 Task: Look for space in Zhoucun, China from 13th August, 2023 to 17th August, 2023 for 2 adults in price range Rs.10000 to Rs.16000. Place can be entire place with 2 bedrooms having 2 beds and 1 bathroom. Property type can be house, flat, guest house. Amenities needed are: wifi, washing machine. Booking option can be shelf check-in. Required host language is Chinese (Simplified).
Action: Mouse moved to (409, 186)
Screenshot: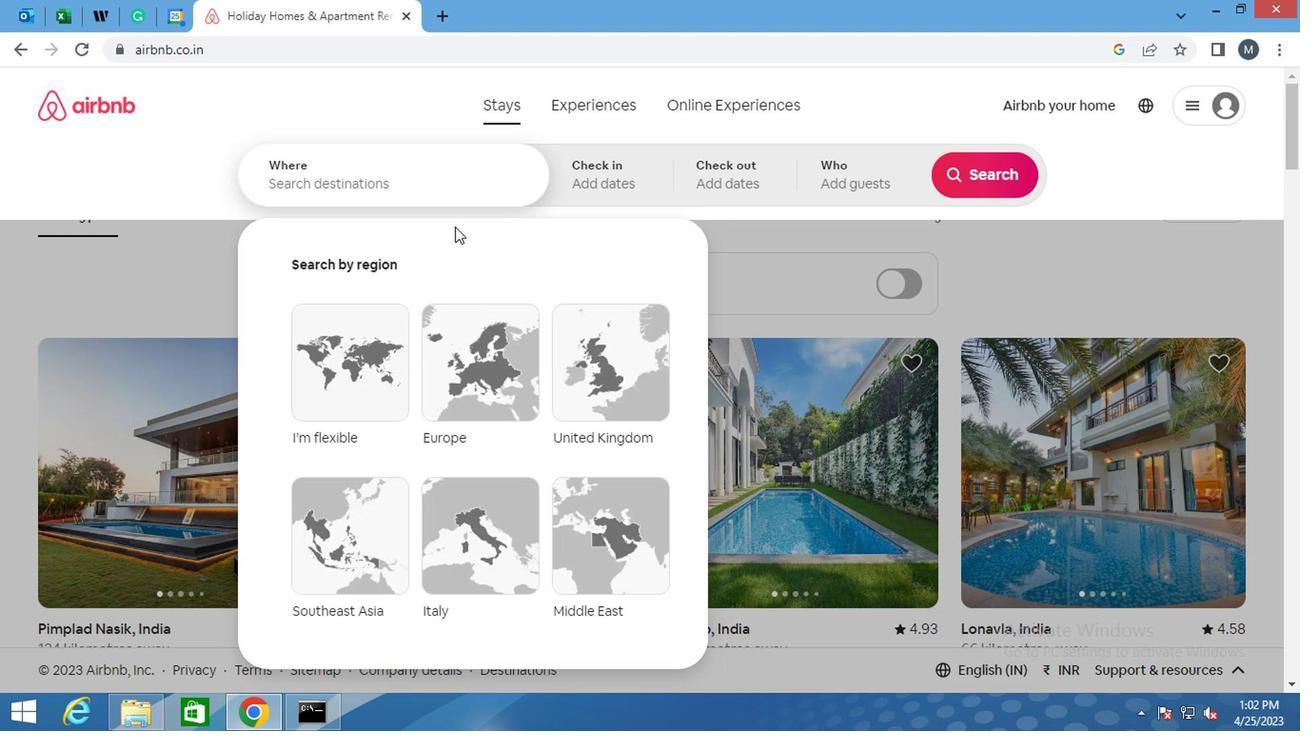 
Action: Mouse pressed left at (409, 186)
Screenshot: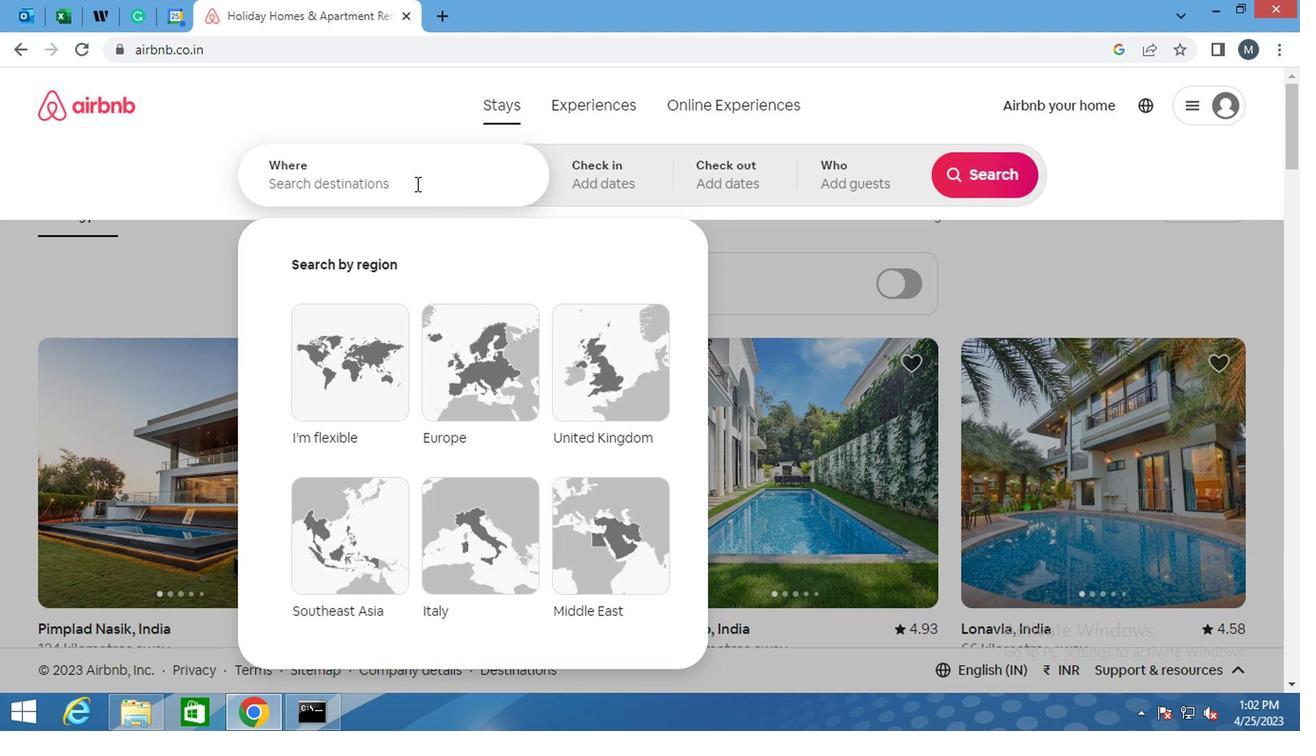 
Action: Mouse moved to (409, 190)
Screenshot: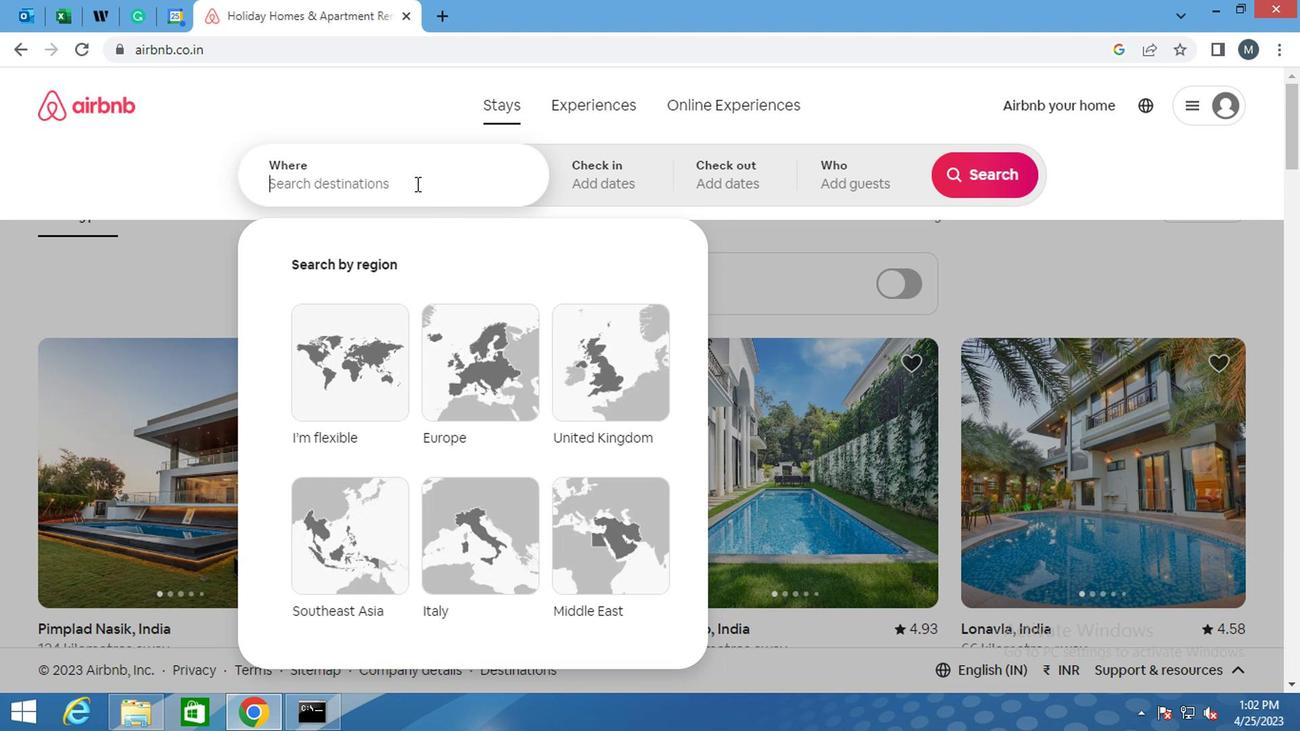 
Action: Key pressed <Key.shift>ZHOUCUN,<Key.shift>CJINA<Key.backspace><Key.backspace><Key.backspace><Key.backspace>HINA
Screenshot: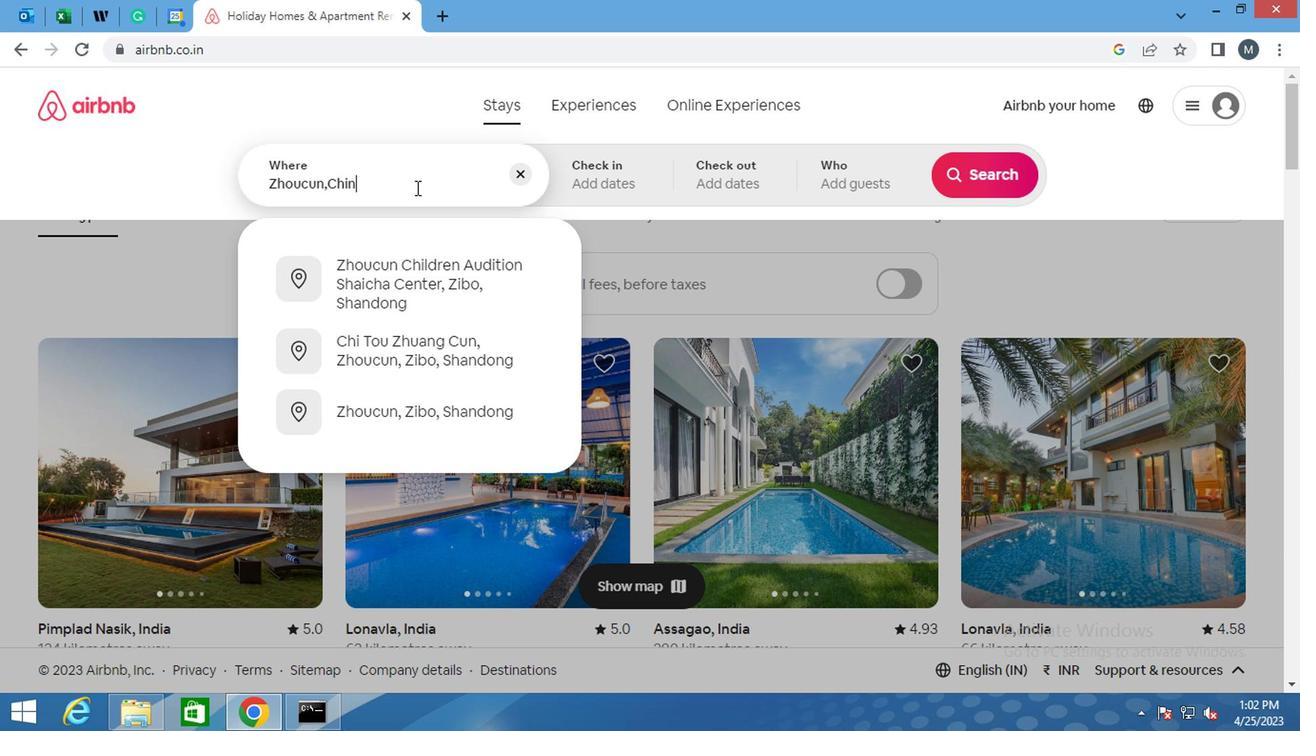 
Action: Mouse moved to (454, 252)
Screenshot: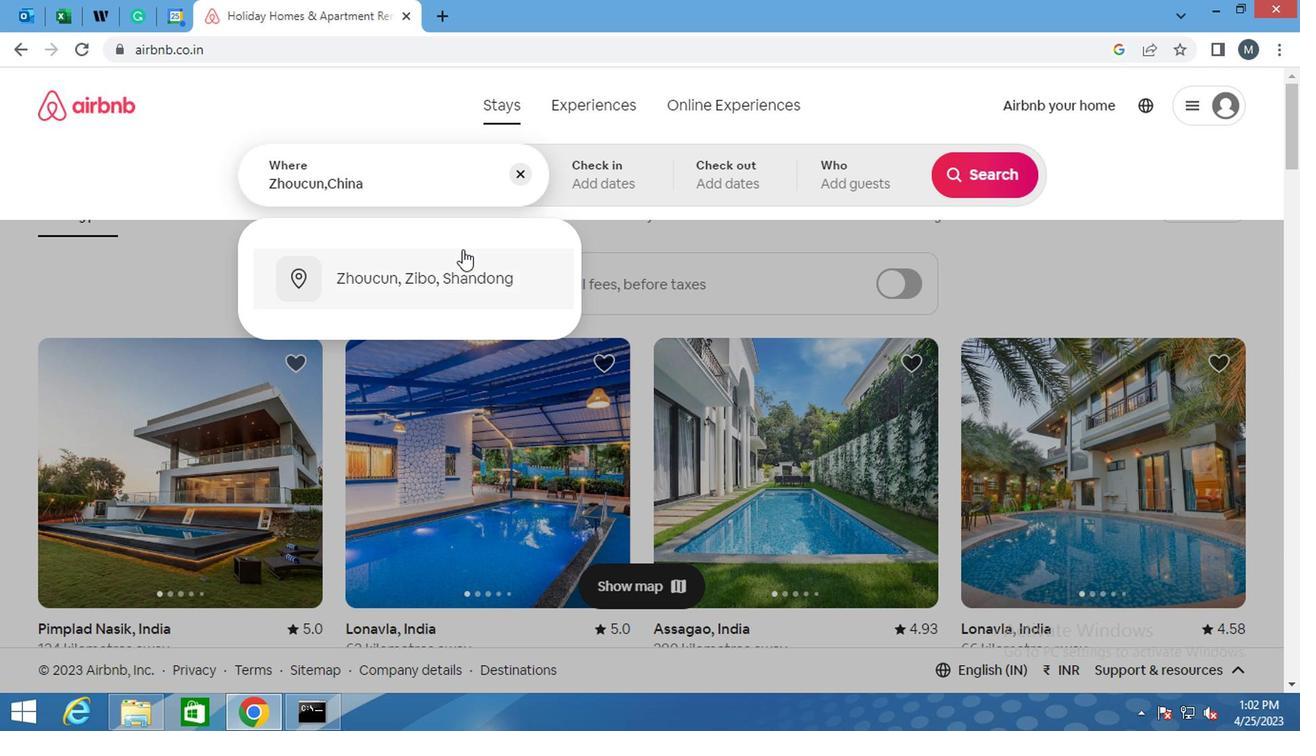 
Action: Key pressed <Key.enter>
Screenshot: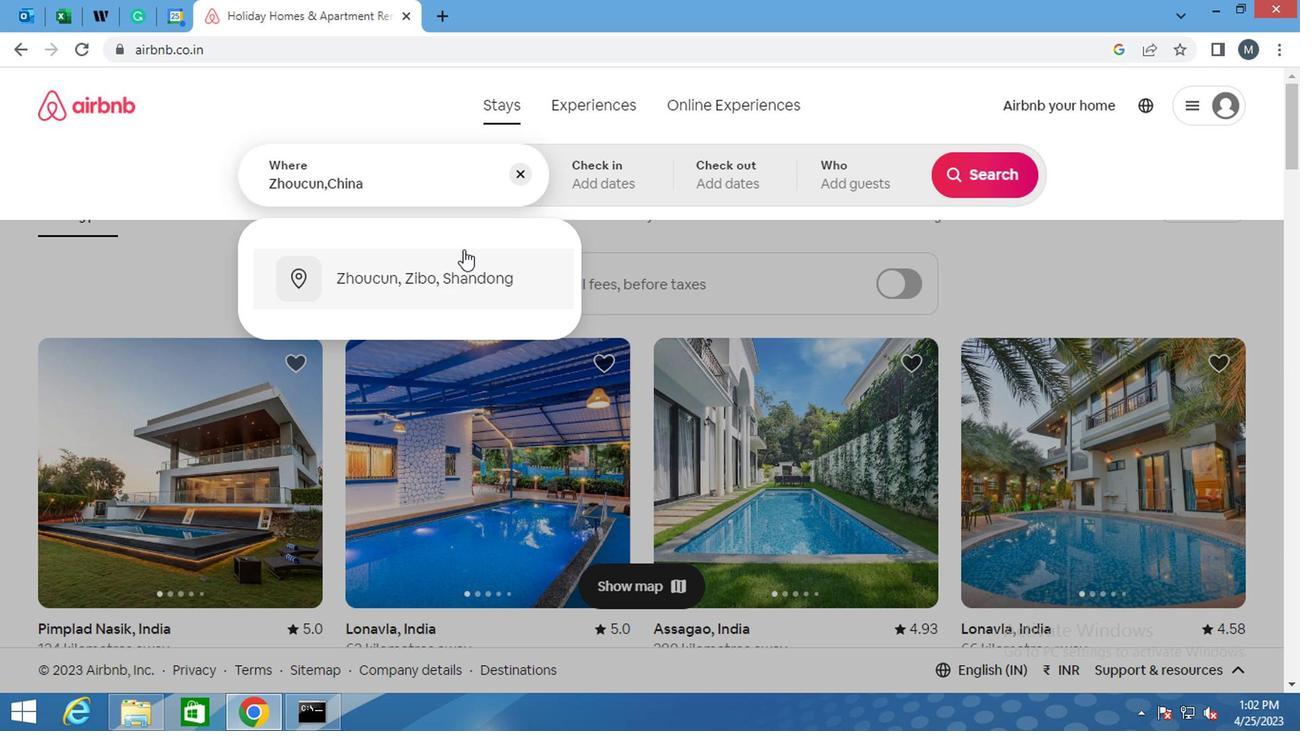 
Action: Mouse moved to (922, 333)
Screenshot: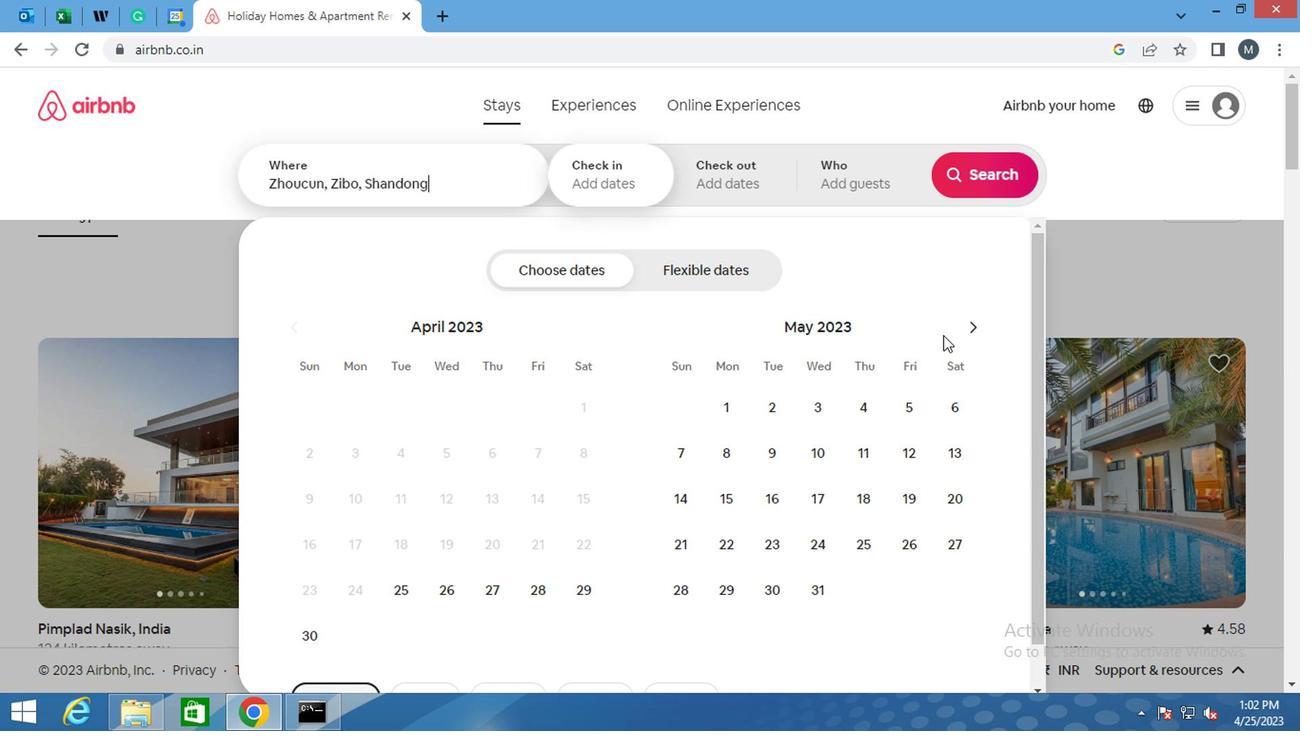 
Action: Mouse pressed left at (922, 333)
Screenshot: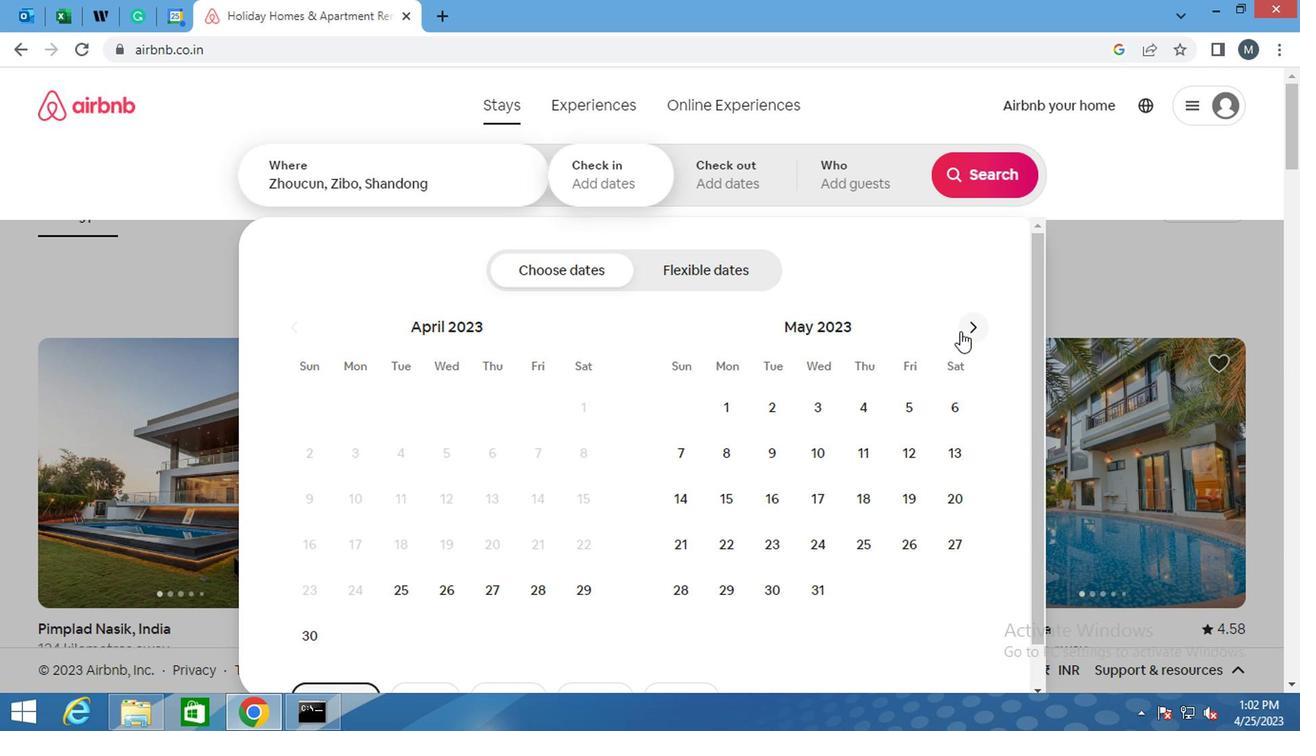 
Action: Mouse moved to (929, 321)
Screenshot: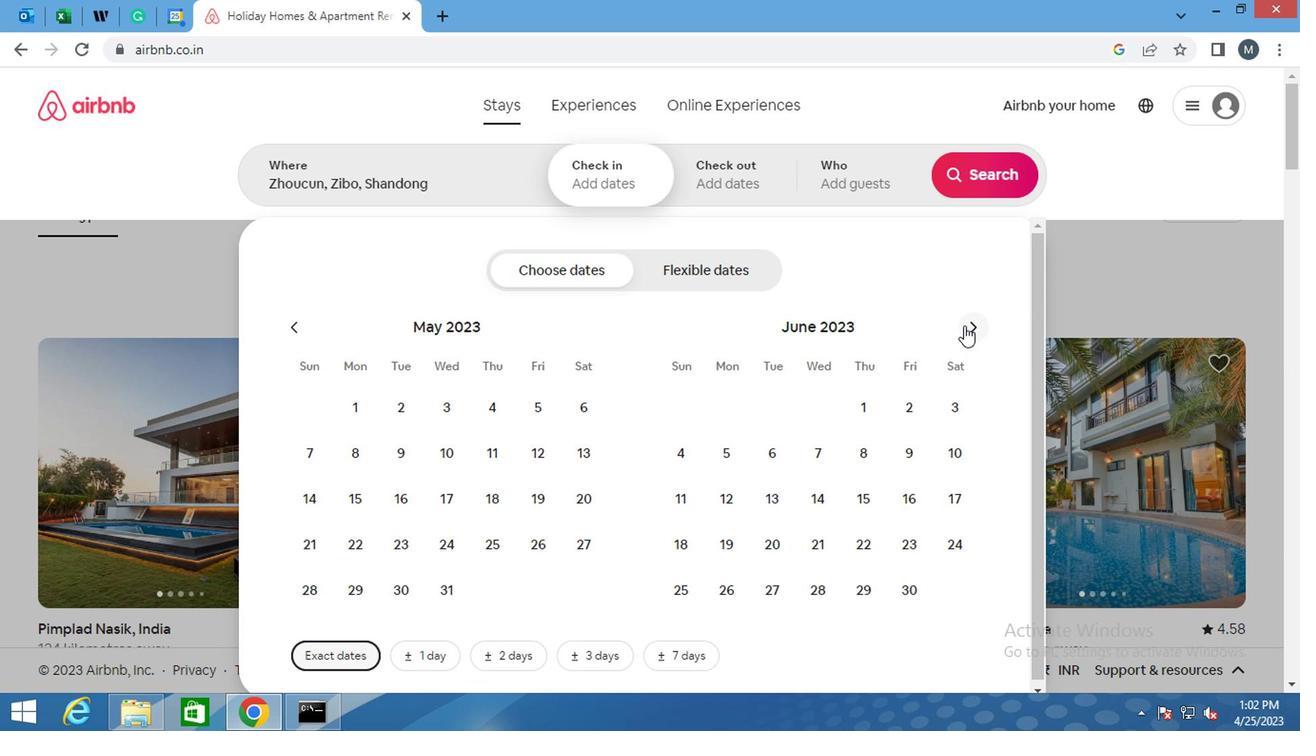 
Action: Mouse pressed left at (929, 321)
Screenshot: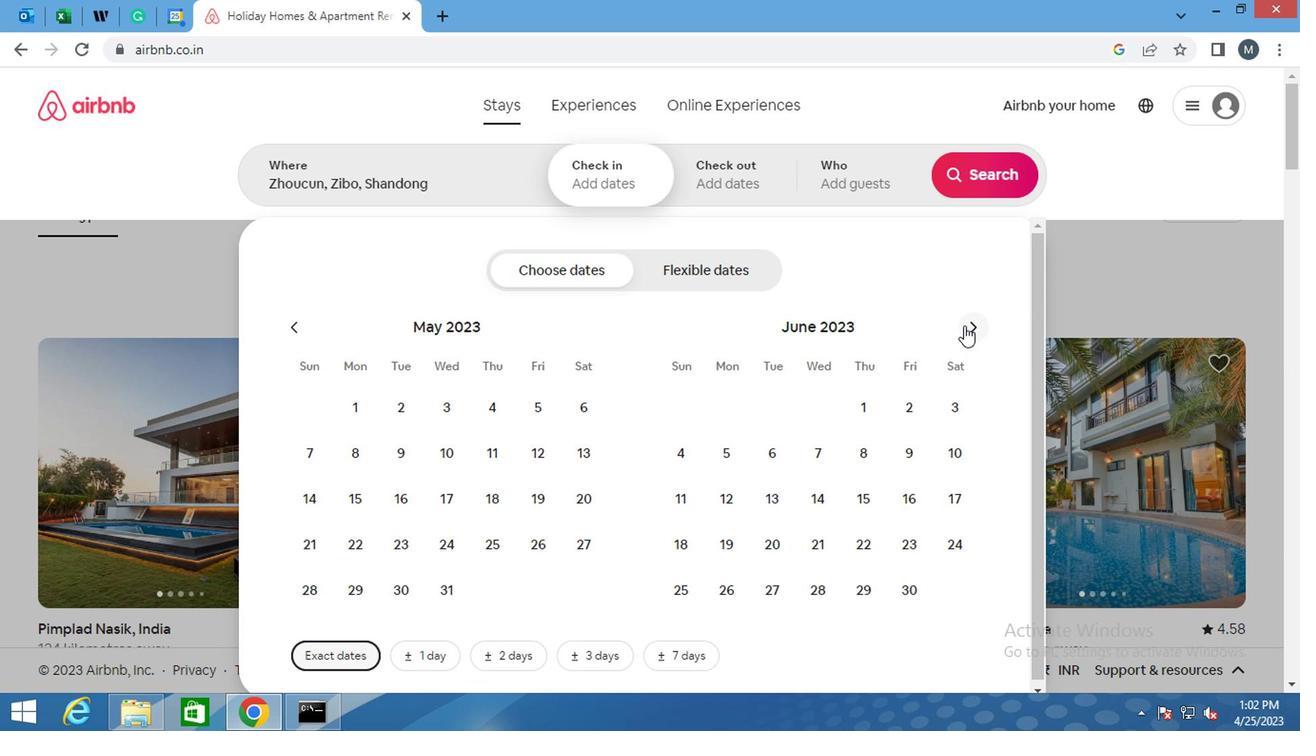 
Action: Mouse moved to (930, 325)
Screenshot: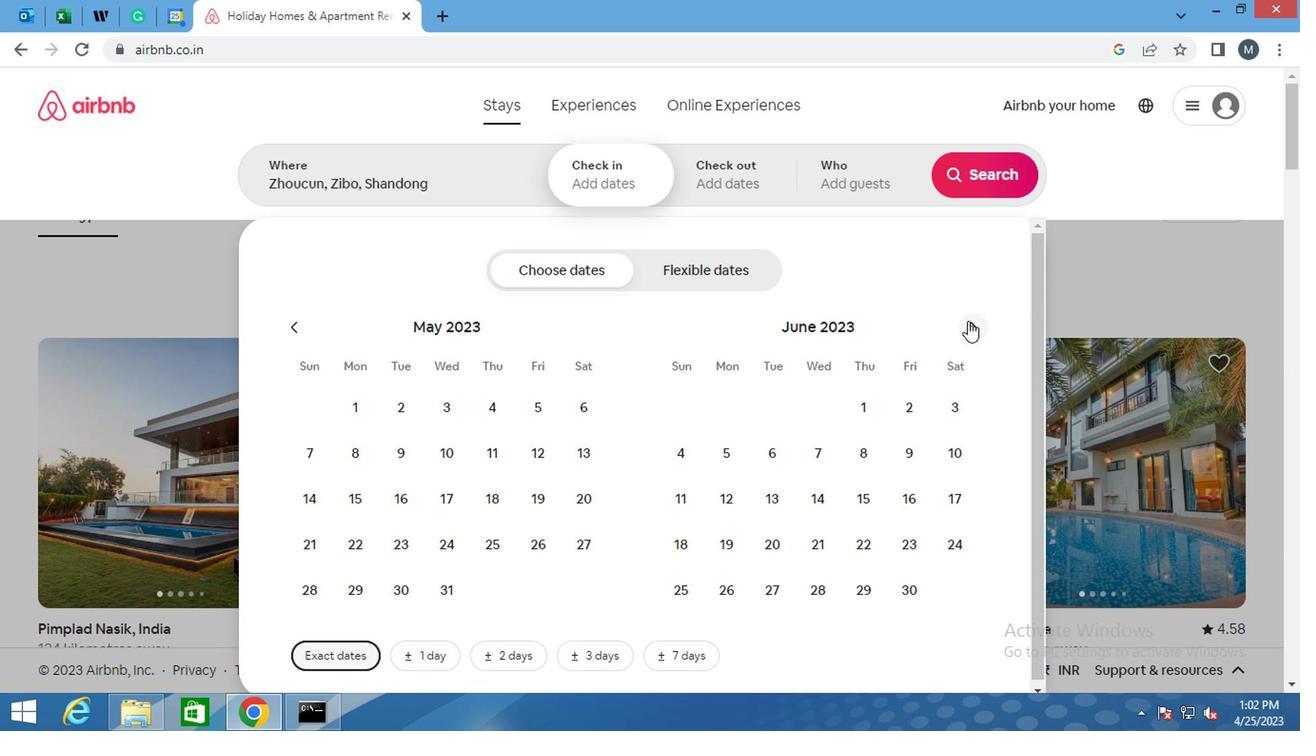 
Action: Mouse pressed left at (930, 325)
Screenshot: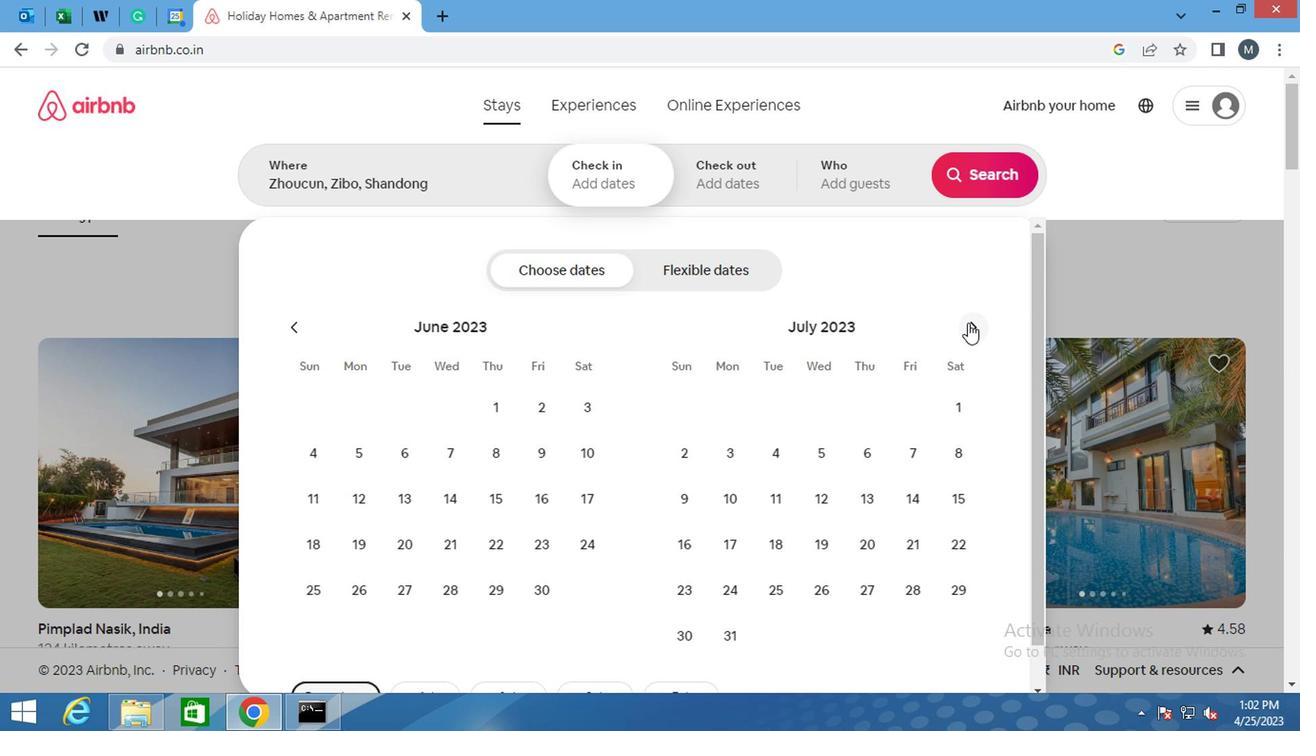 
Action: Mouse pressed left at (930, 325)
Screenshot: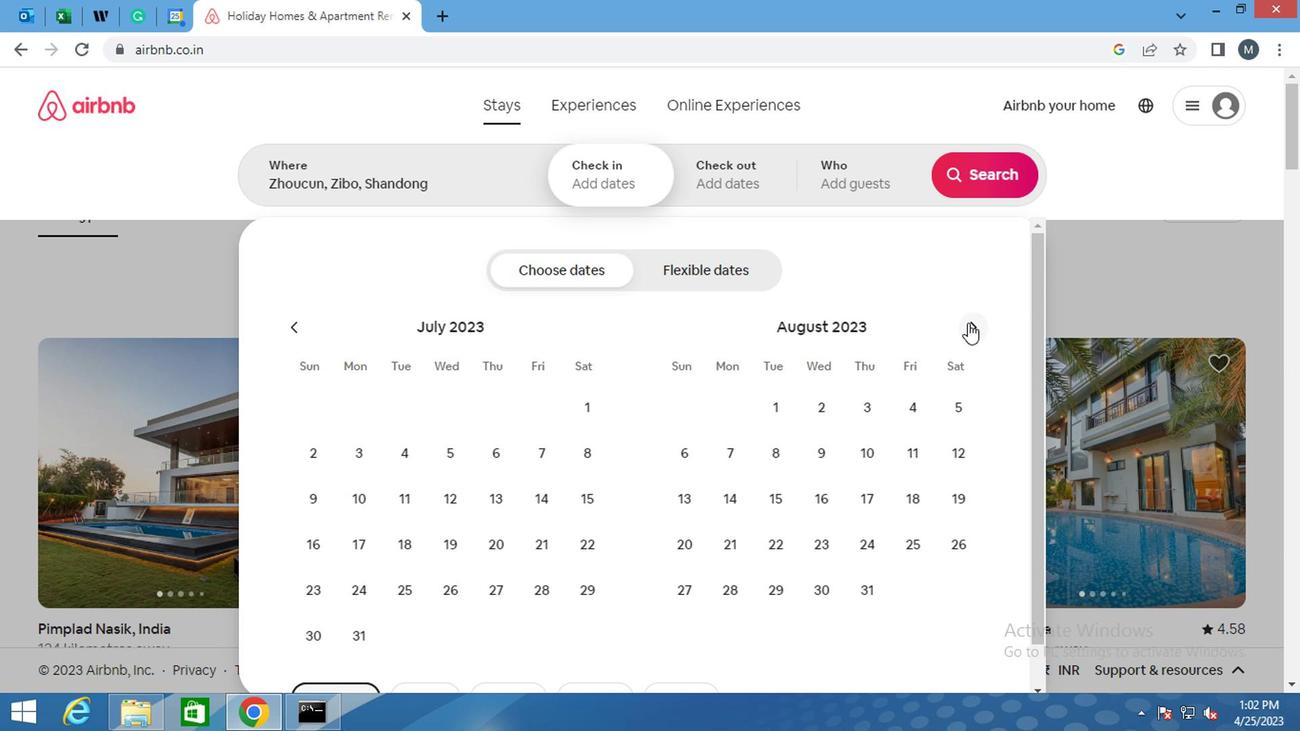 
Action: Mouse moved to (321, 493)
Screenshot: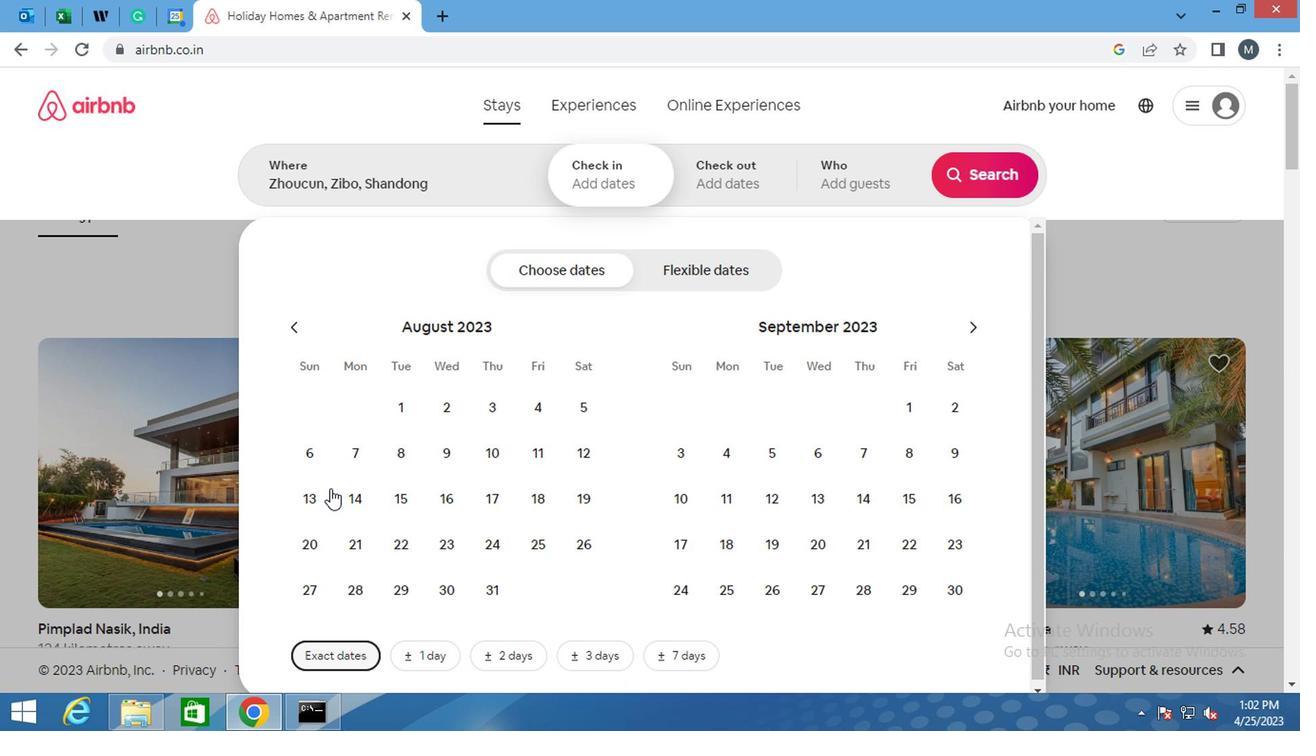 
Action: Mouse pressed left at (321, 493)
Screenshot: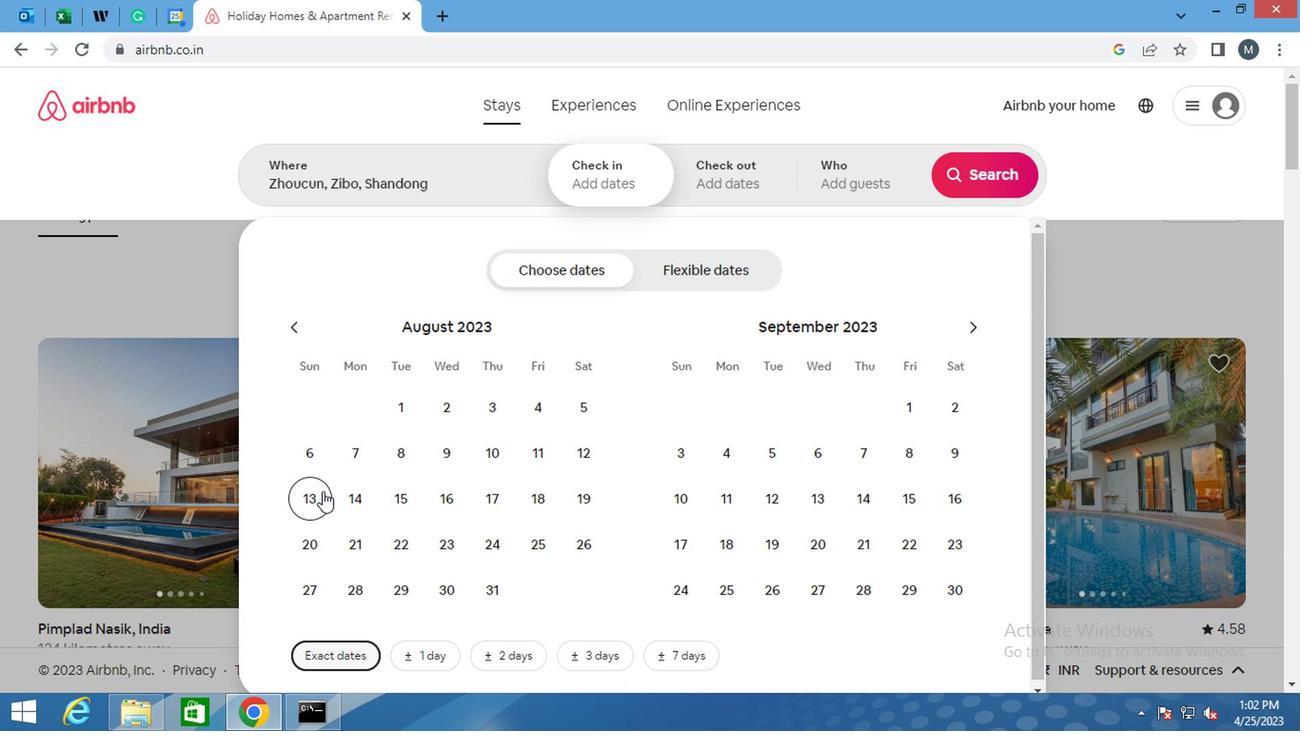 
Action: Mouse moved to (489, 499)
Screenshot: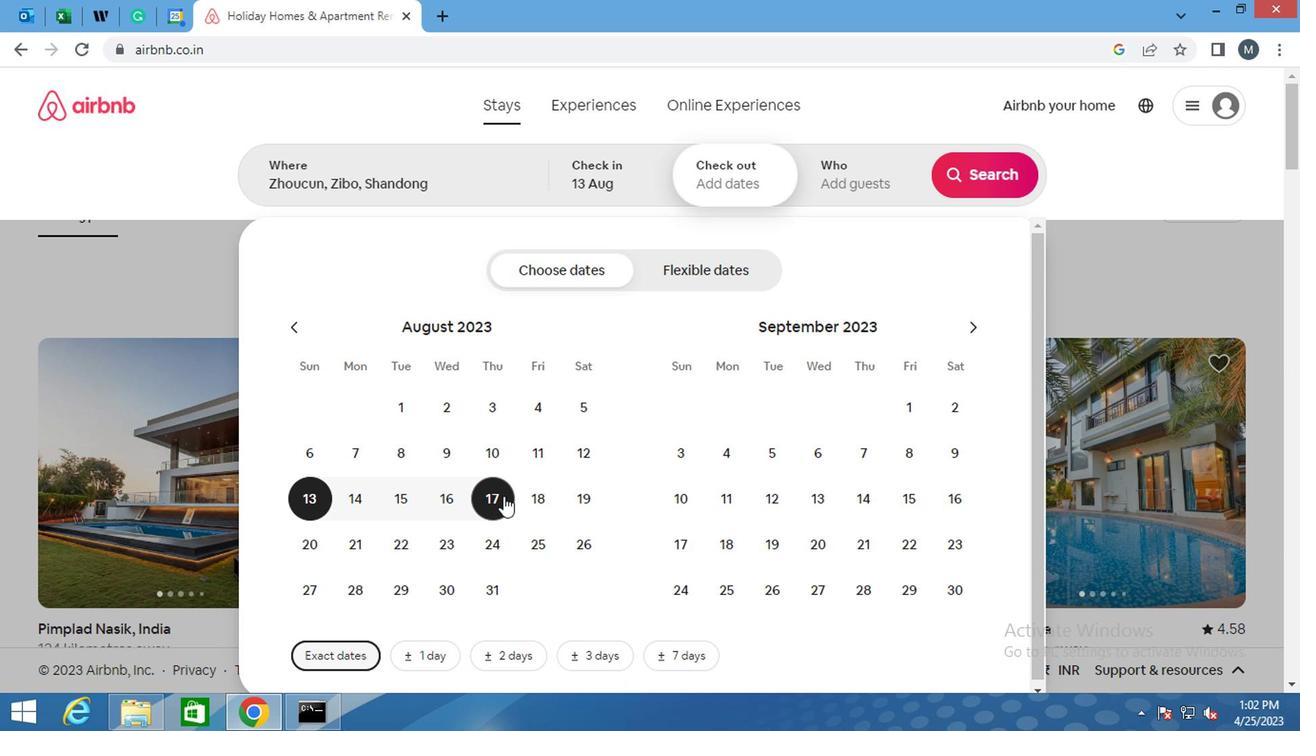 
Action: Mouse pressed left at (489, 499)
Screenshot: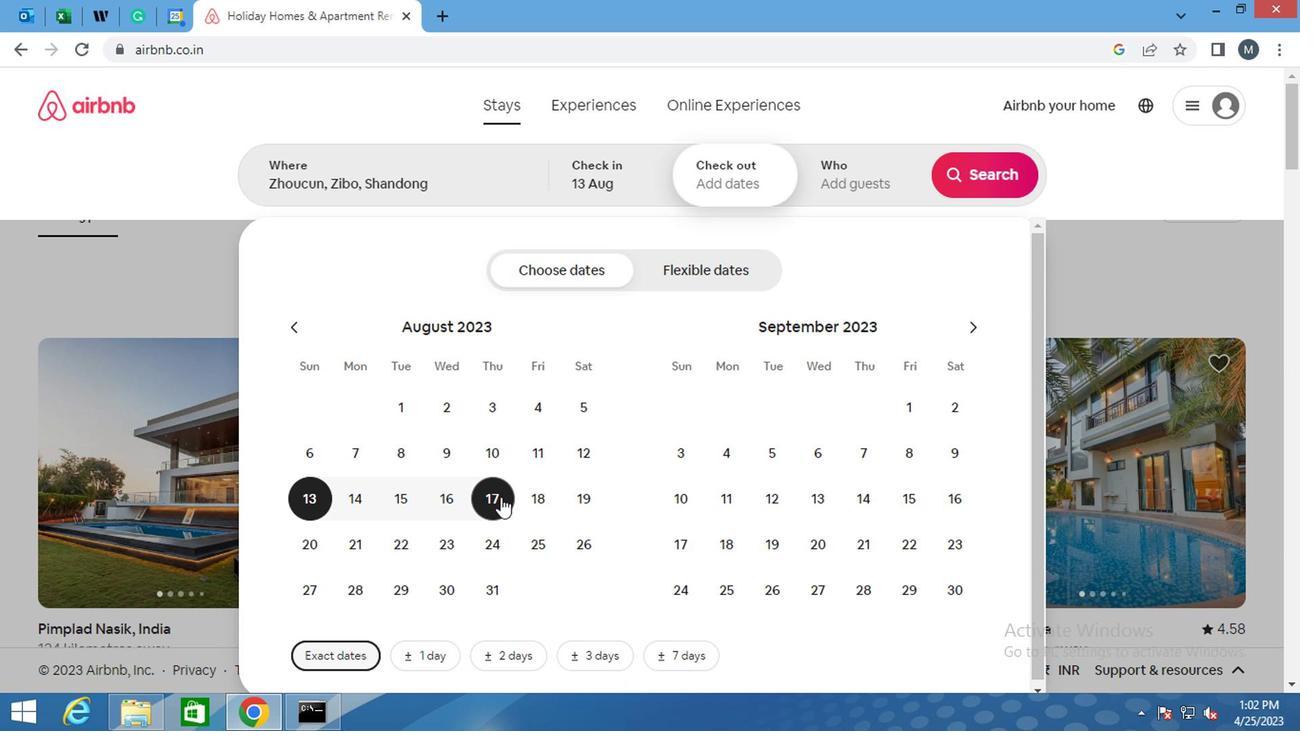 
Action: Mouse moved to (835, 188)
Screenshot: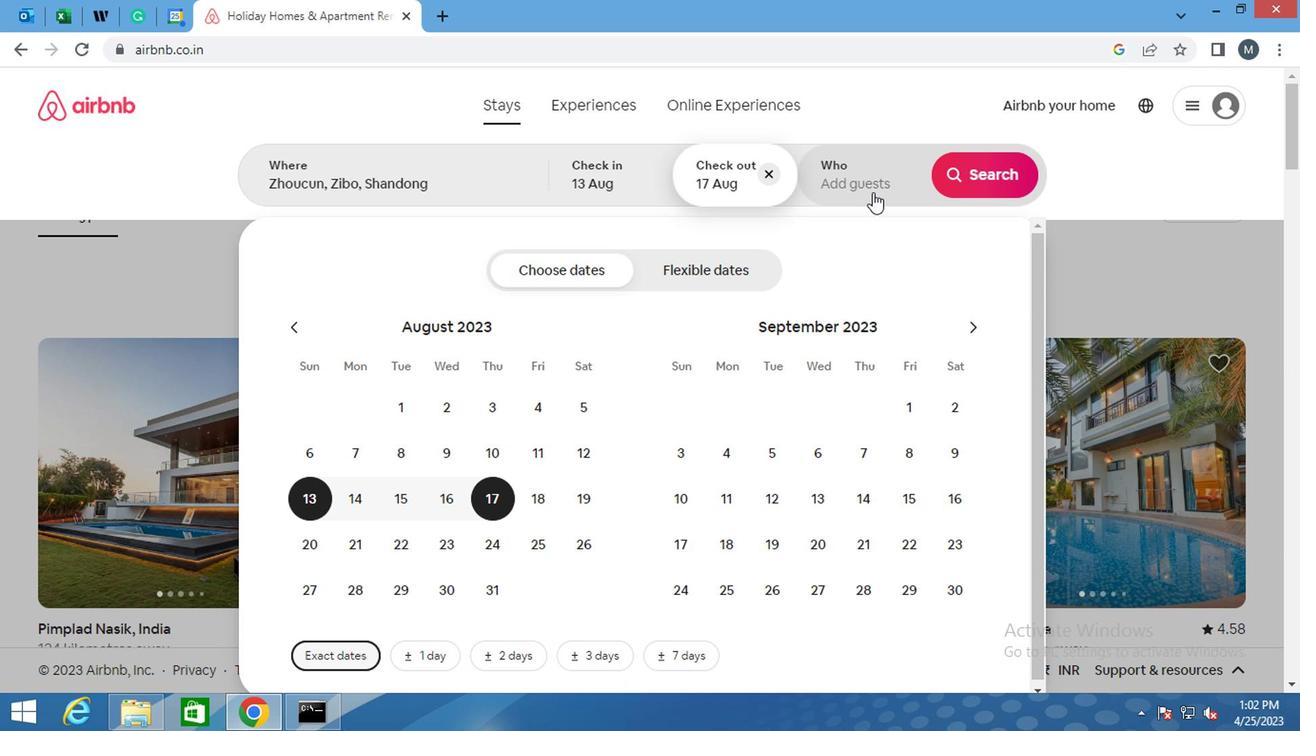 
Action: Mouse pressed left at (835, 188)
Screenshot: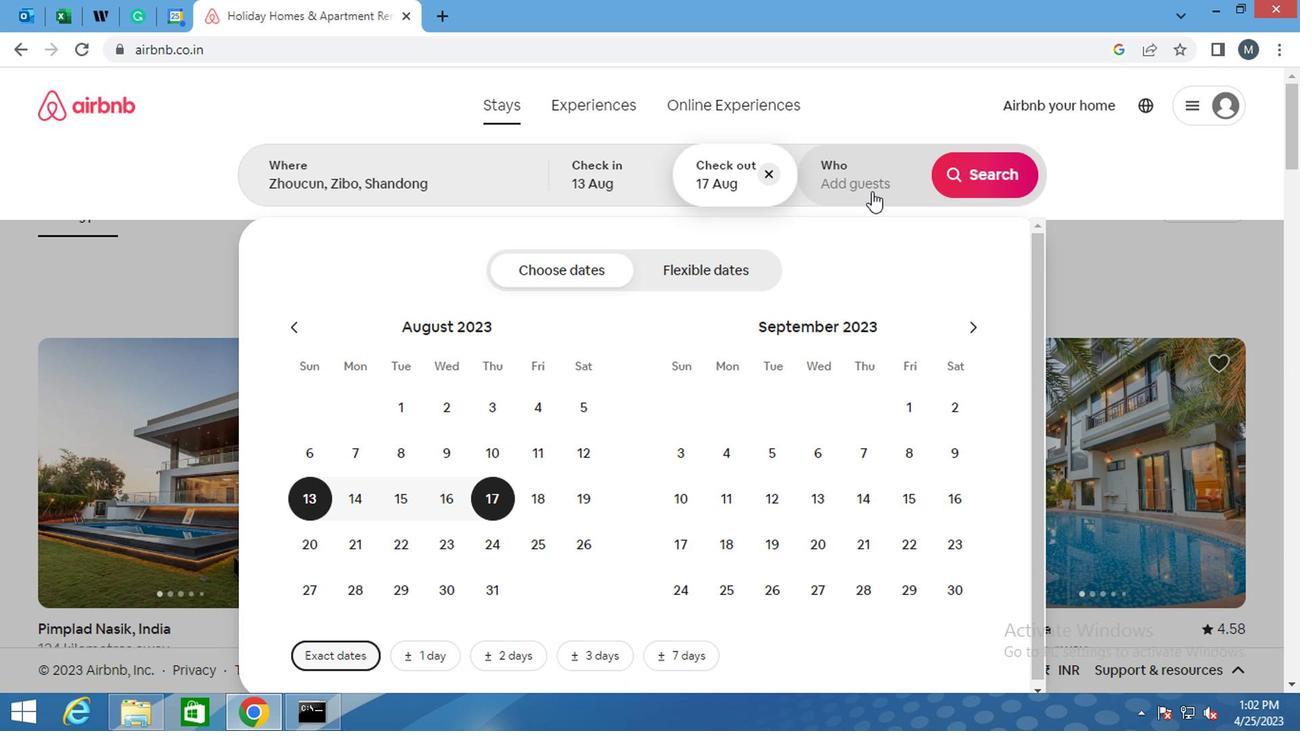 
Action: Mouse moved to (951, 277)
Screenshot: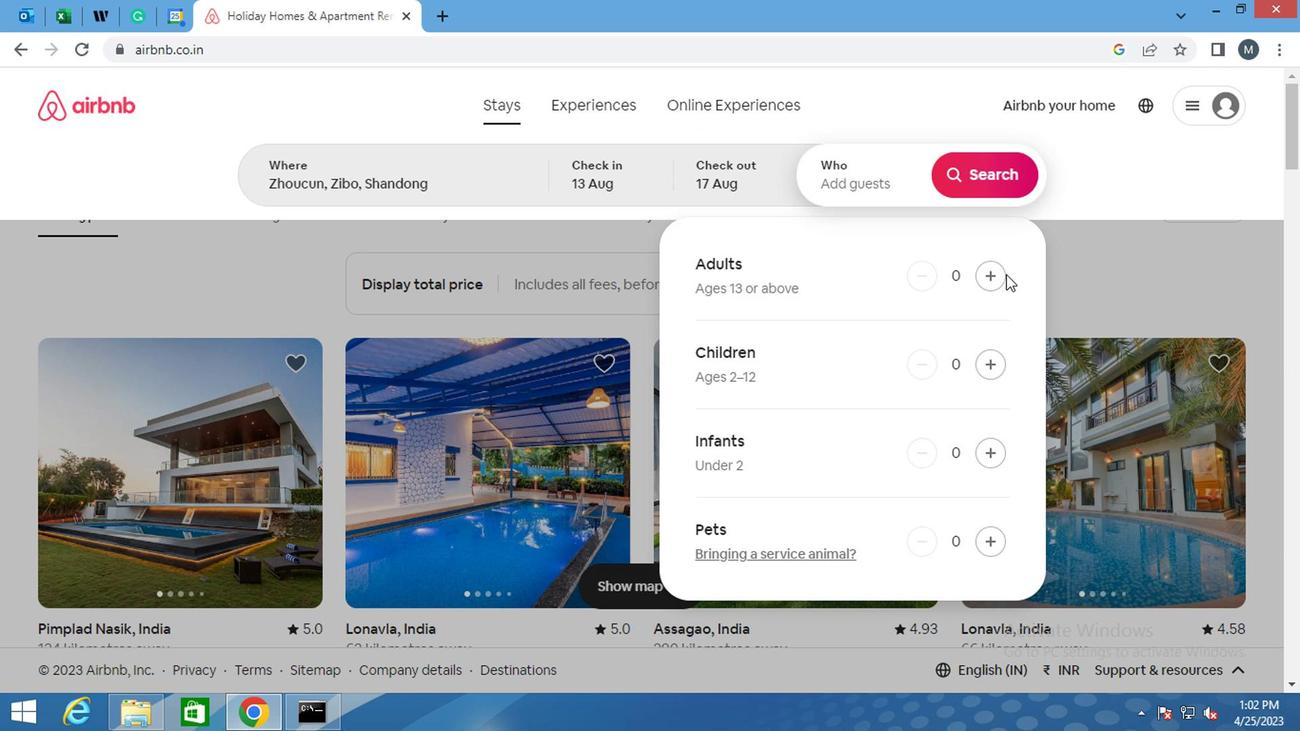 
Action: Mouse pressed left at (951, 277)
Screenshot: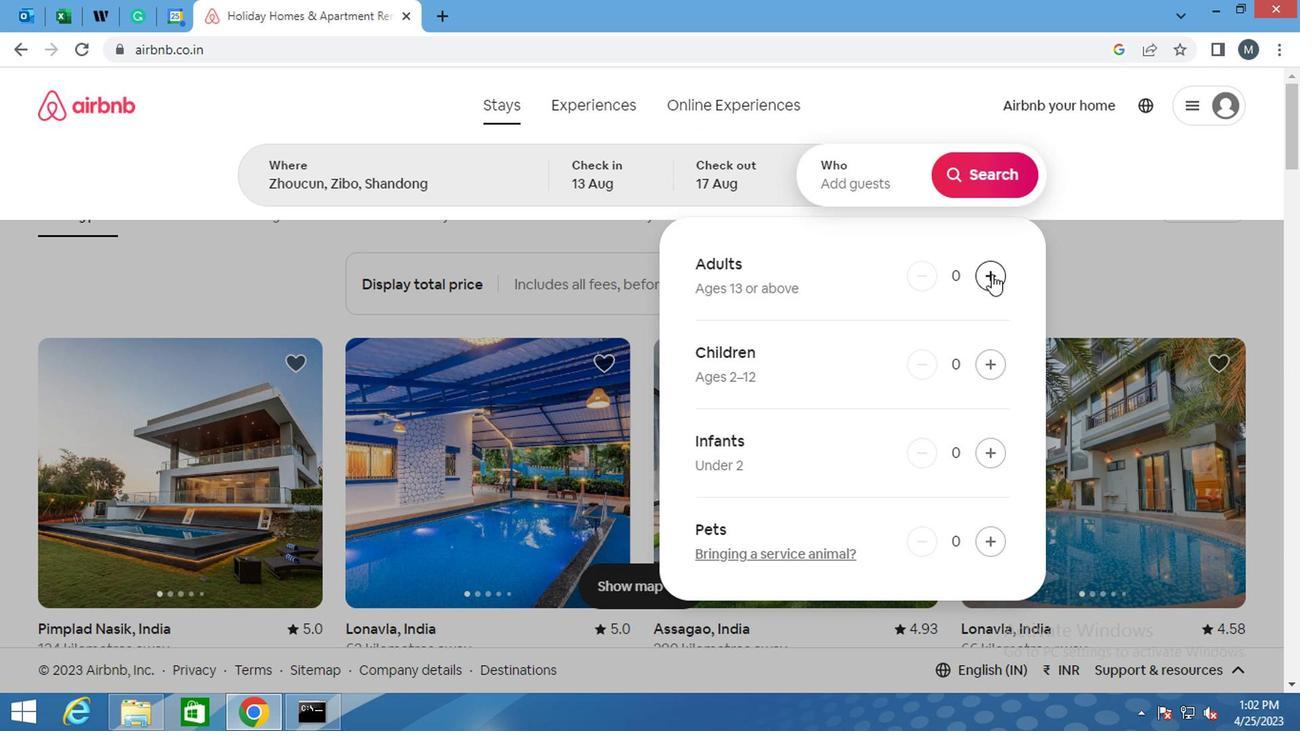 
Action: Mouse pressed left at (951, 277)
Screenshot: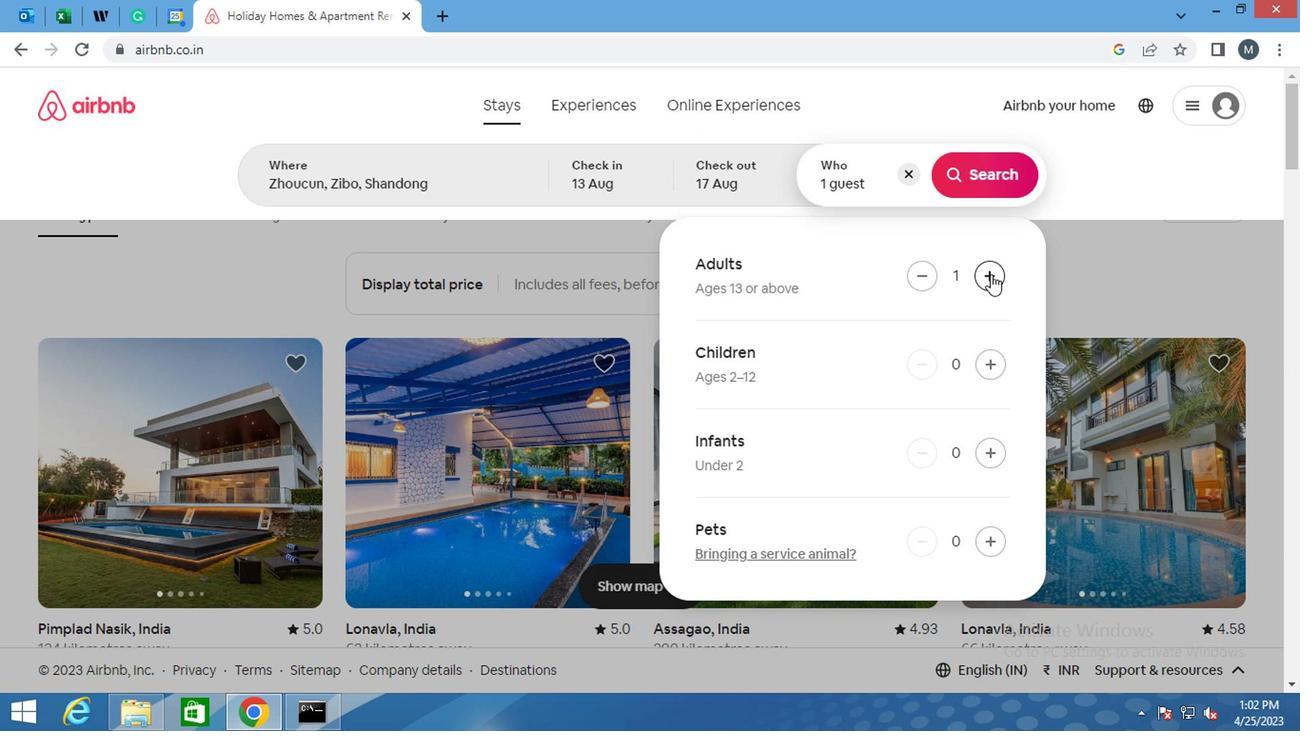 
Action: Mouse moved to (954, 180)
Screenshot: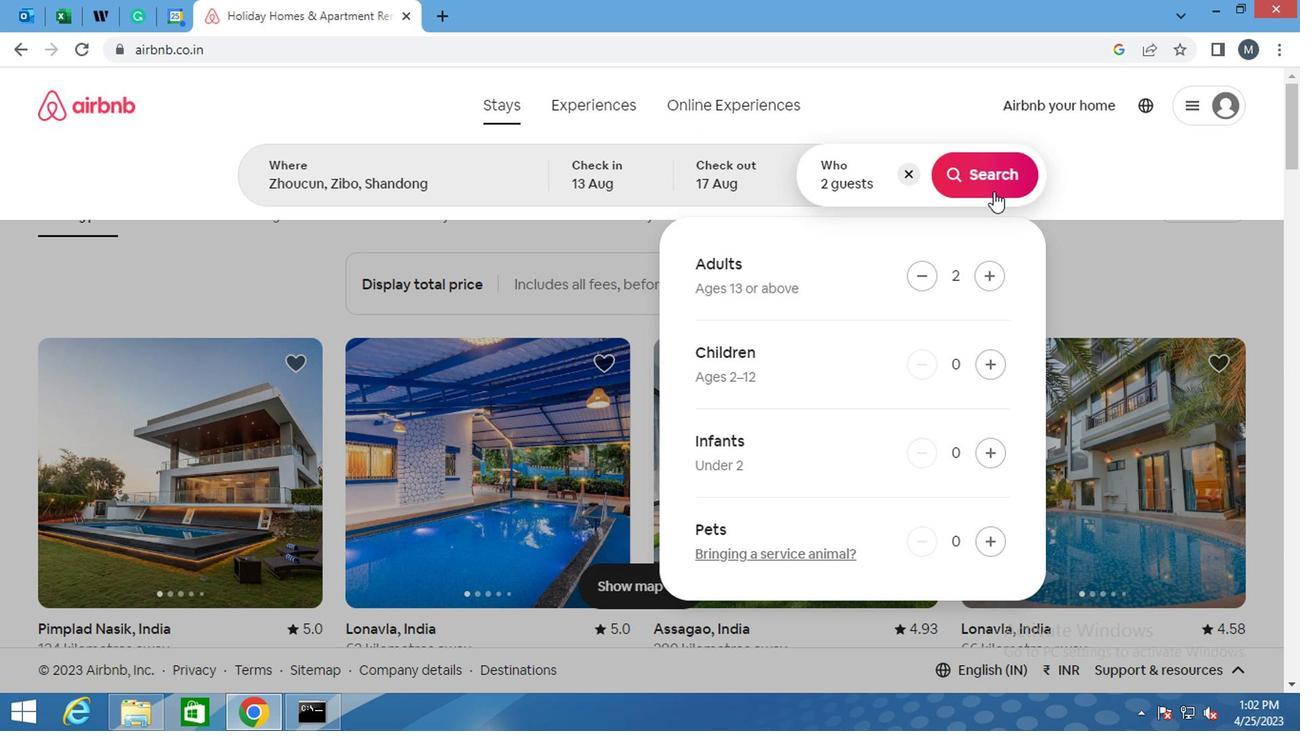 
Action: Mouse pressed left at (954, 180)
Screenshot: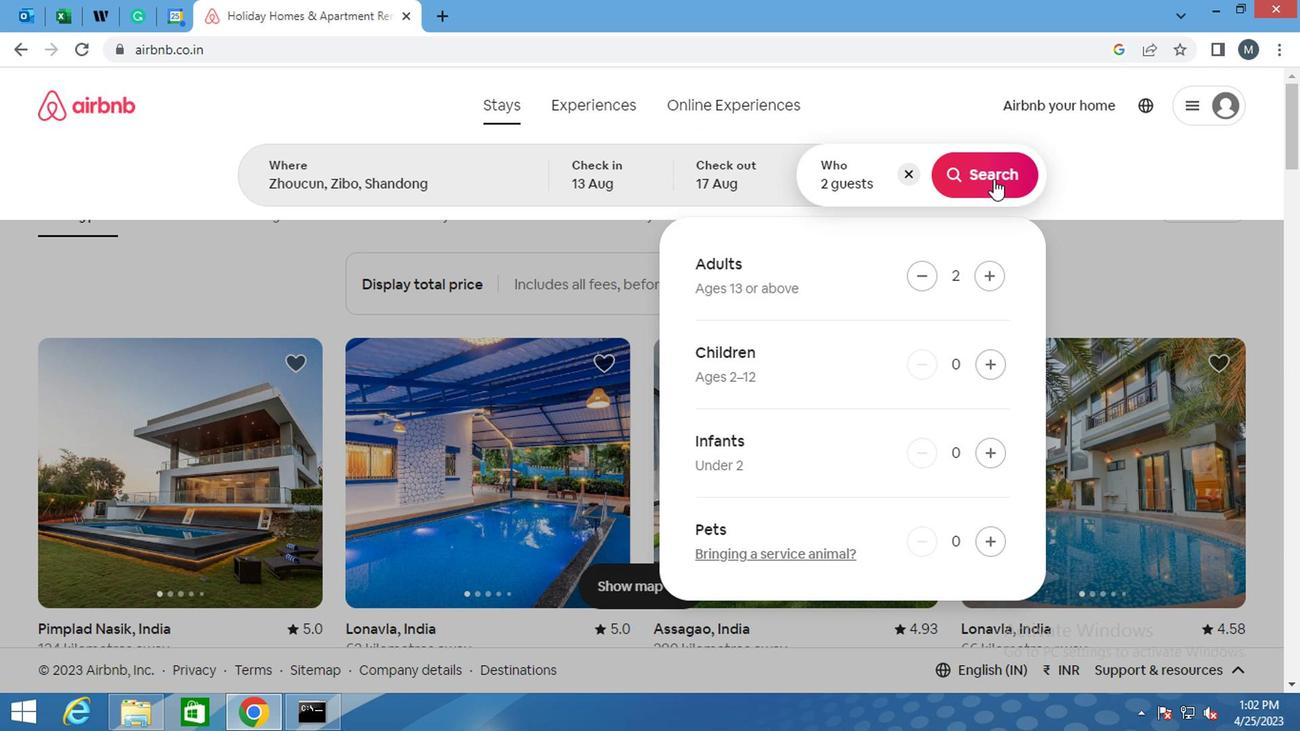 
Action: Mouse moved to (1183, 185)
Screenshot: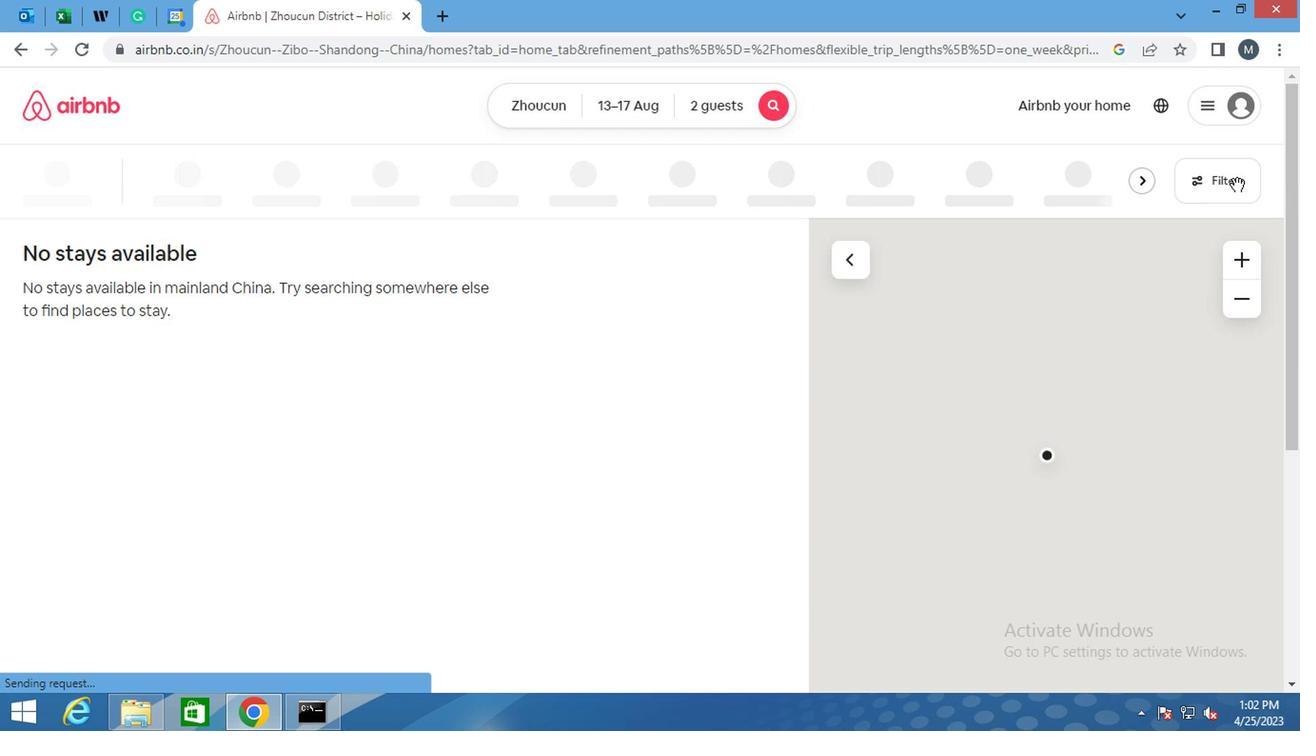 
Action: Mouse pressed left at (1183, 185)
Screenshot: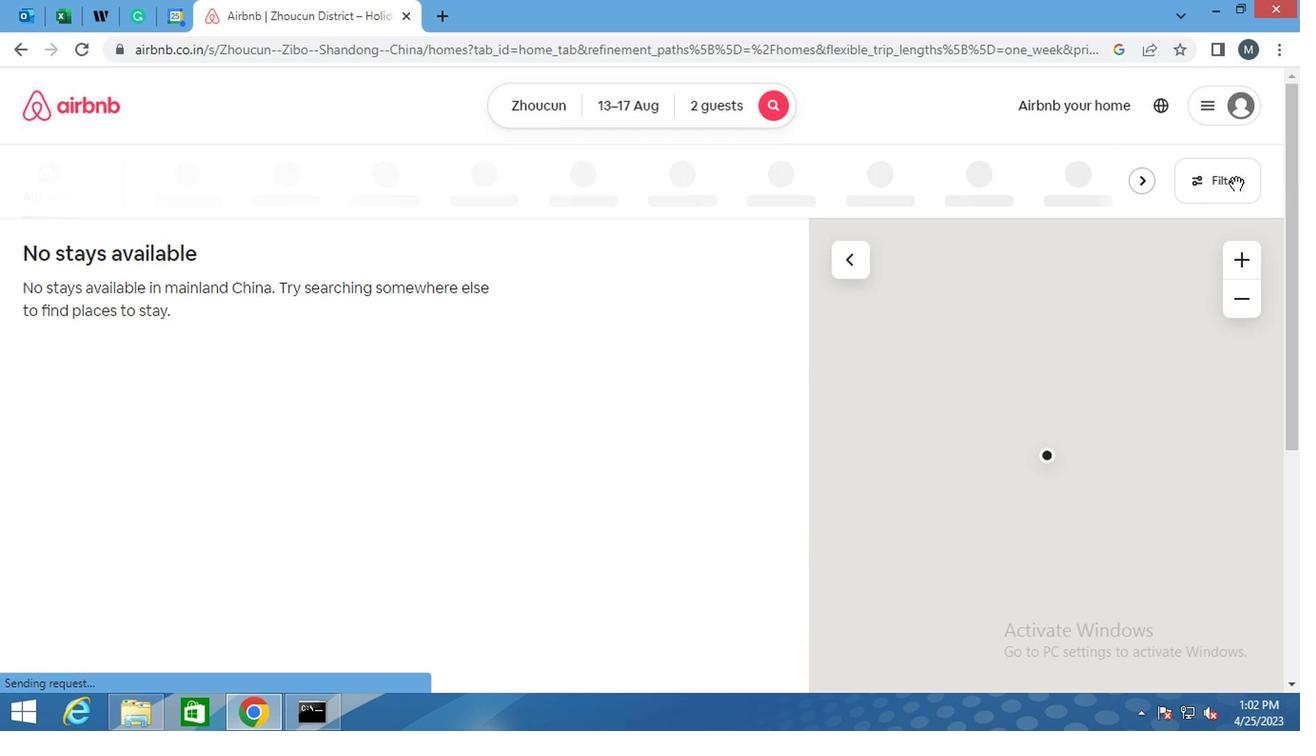 
Action: Mouse moved to (419, 303)
Screenshot: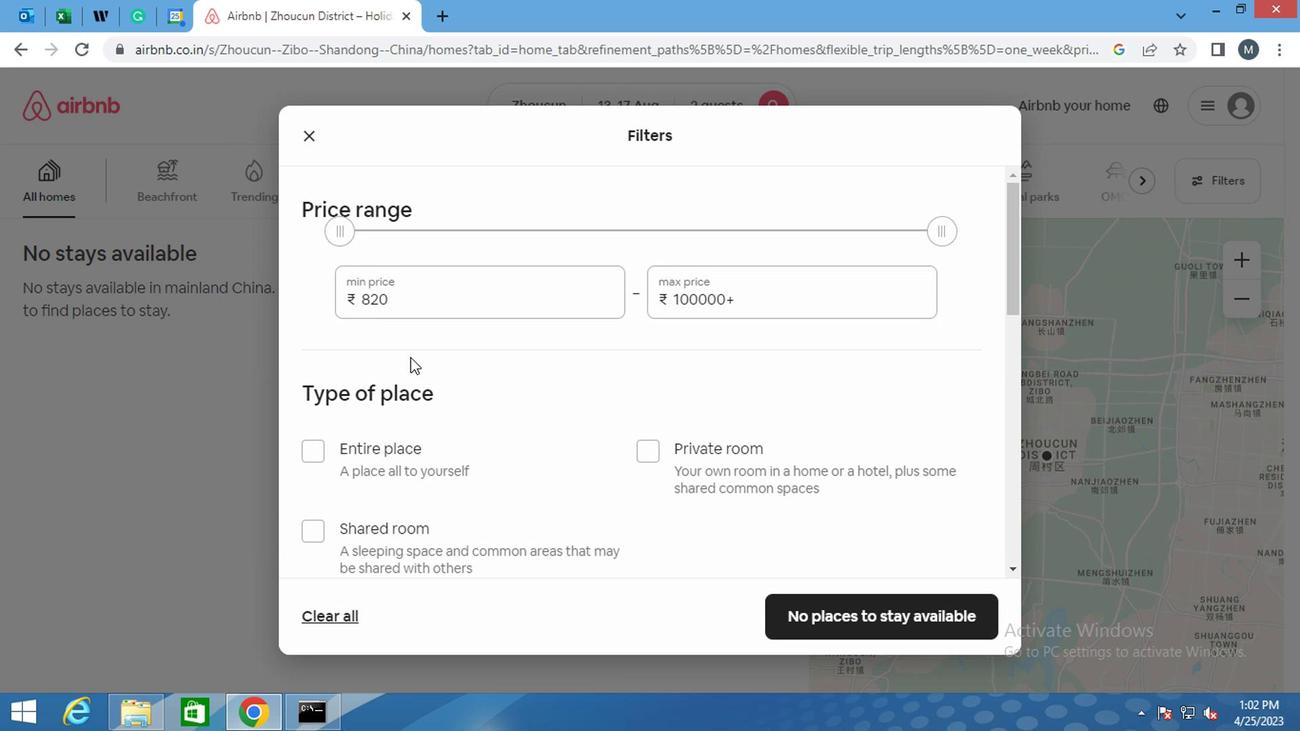 
Action: Mouse pressed left at (419, 303)
Screenshot: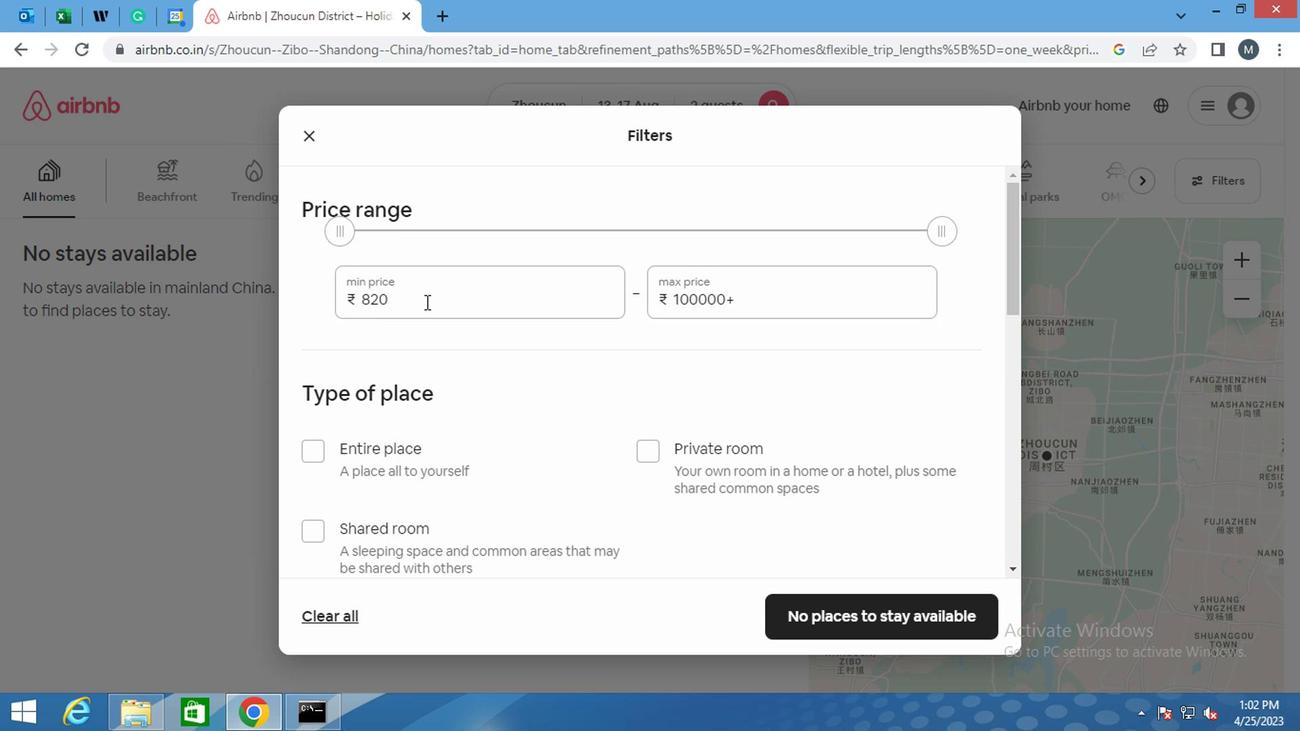
Action: Mouse moved to (417, 315)
Screenshot: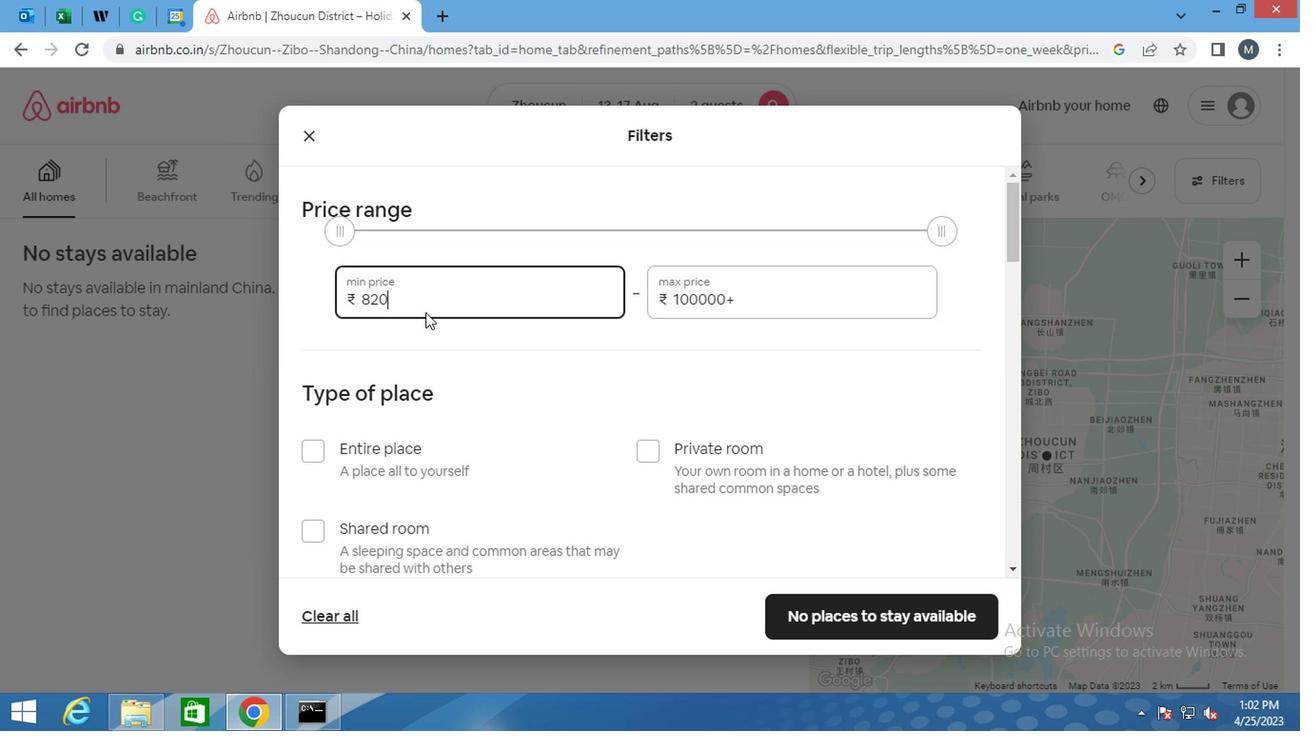 
Action: Key pressed <Key.backspace>
Screenshot: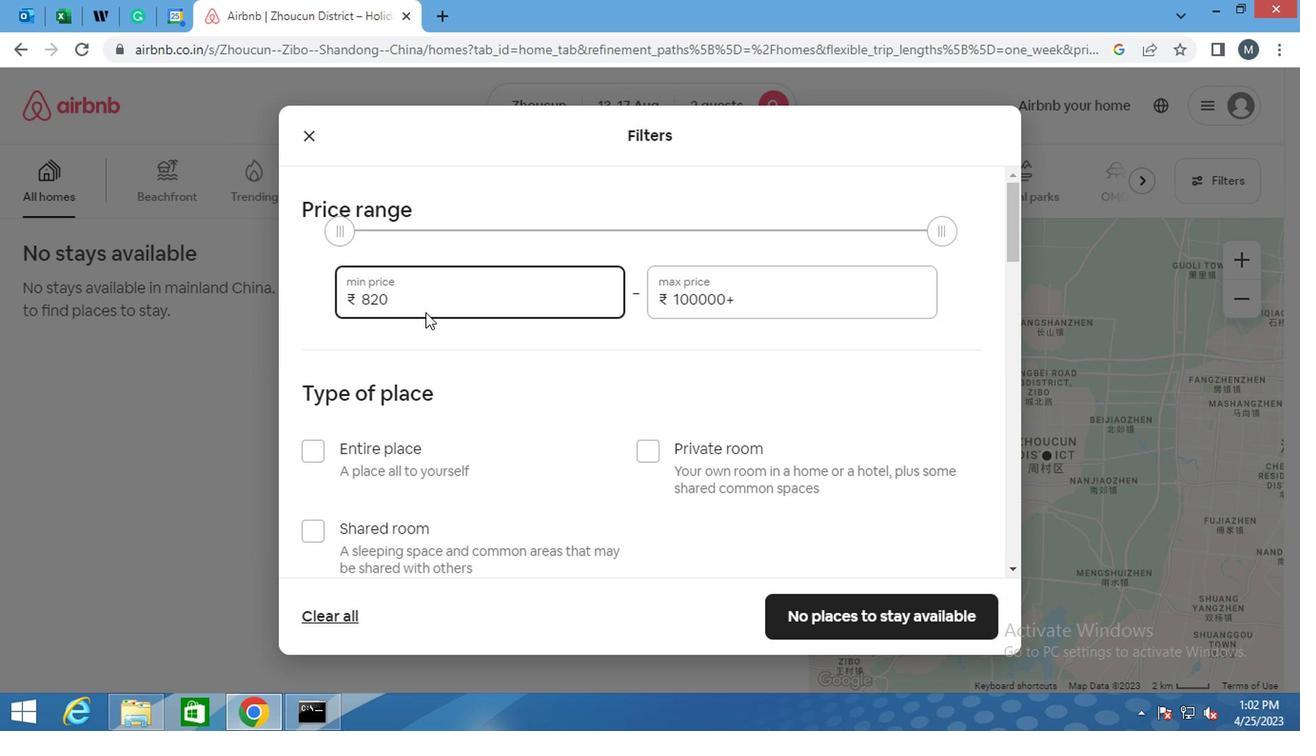 
Action: Mouse moved to (416, 317)
Screenshot: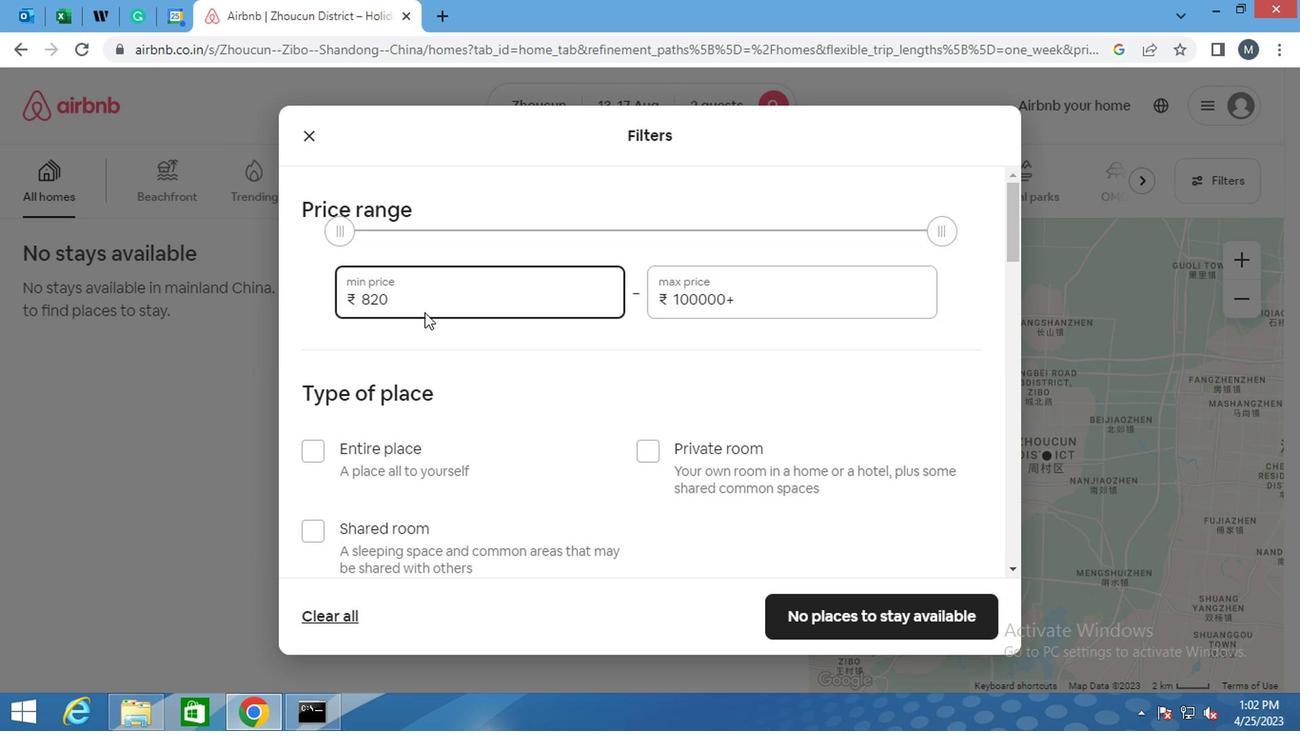 
Action: Key pressed <Key.backspace>
Screenshot: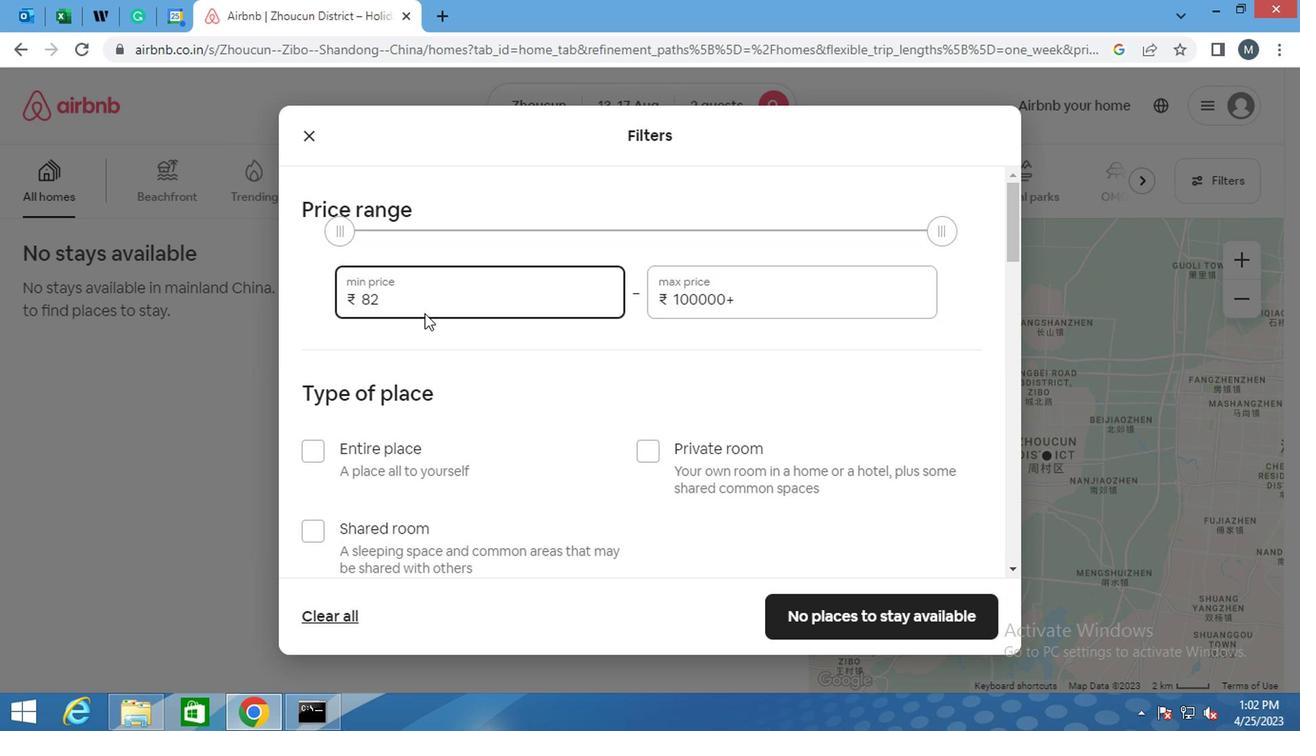 
Action: Mouse moved to (416, 318)
Screenshot: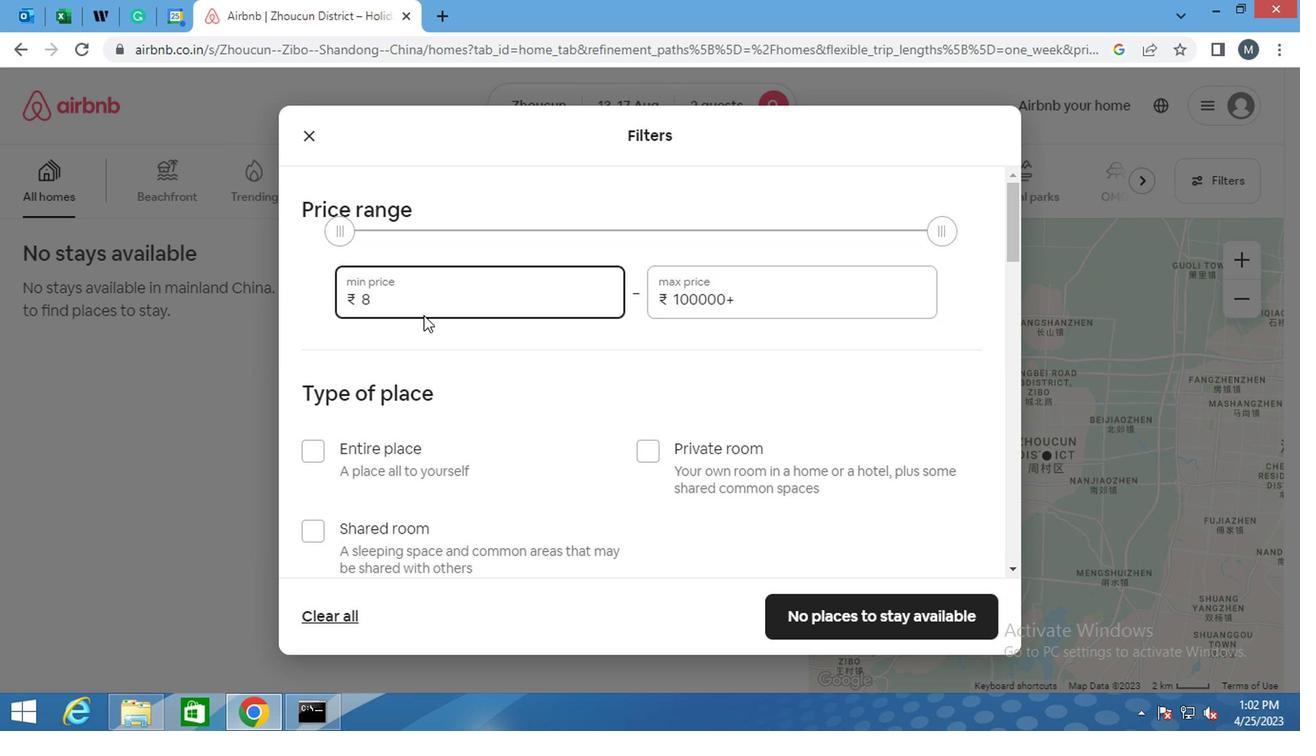 
Action: Key pressed <Key.backspace>
Screenshot: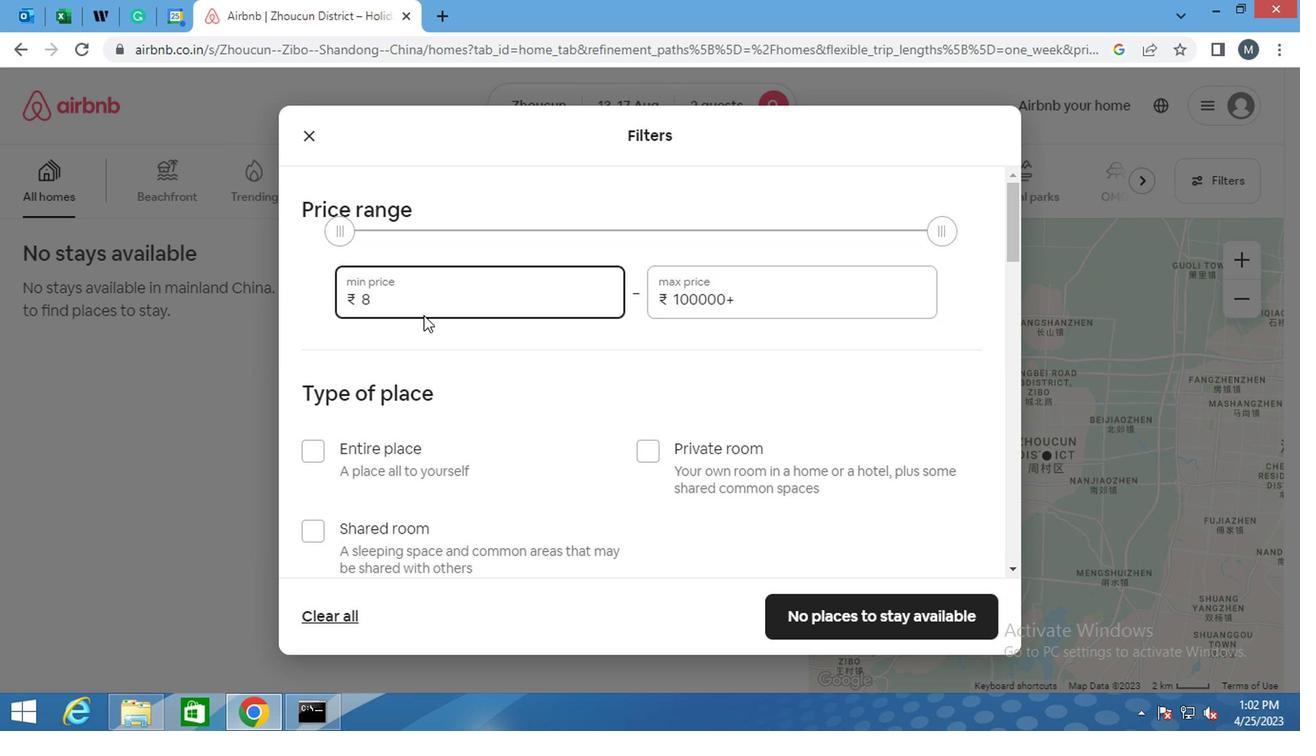 
Action: Mouse moved to (409, 324)
Screenshot: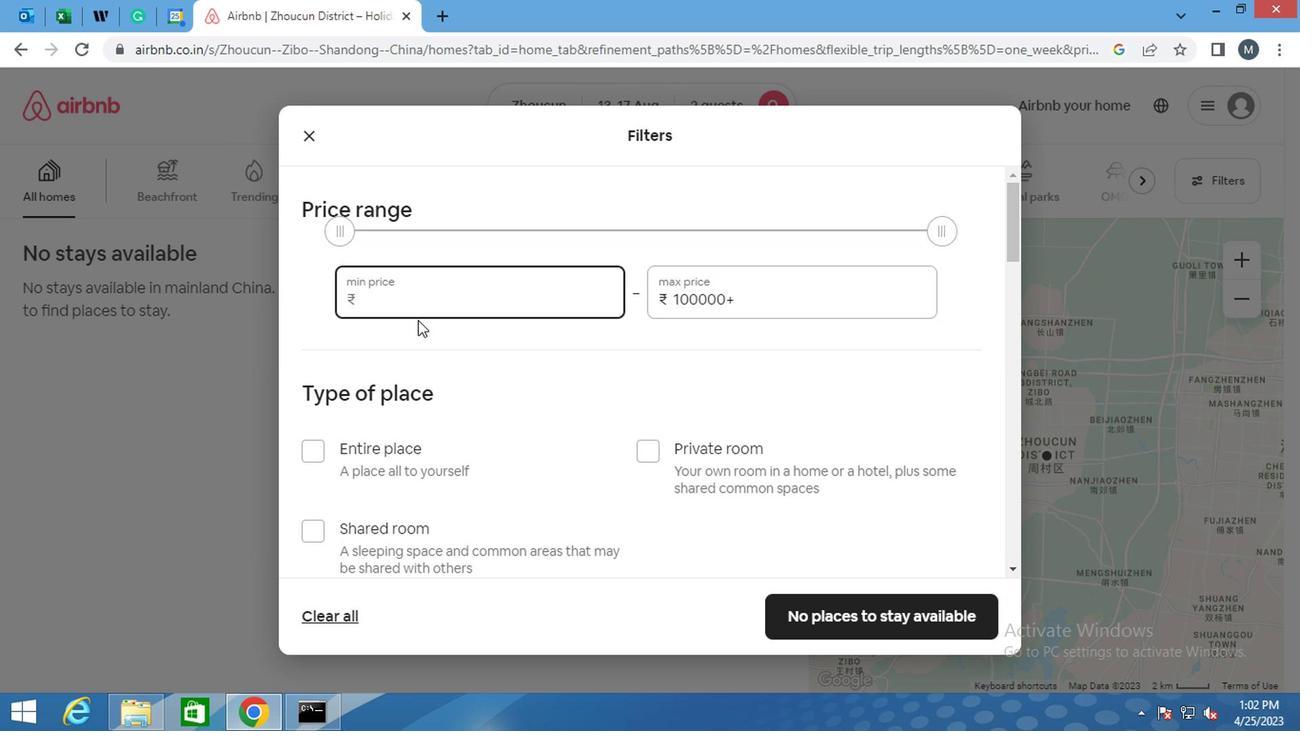
Action: Key pressed 1
Screenshot: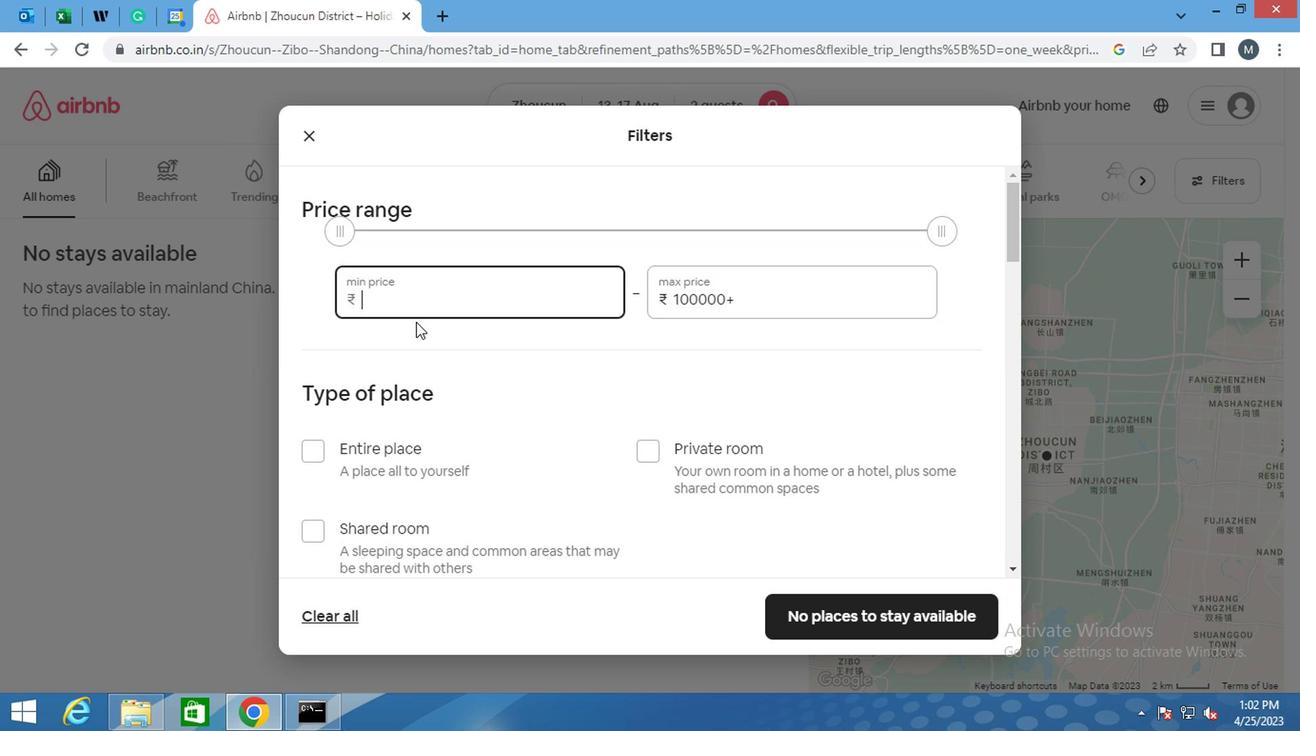 
Action: Mouse moved to (402, 327)
Screenshot: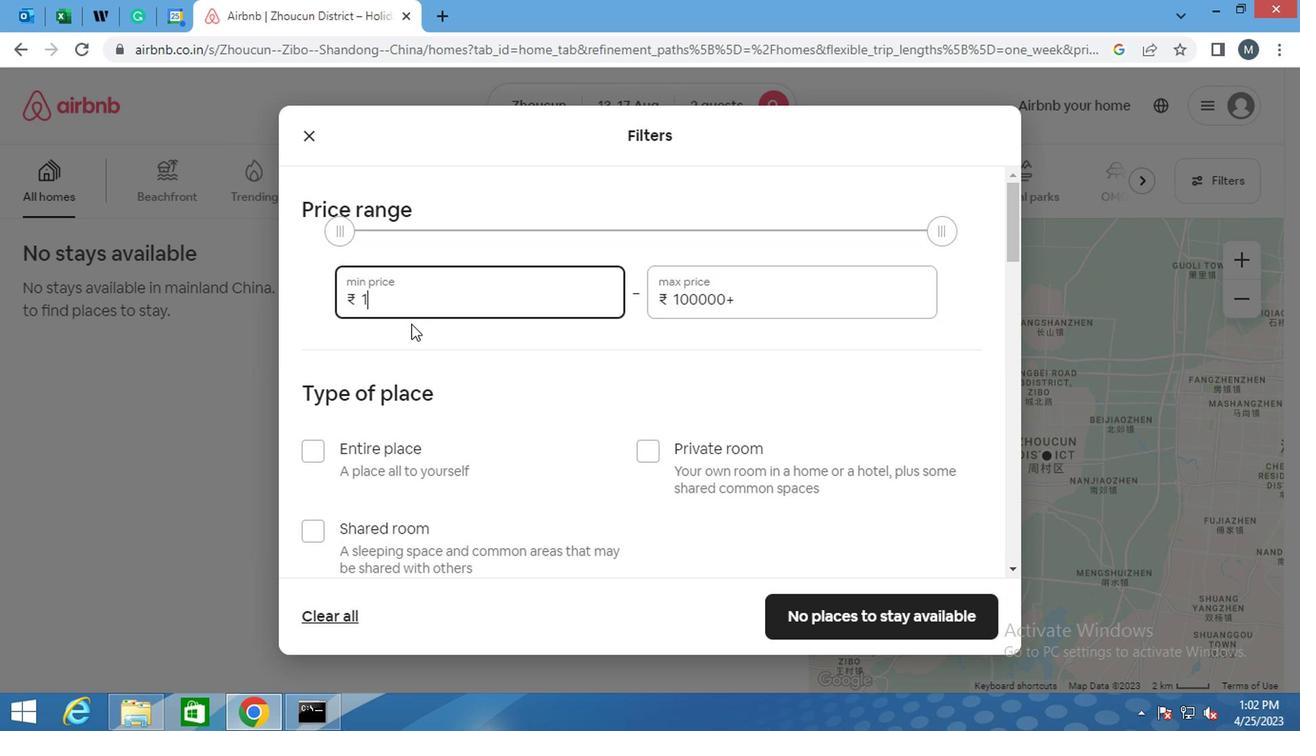 
Action: Key pressed 000
Screenshot: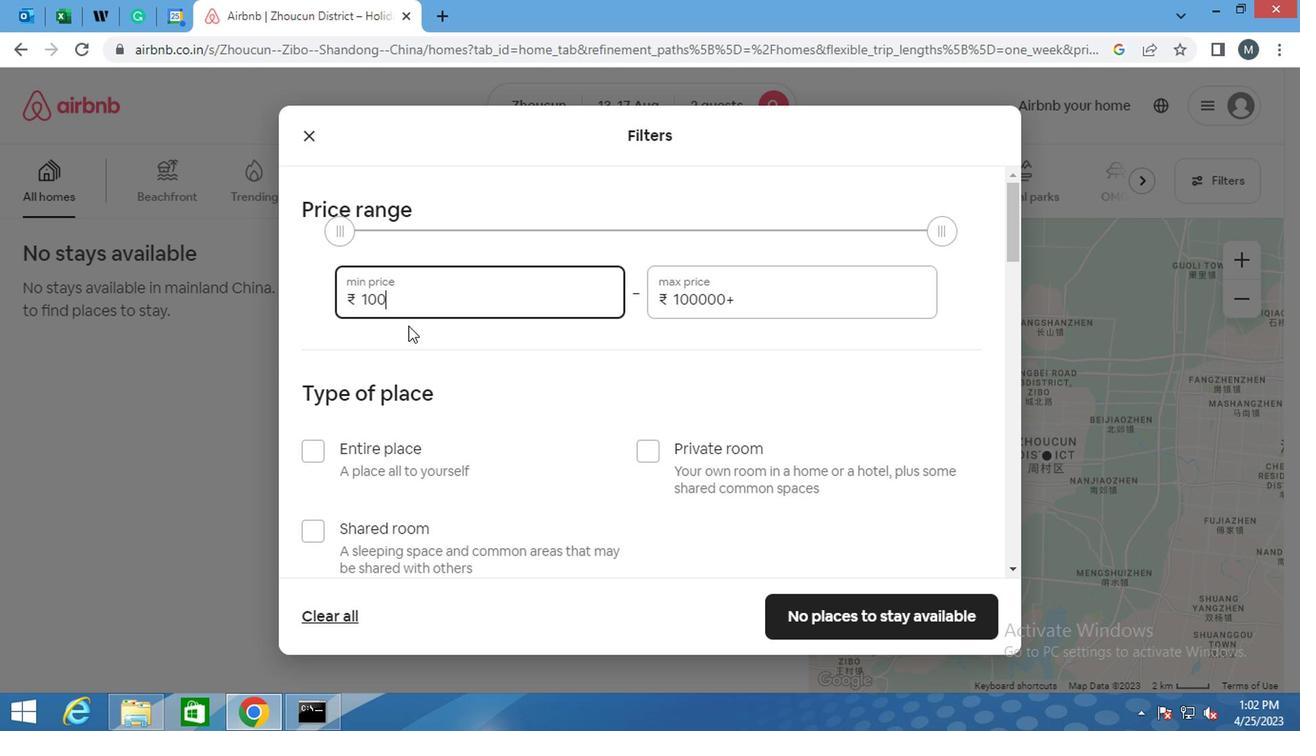 
Action: Mouse moved to (402, 329)
Screenshot: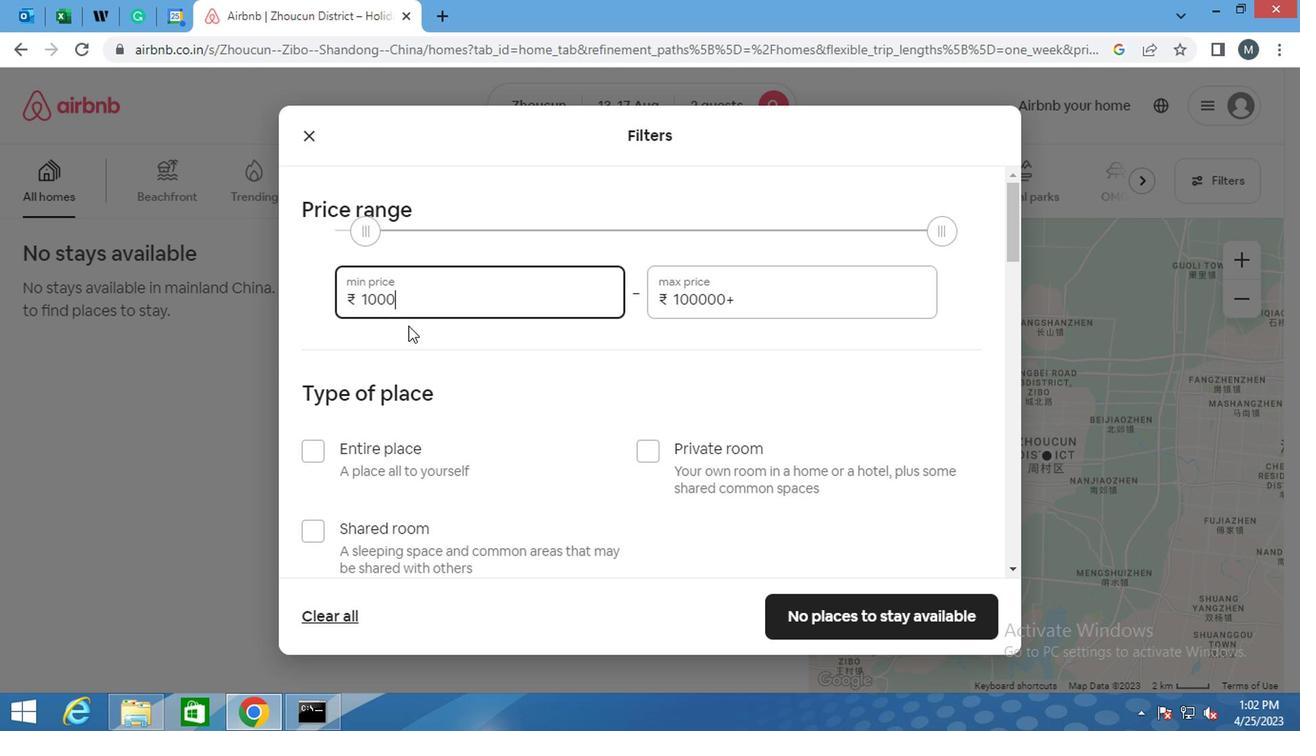 
Action: Key pressed 0
Screenshot: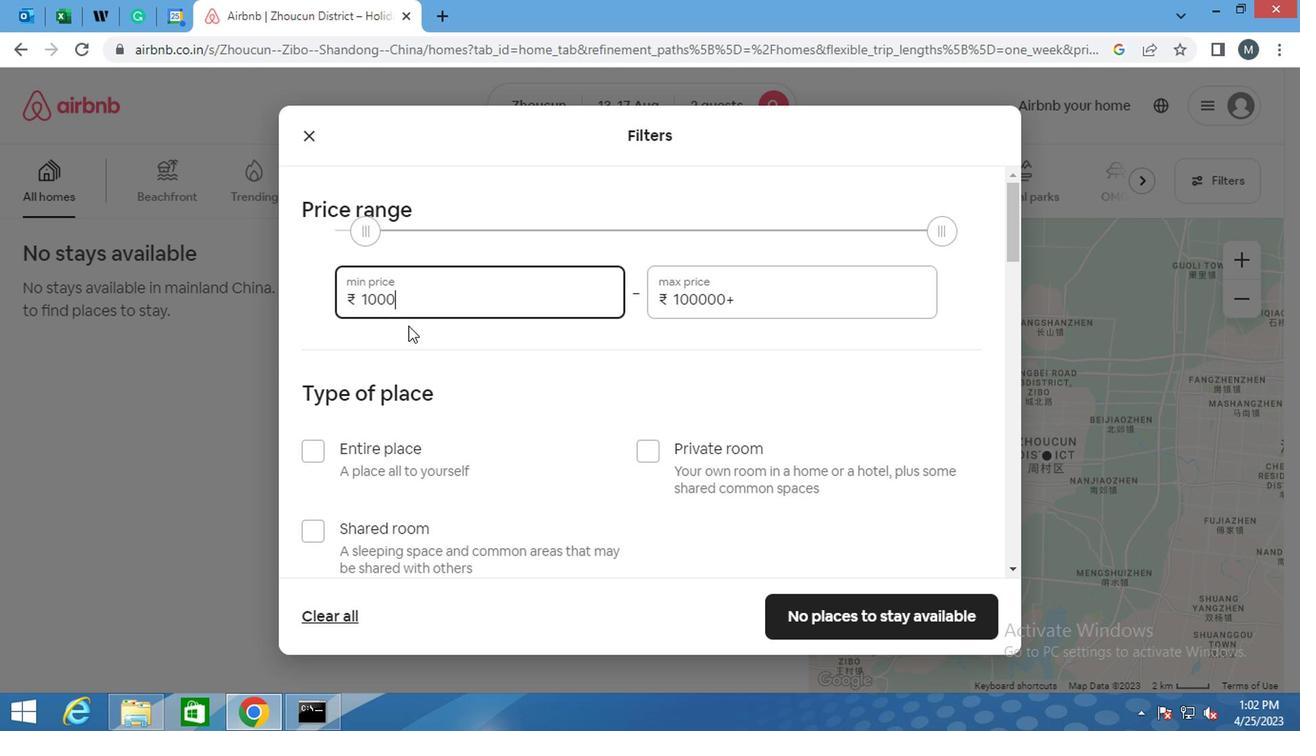 
Action: Mouse moved to (737, 306)
Screenshot: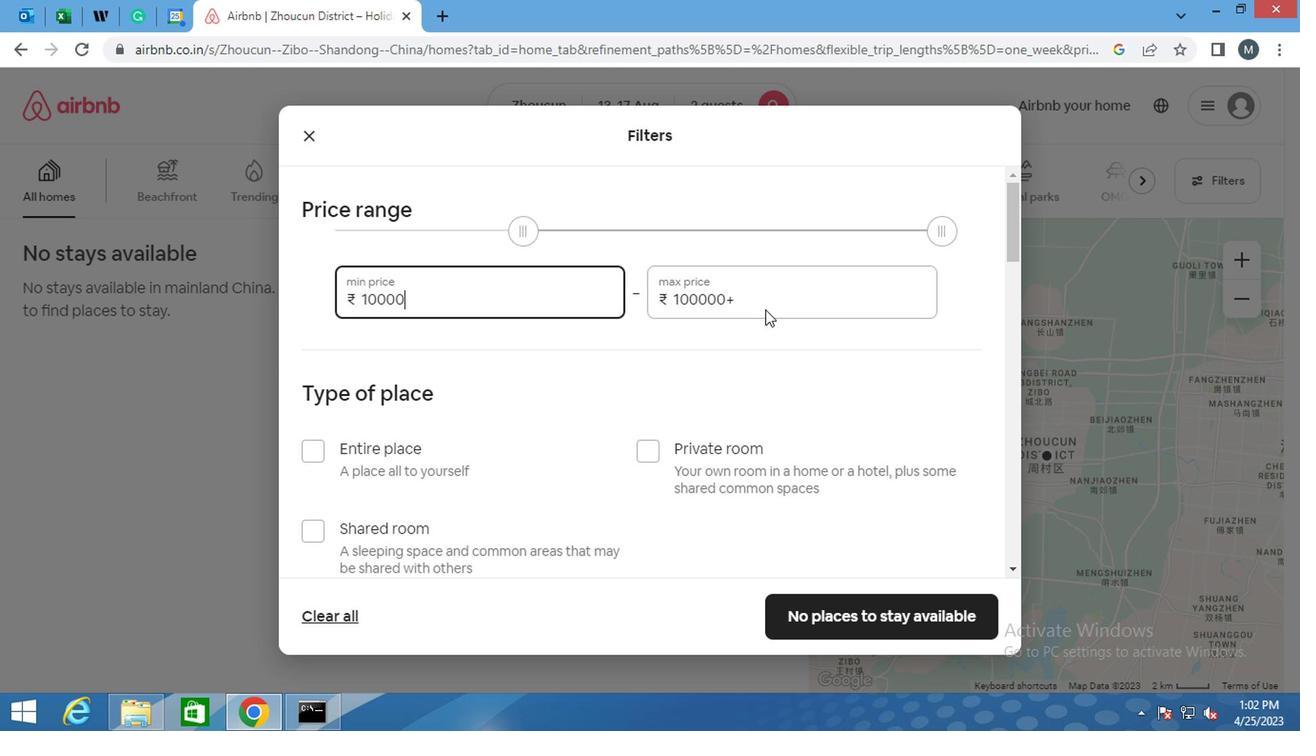
Action: Mouse pressed left at (737, 306)
Screenshot: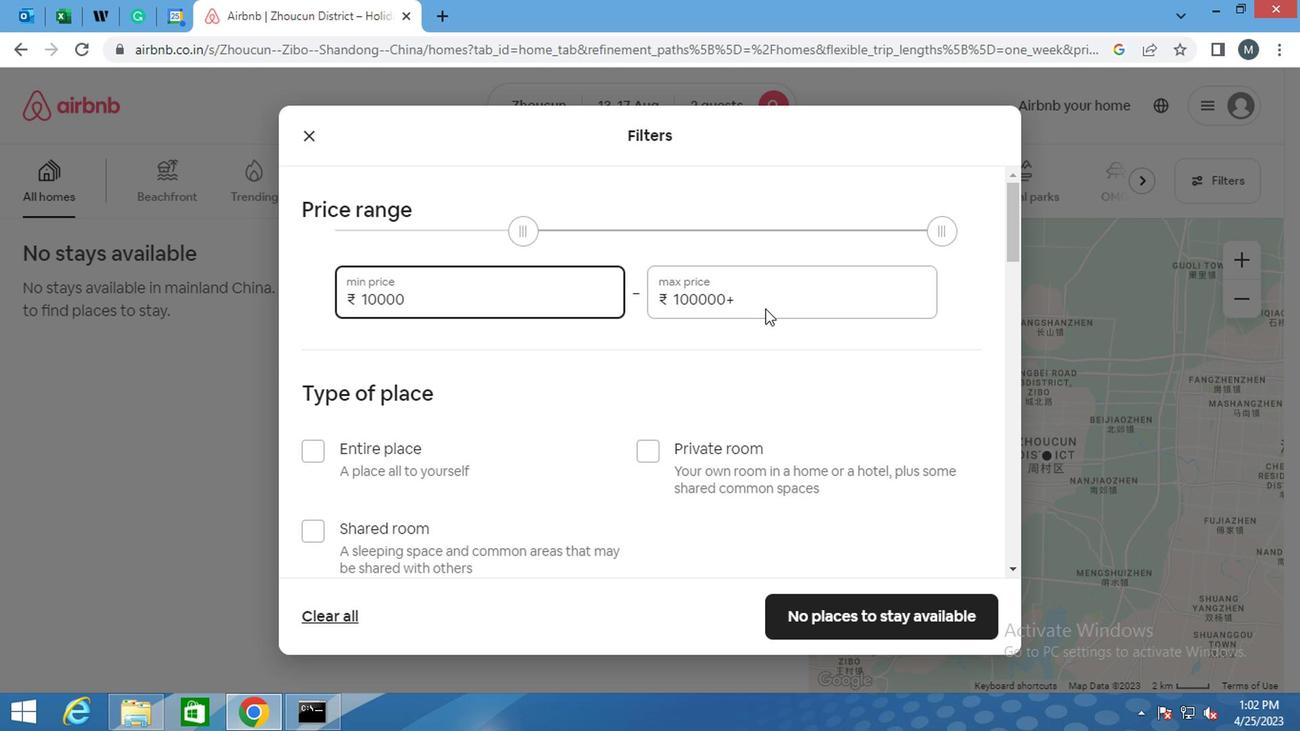 
Action: Mouse moved to (733, 306)
Screenshot: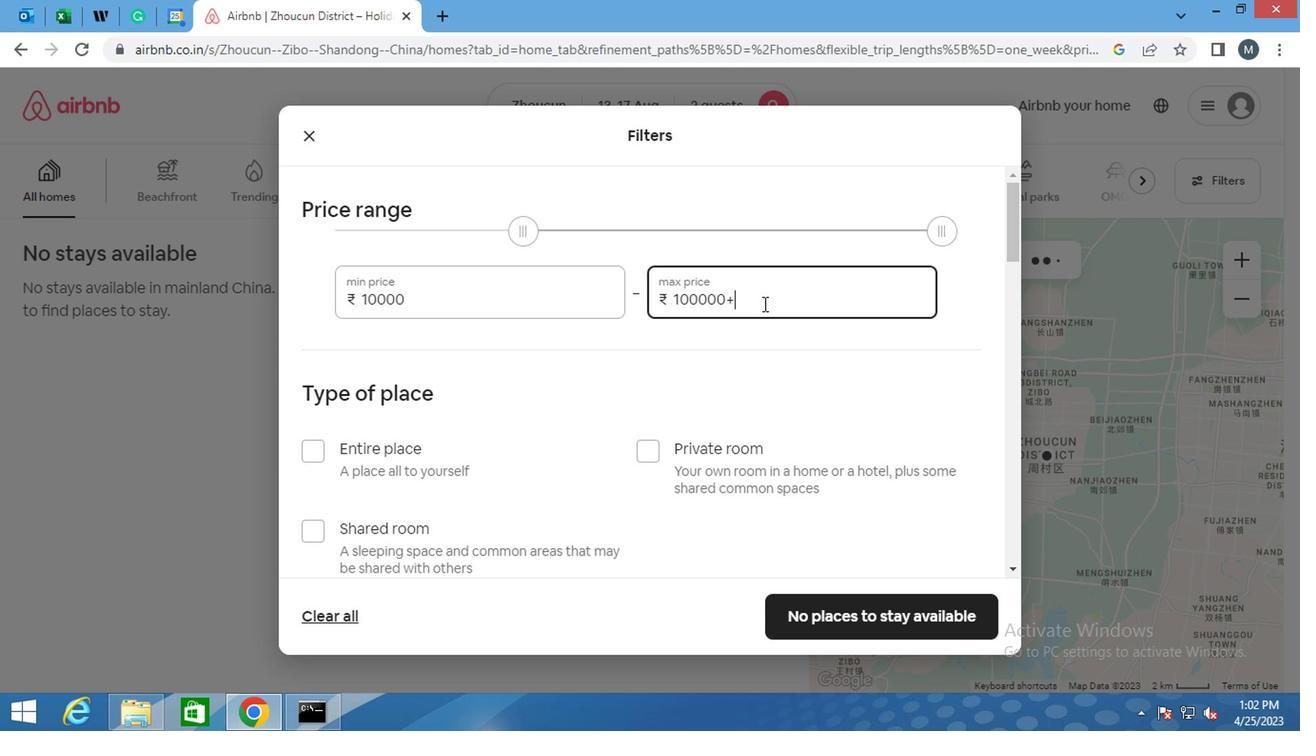 
Action: Key pressed <Key.backspace>
Screenshot: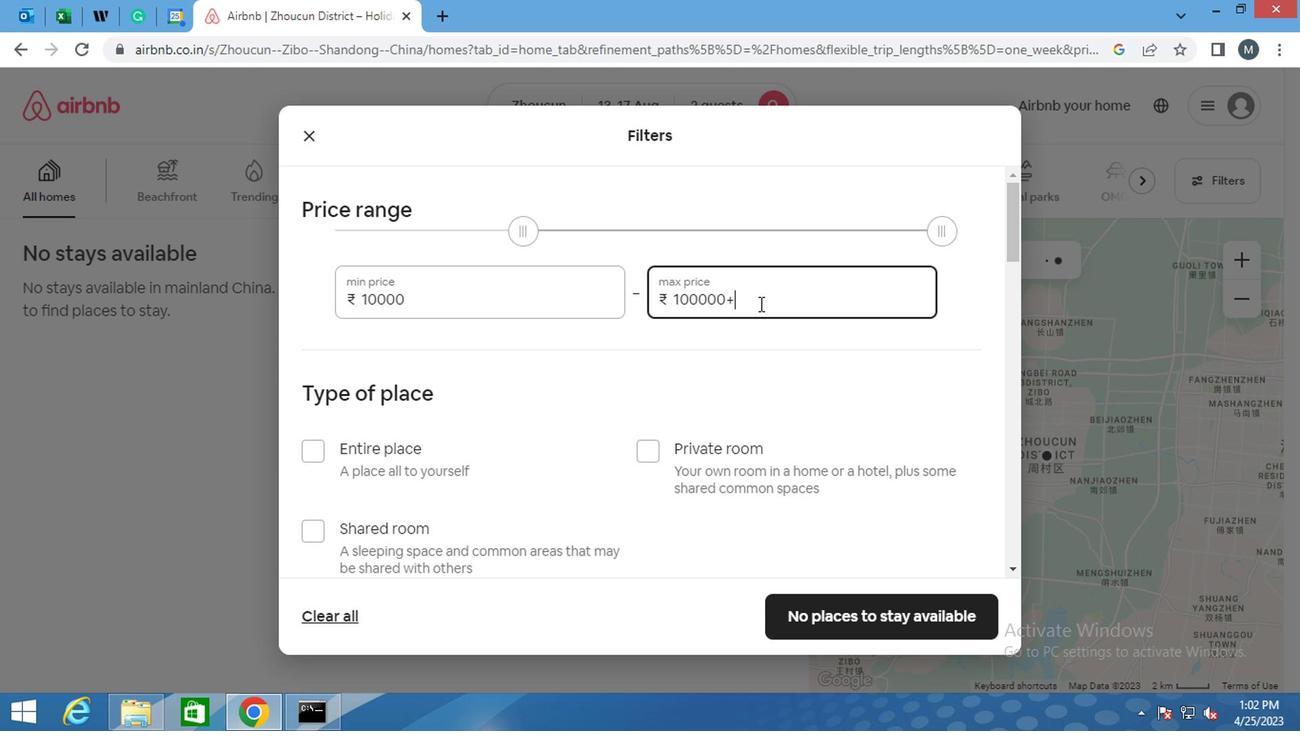 
Action: Mouse moved to (731, 306)
Screenshot: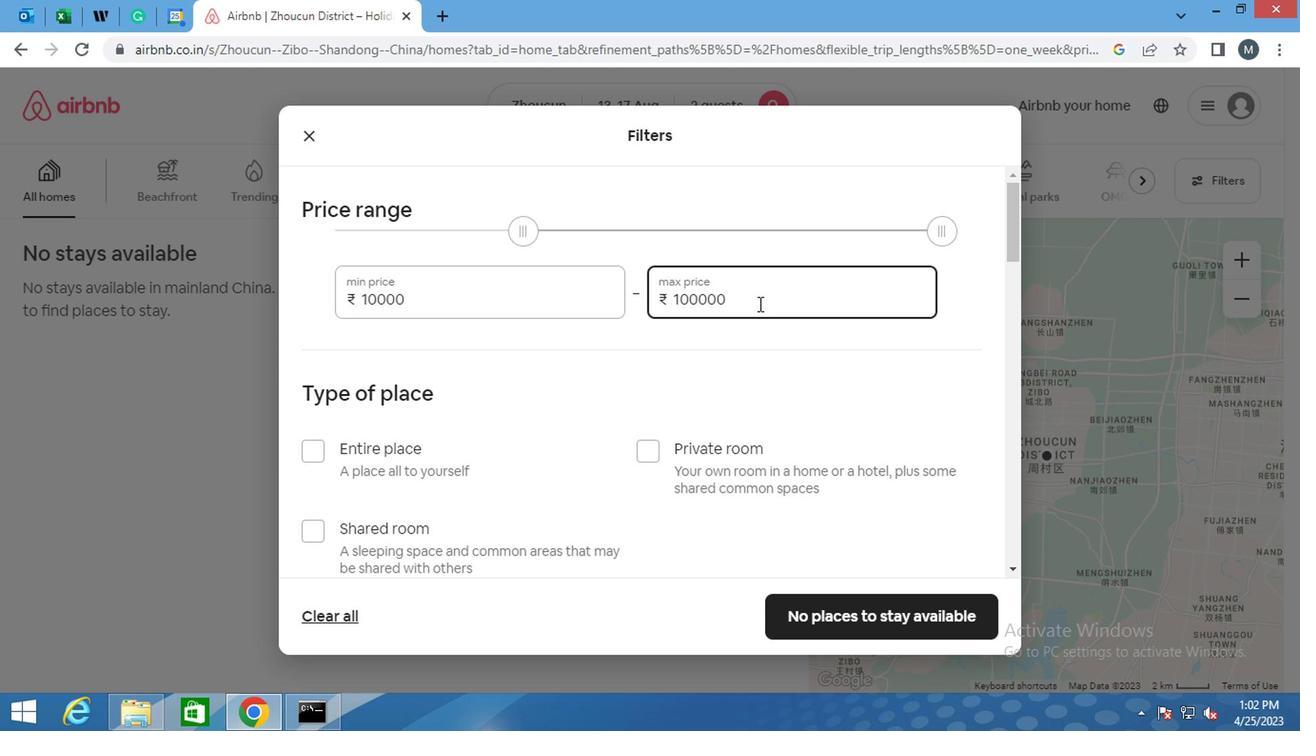
Action: Key pressed <Key.backspace><Key.backspace><Key.backspace><Key.backspace><Key.backspace>
Screenshot: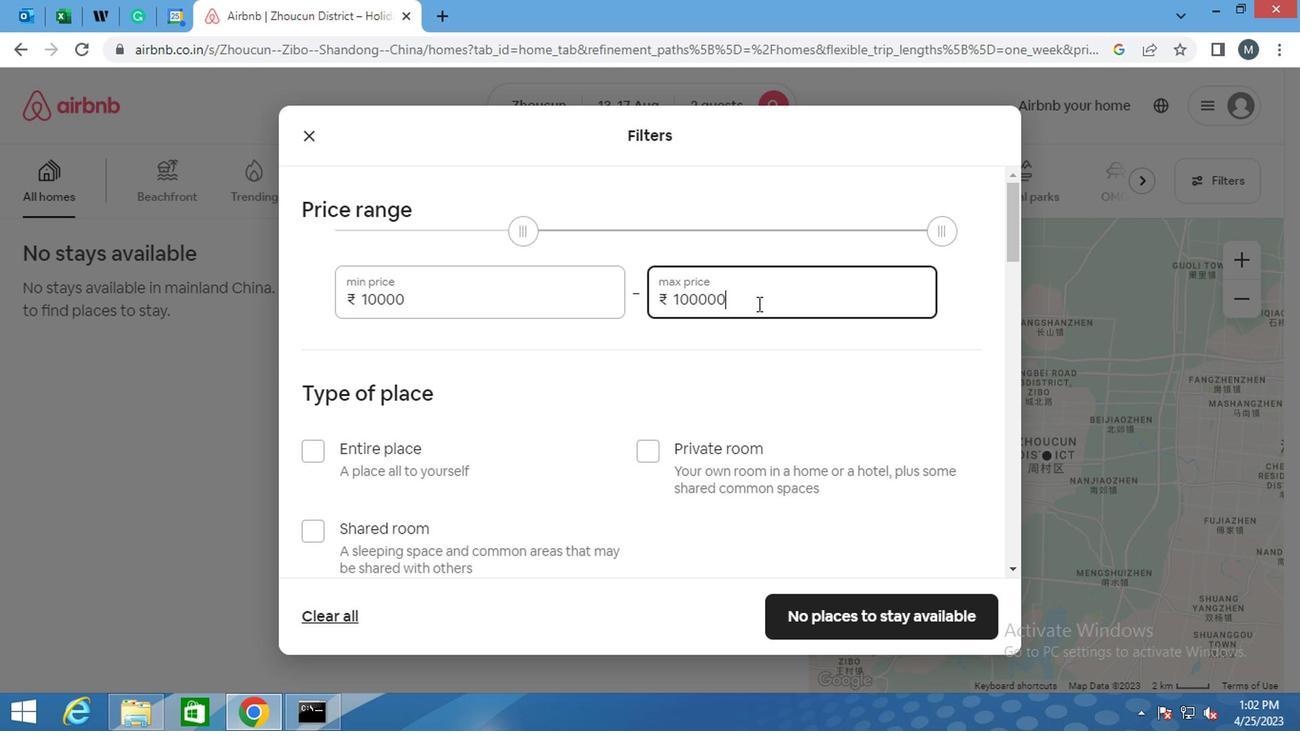 
Action: Mouse moved to (712, 317)
Screenshot: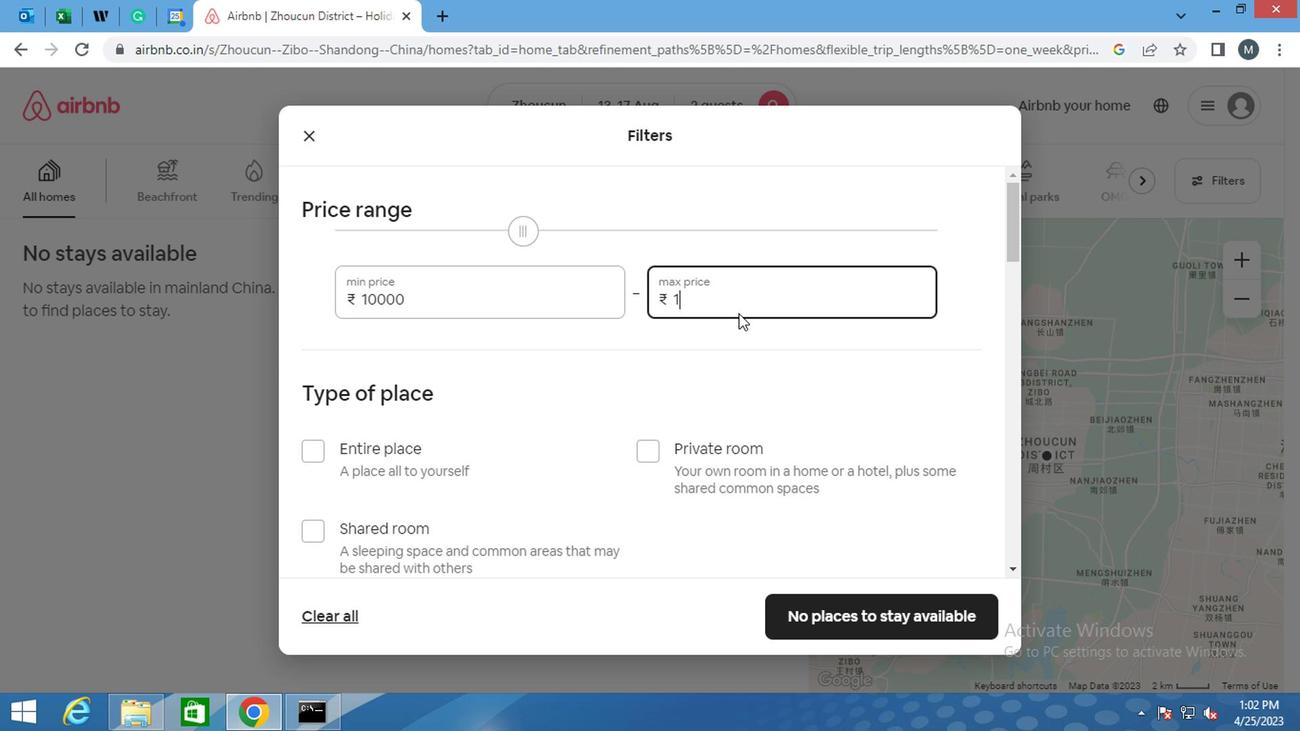 
Action: Key pressed 6000
Screenshot: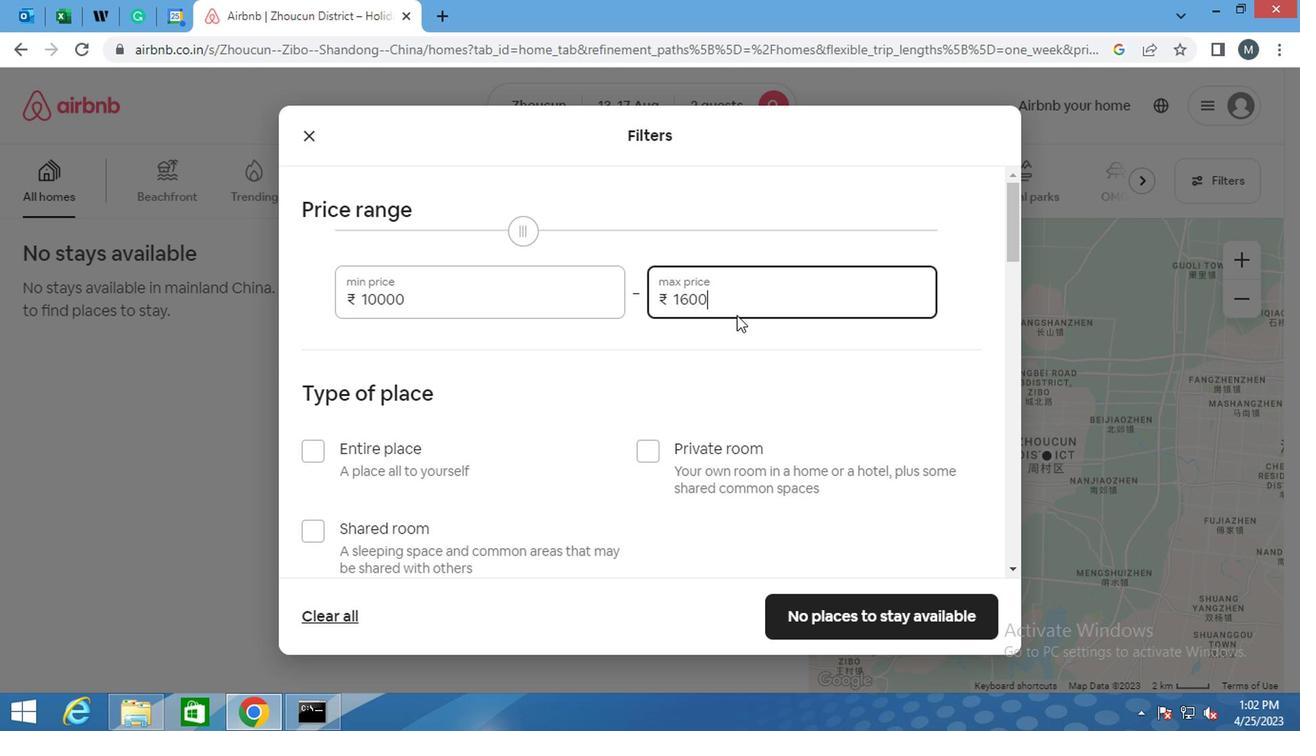 
Action: Mouse moved to (550, 313)
Screenshot: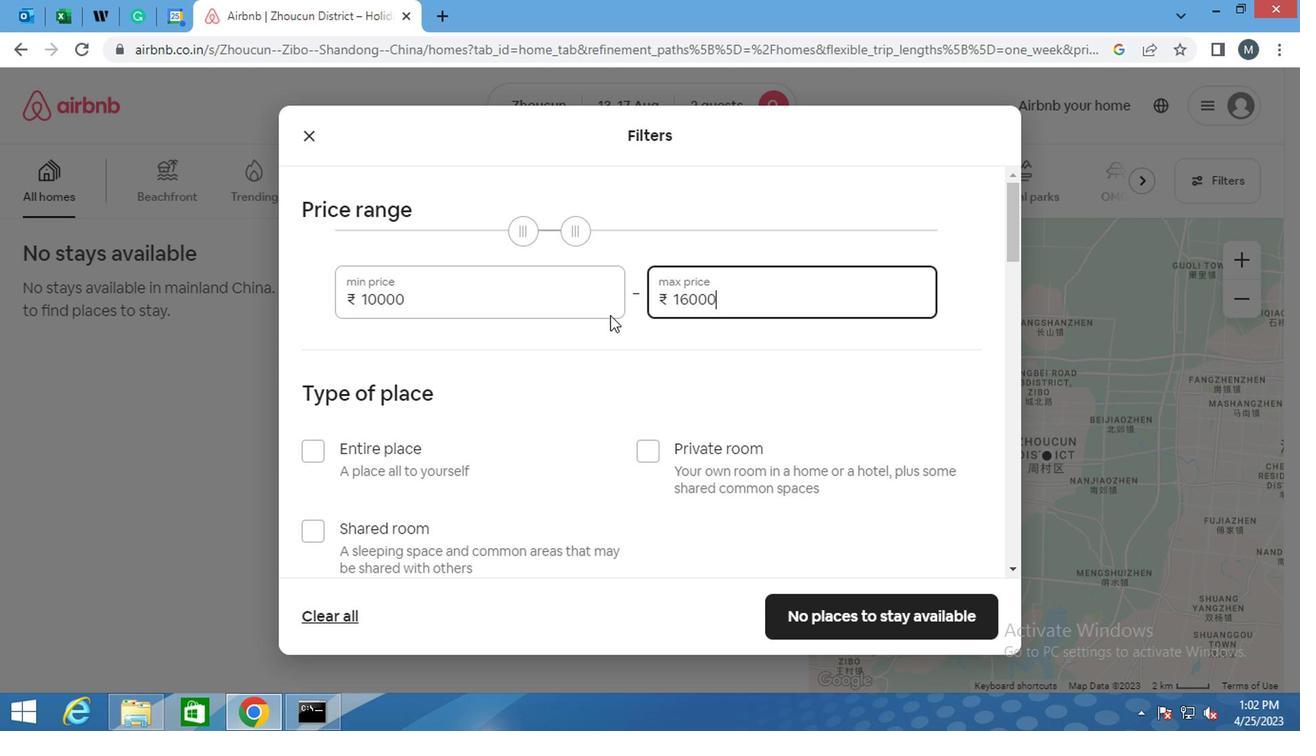 
Action: Mouse scrolled (550, 312) with delta (0, 0)
Screenshot: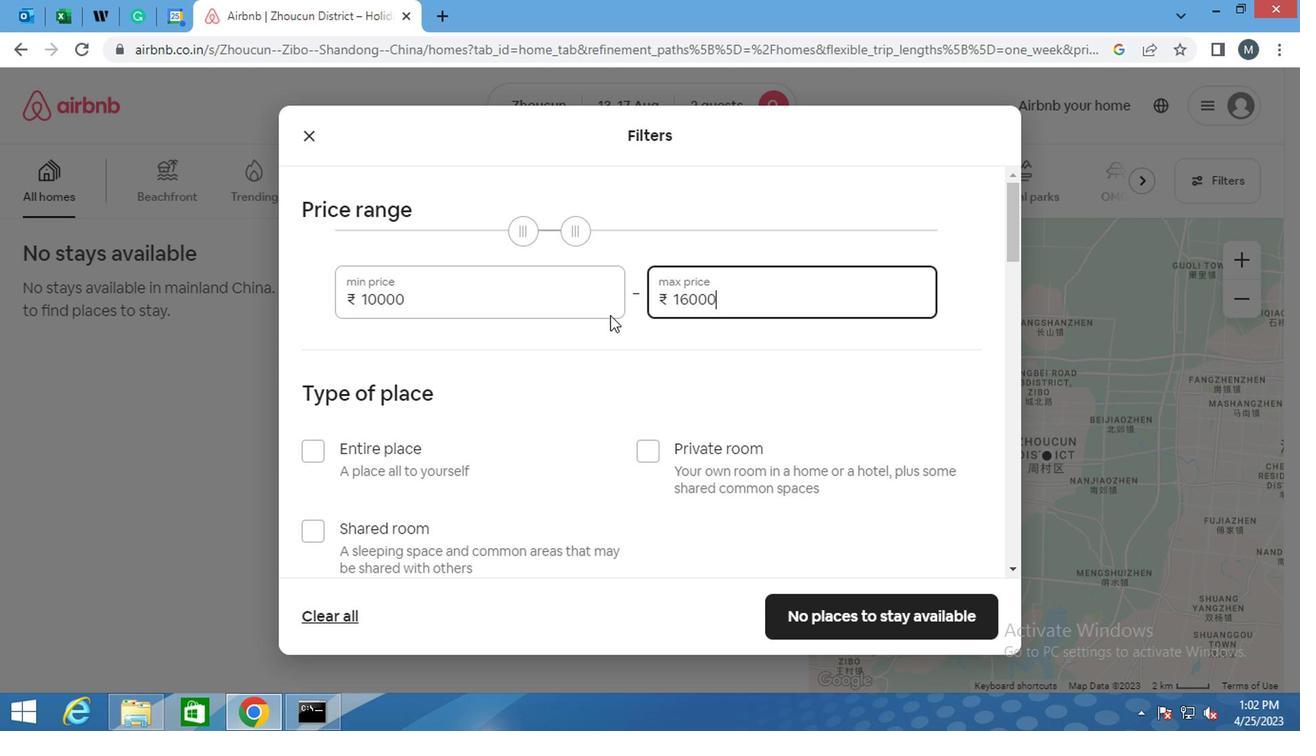 
Action: Mouse moved to (547, 315)
Screenshot: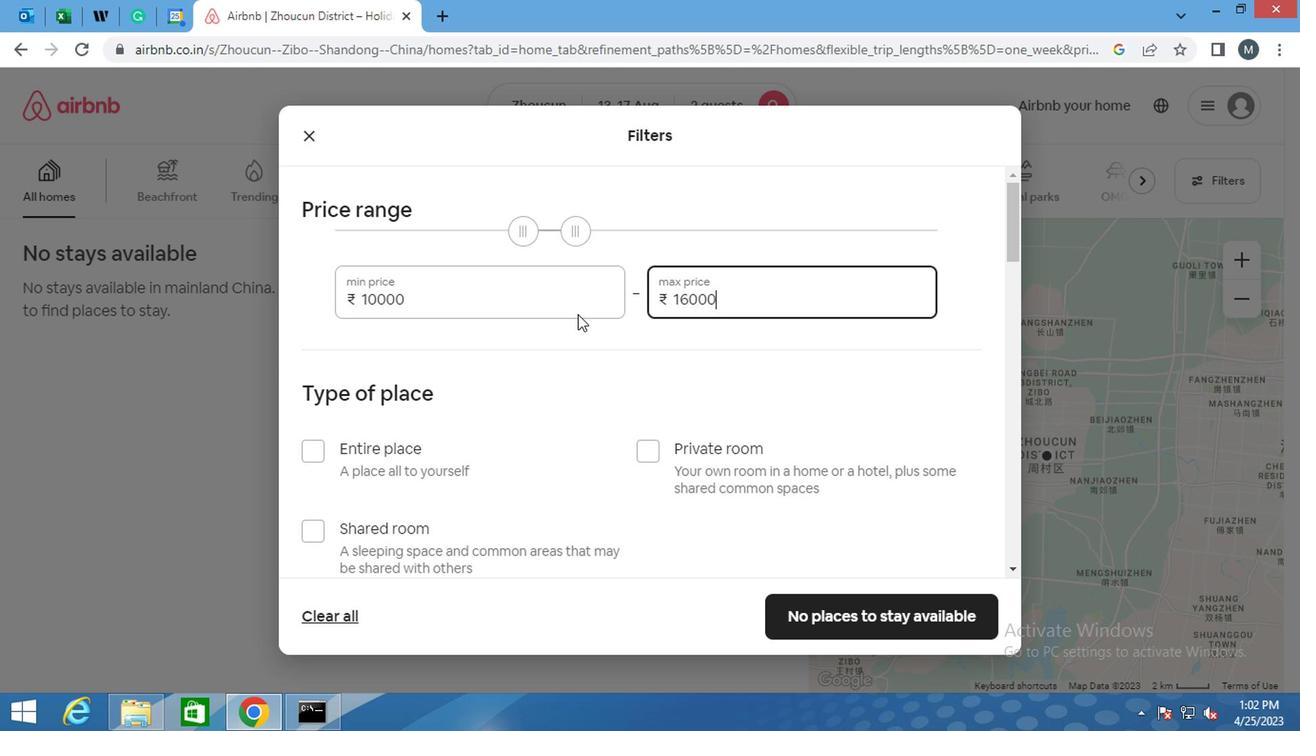 
Action: Mouse scrolled (547, 315) with delta (0, 0)
Screenshot: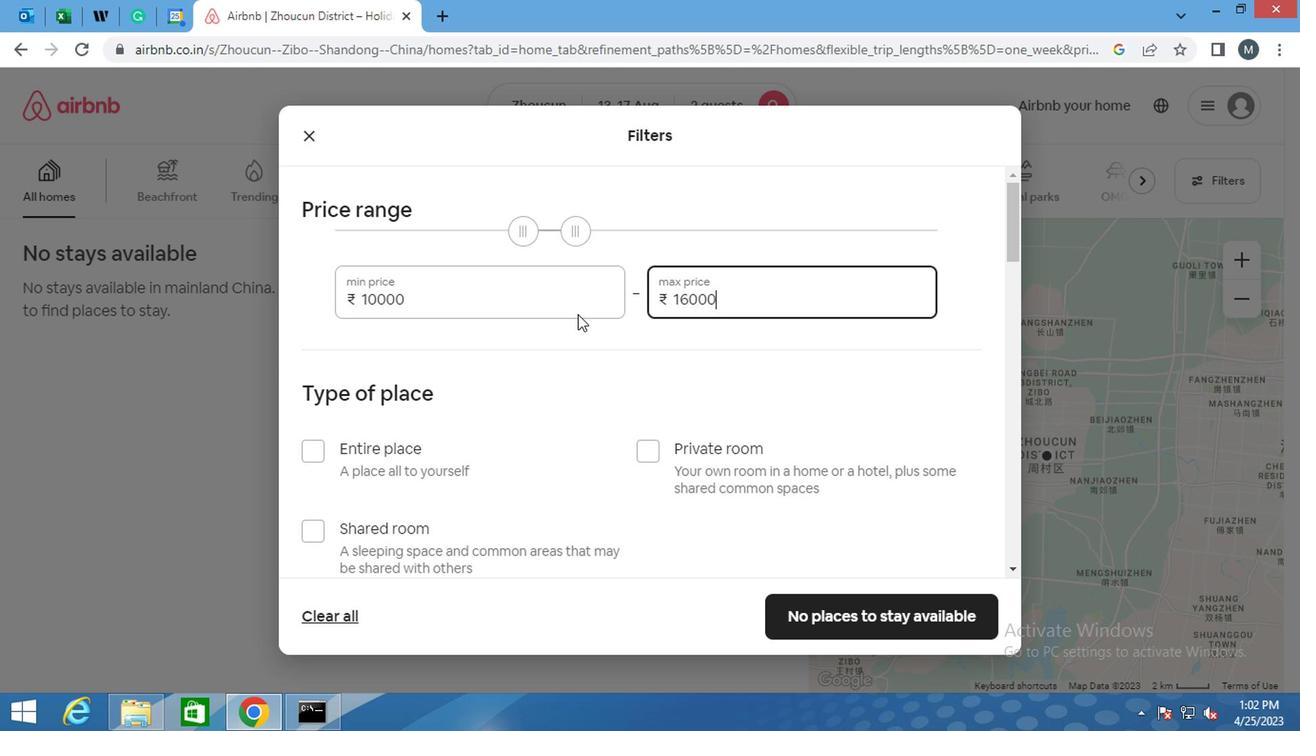 
Action: Mouse moved to (311, 263)
Screenshot: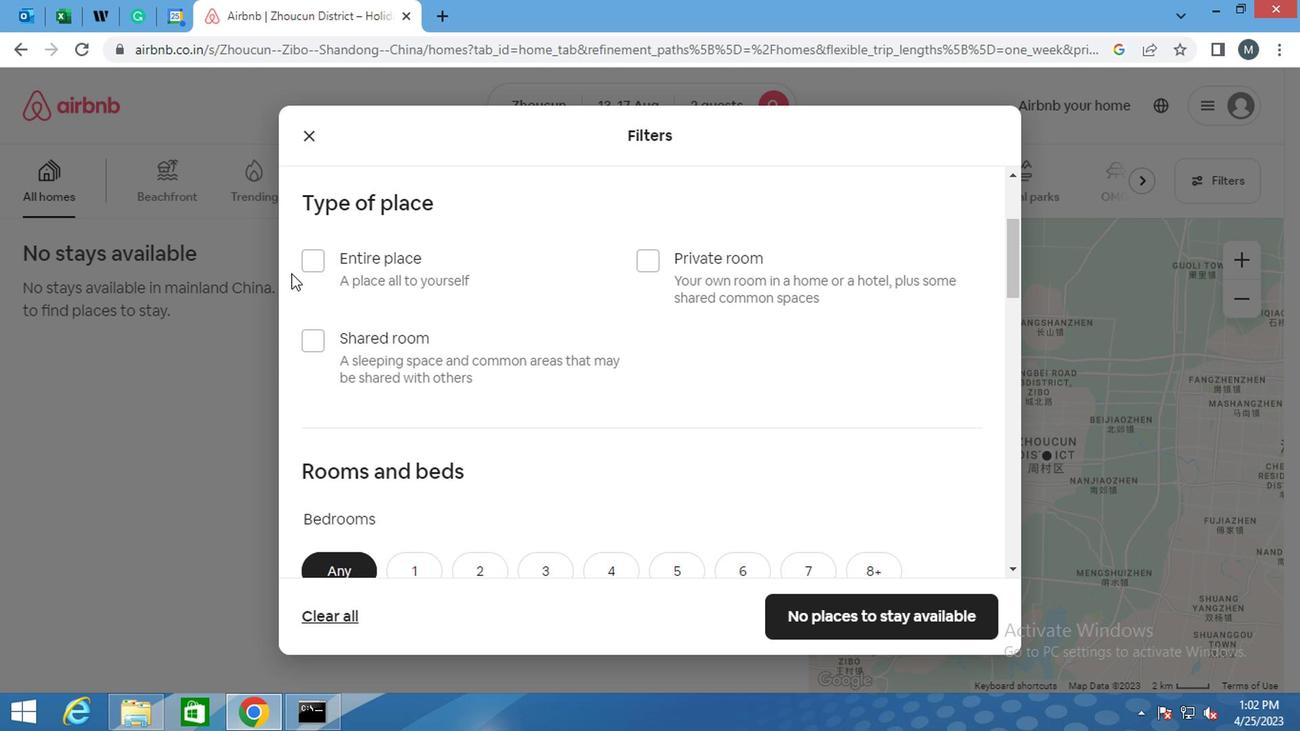
Action: Mouse pressed left at (311, 263)
Screenshot: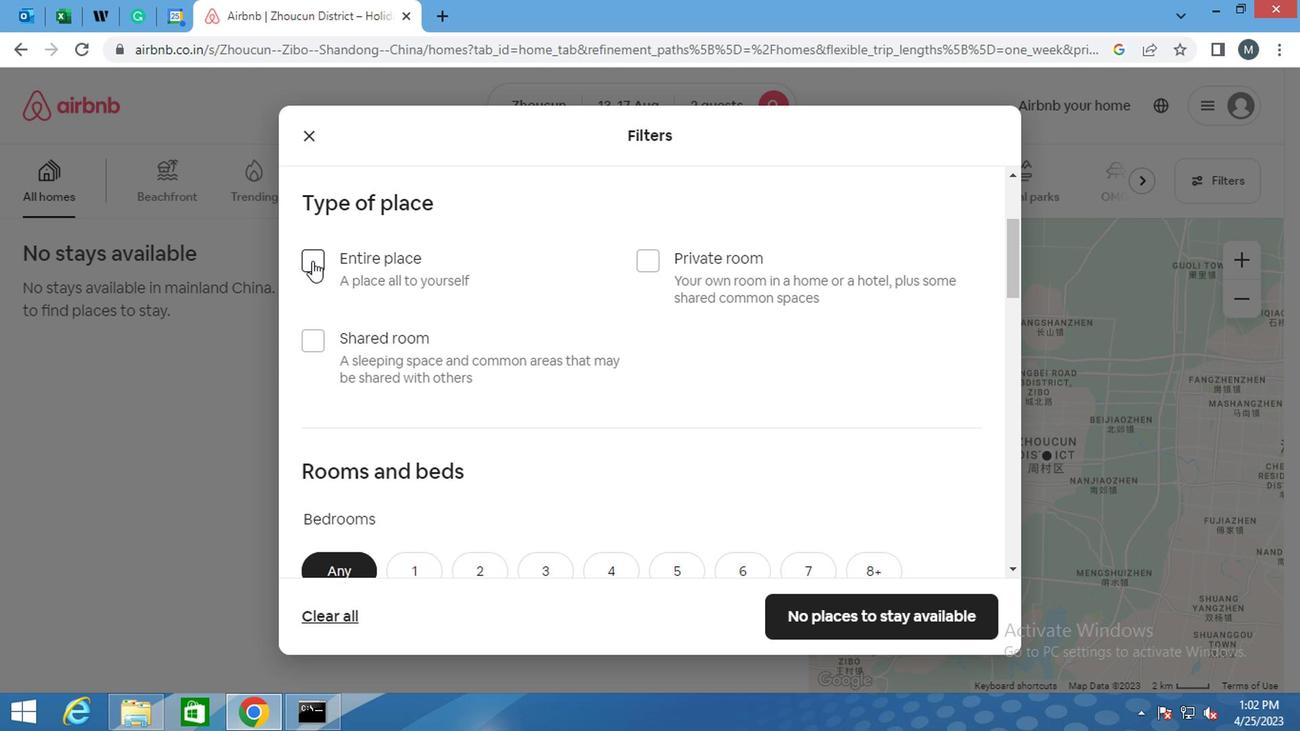 
Action: Mouse moved to (600, 318)
Screenshot: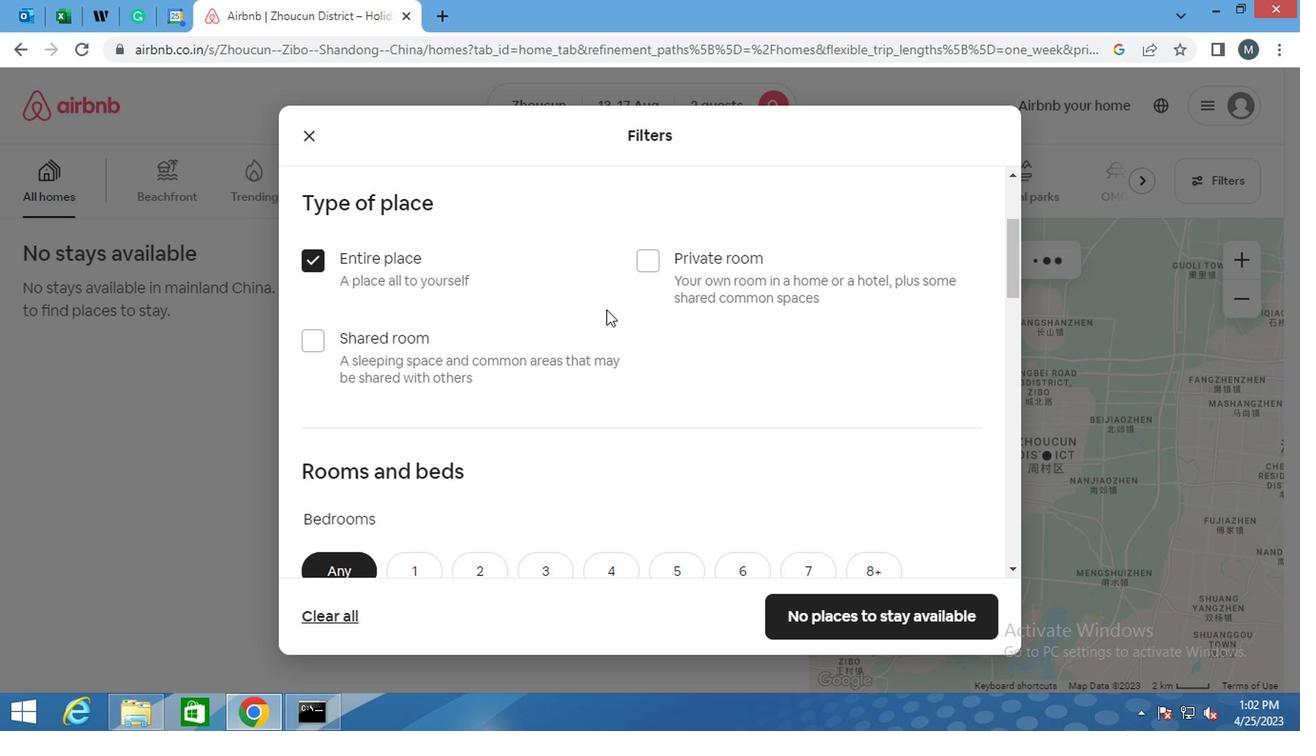 
Action: Mouse scrolled (600, 319) with delta (0, 1)
Screenshot: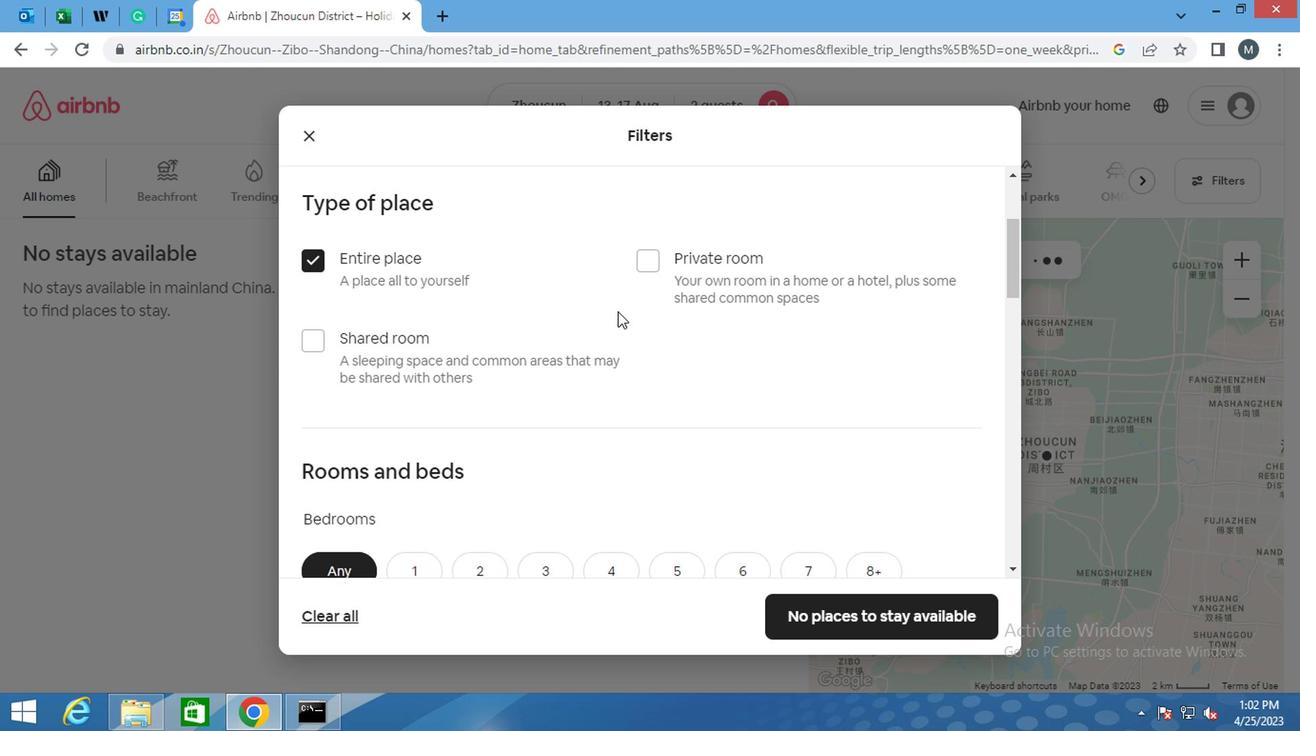 
Action: Mouse scrolled (600, 319) with delta (0, 1)
Screenshot: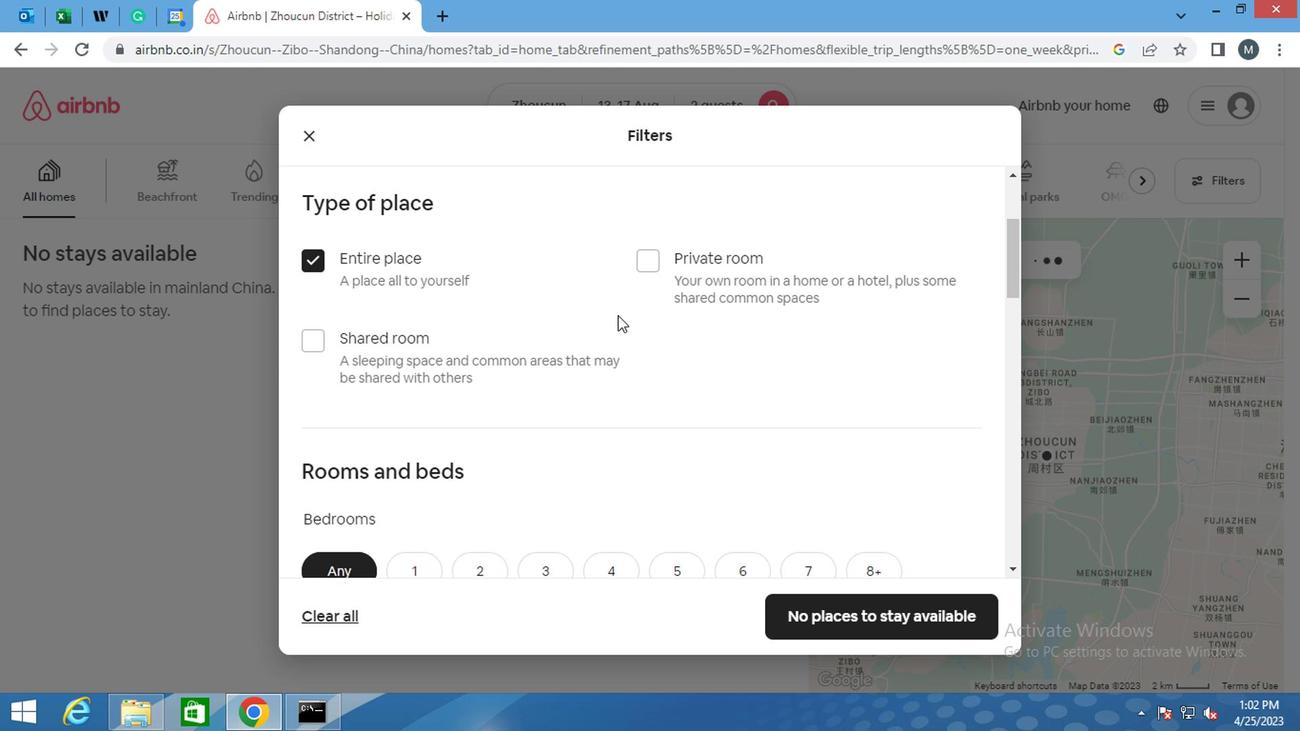 
Action: Mouse moved to (588, 324)
Screenshot: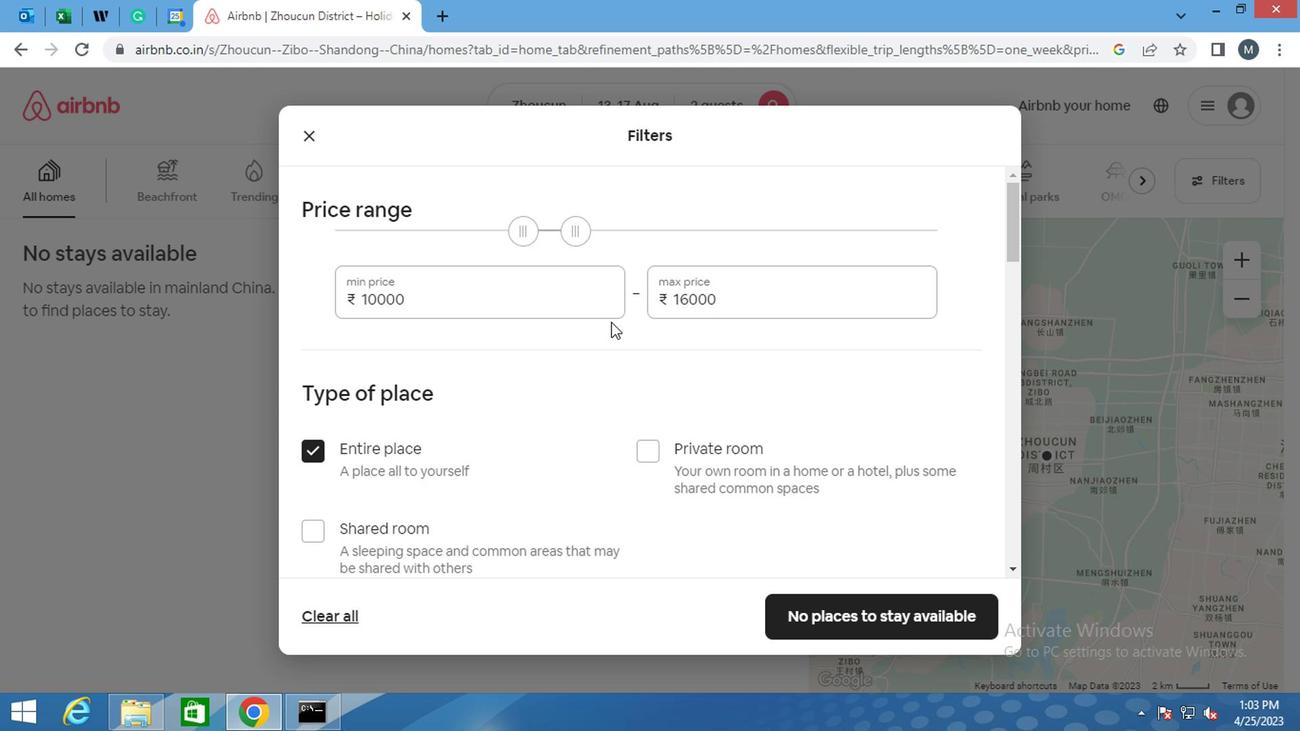 
Action: Mouse scrolled (588, 323) with delta (0, -1)
Screenshot: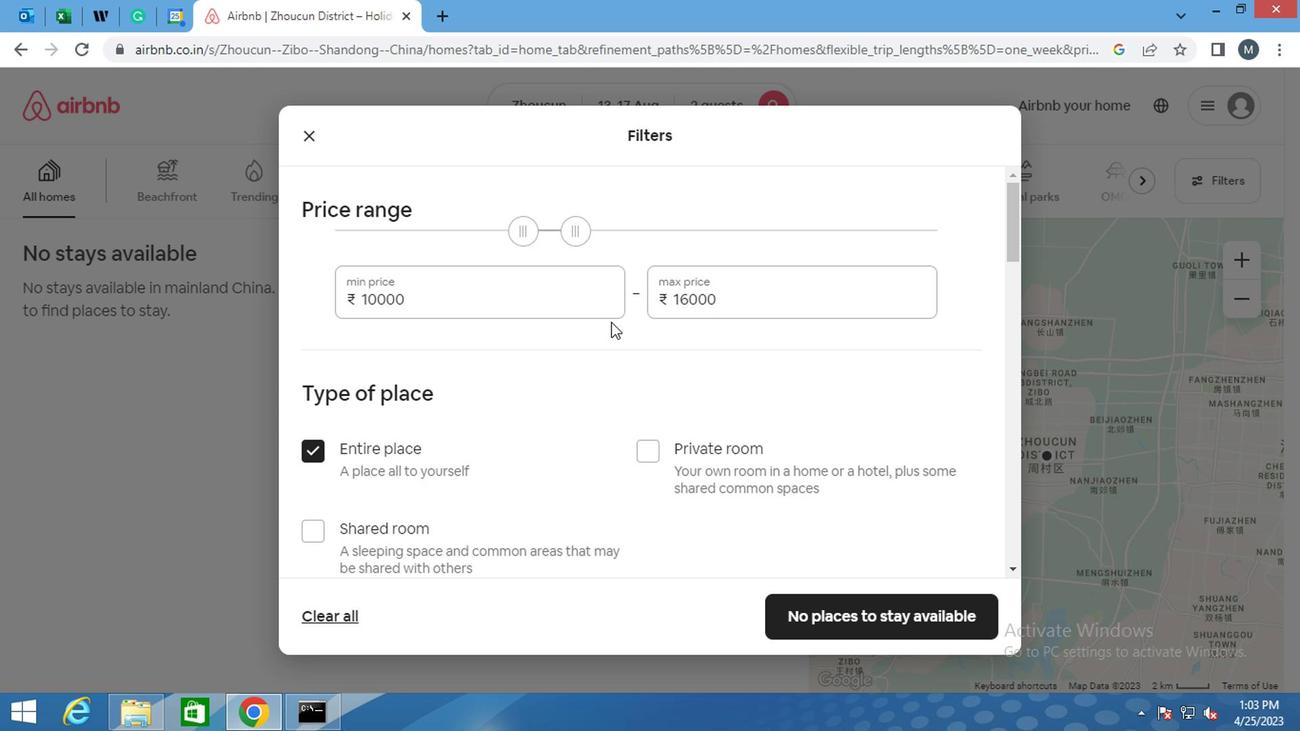 
Action: Mouse moved to (562, 341)
Screenshot: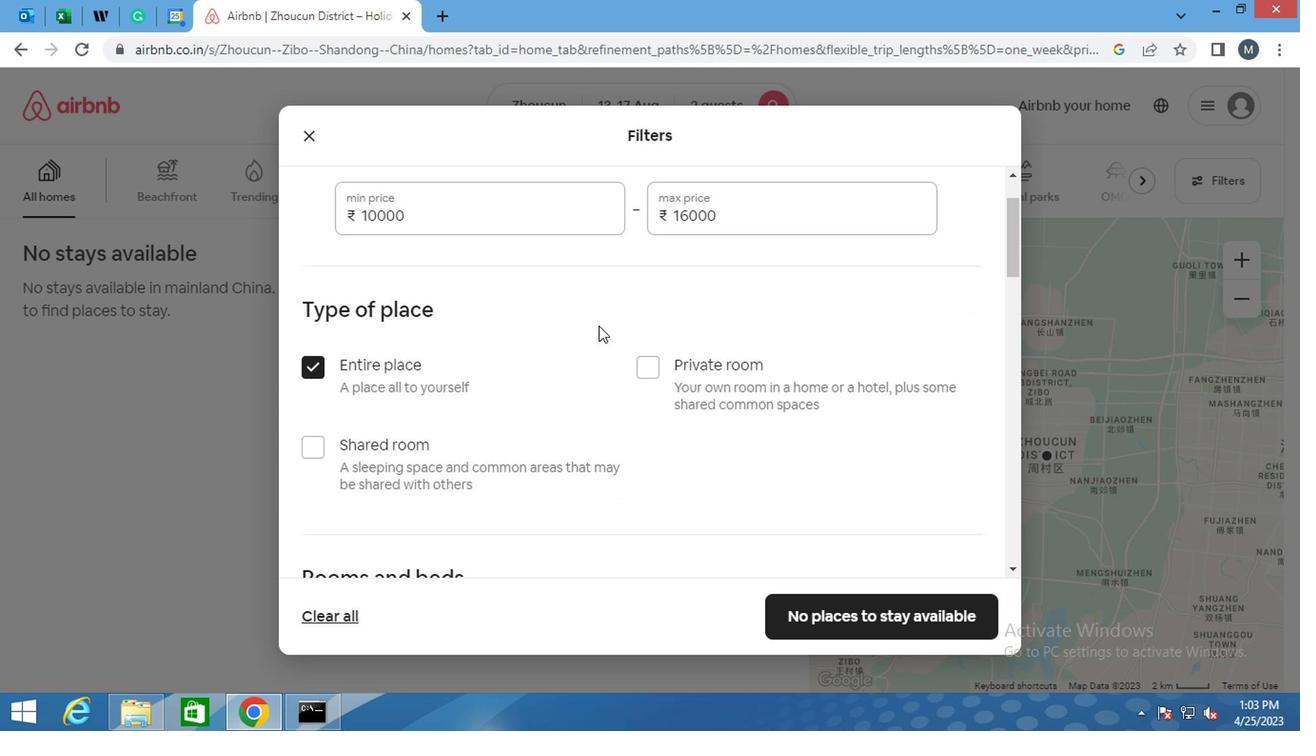 
Action: Mouse scrolled (562, 340) with delta (0, 0)
Screenshot: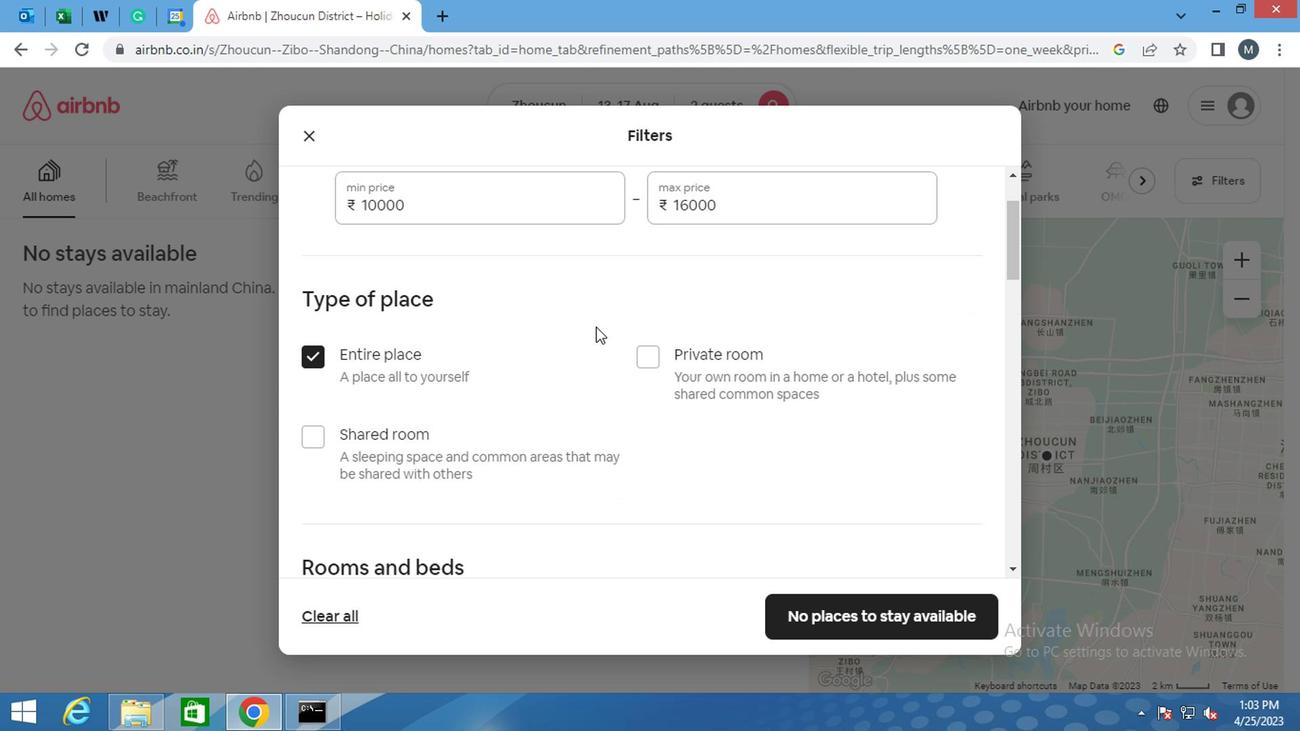 
Action: Mouse moved to (554, 348)
Screenshot: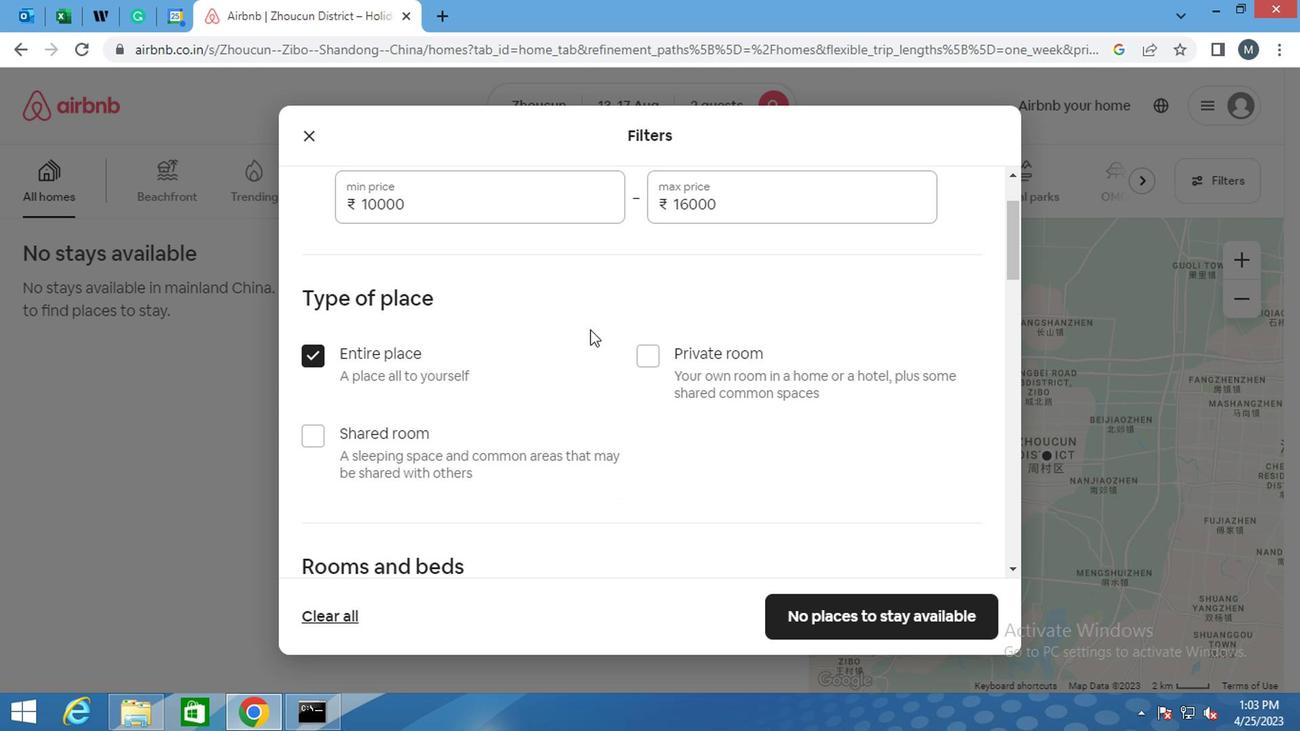 
Action: Mouse scrolled (554, 348) with delta (0, 0)
Screenshot: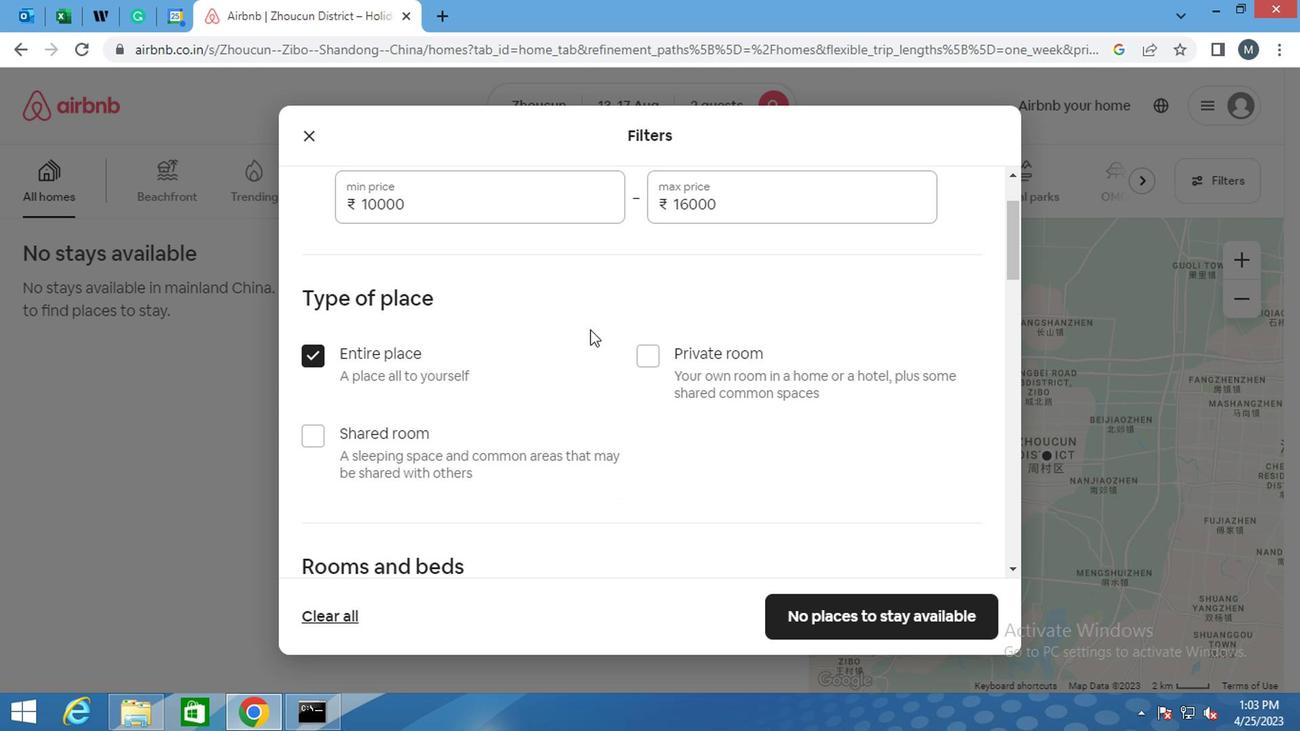 
Action: Mouse moved to (463, 483)
Screenshot: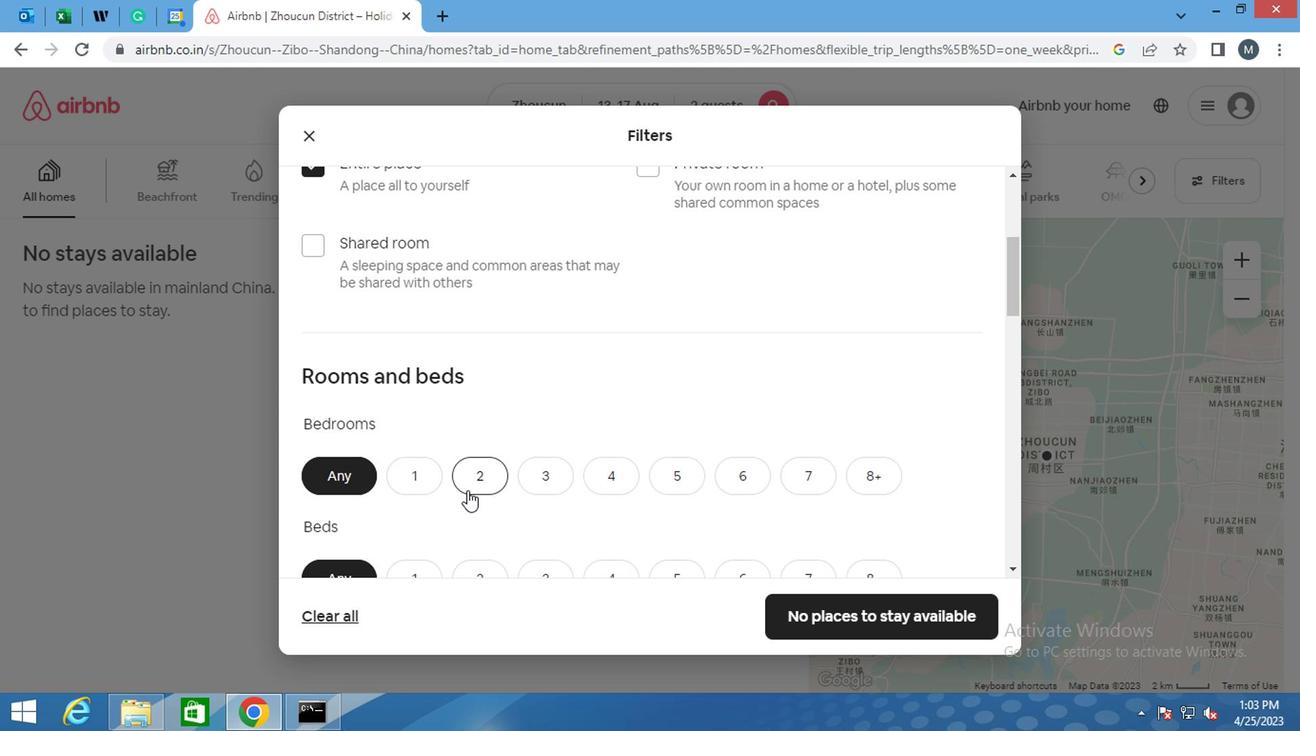 
Action: Mouse pressed left at (463, 483)
Screenshot: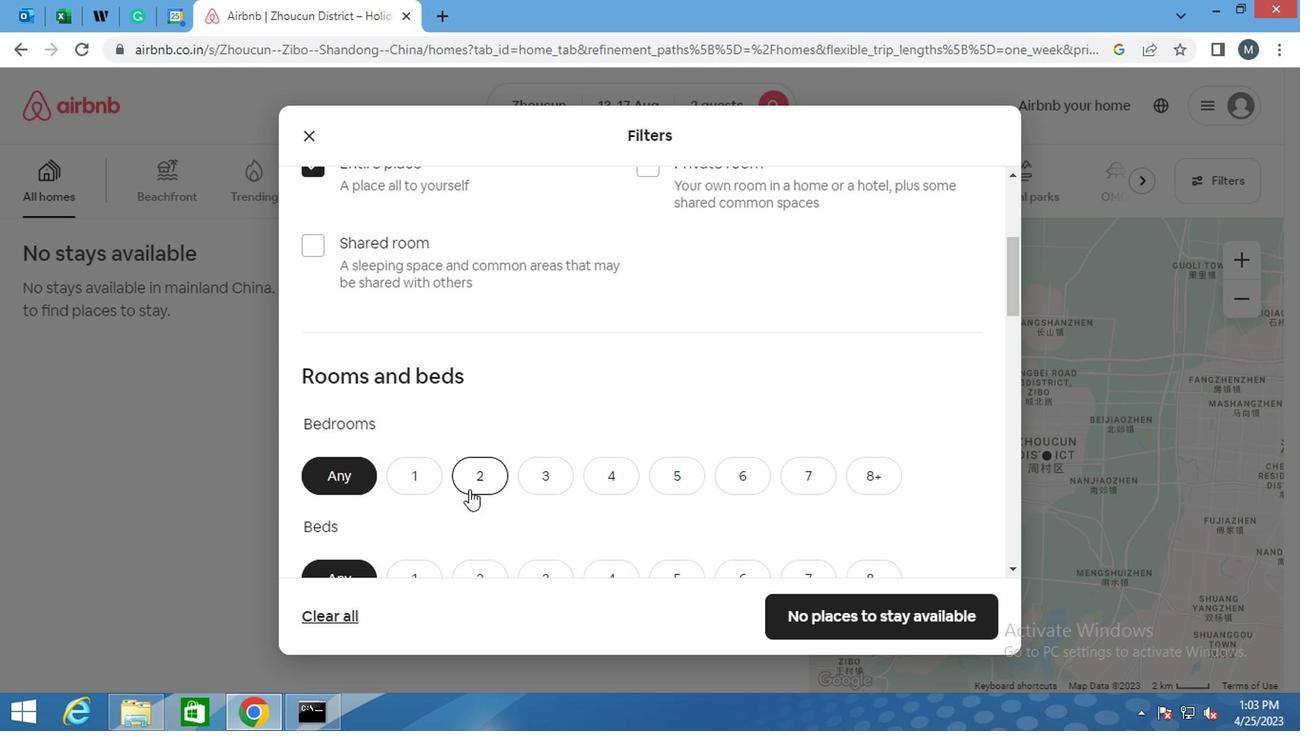 
Action: Mouse moved to (487, 488)
Screenshot: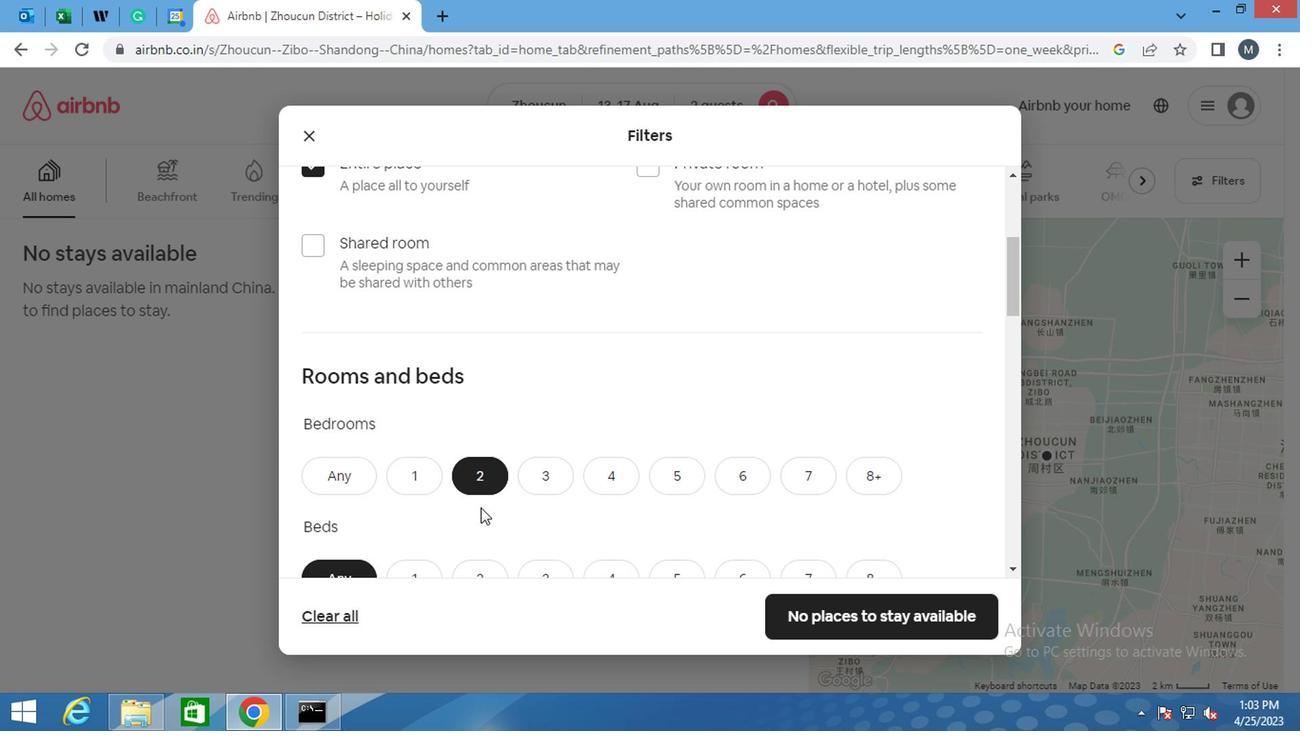 
Action: Mouse scrolled (487, 487) with delta (0, 0)
Screenshot: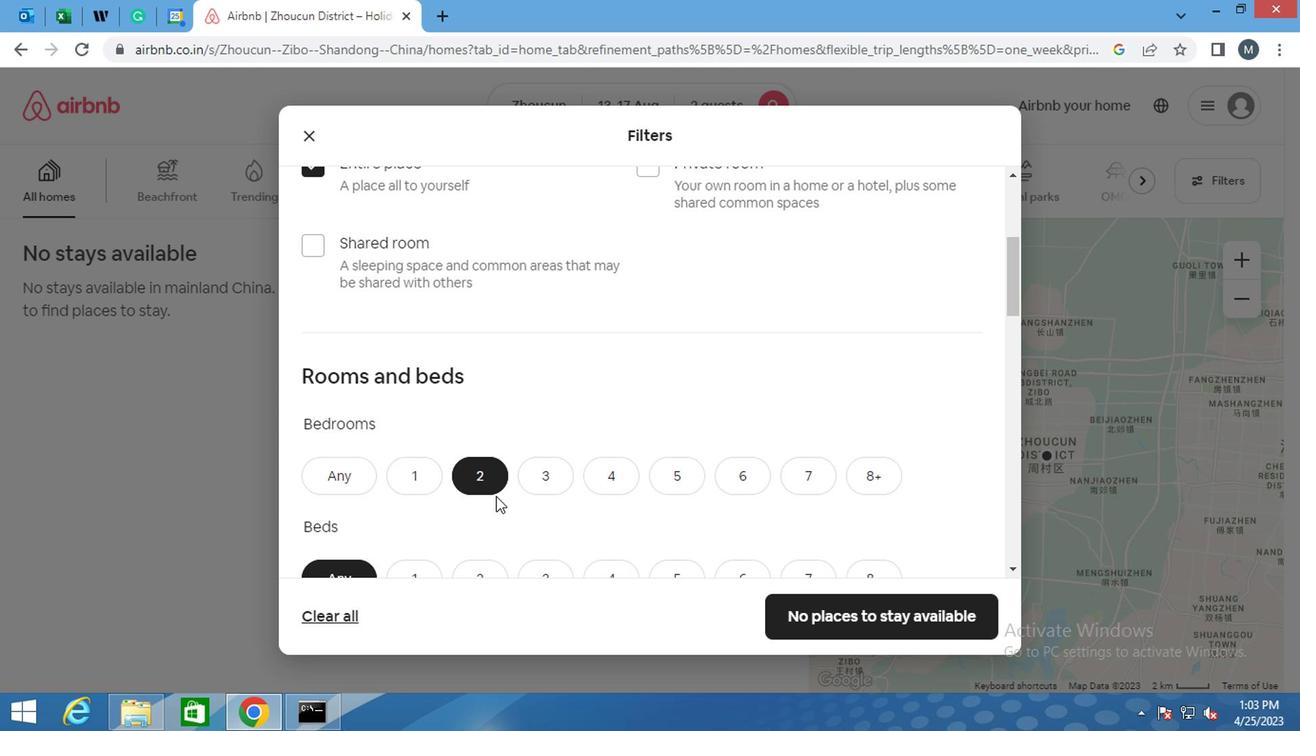 
Action: Mouse moved to (479, 485)
Screenshot: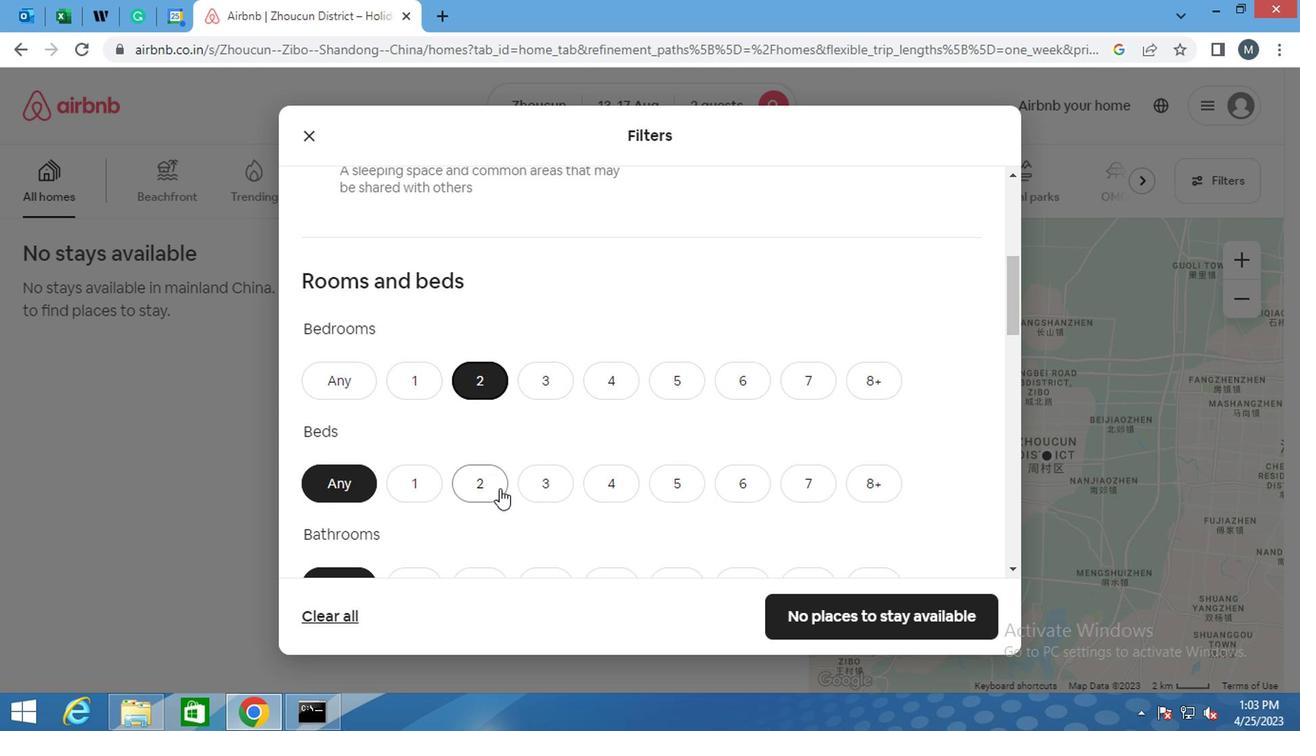 
Action: Mouse pressed left at (479, 485)
Screenshot: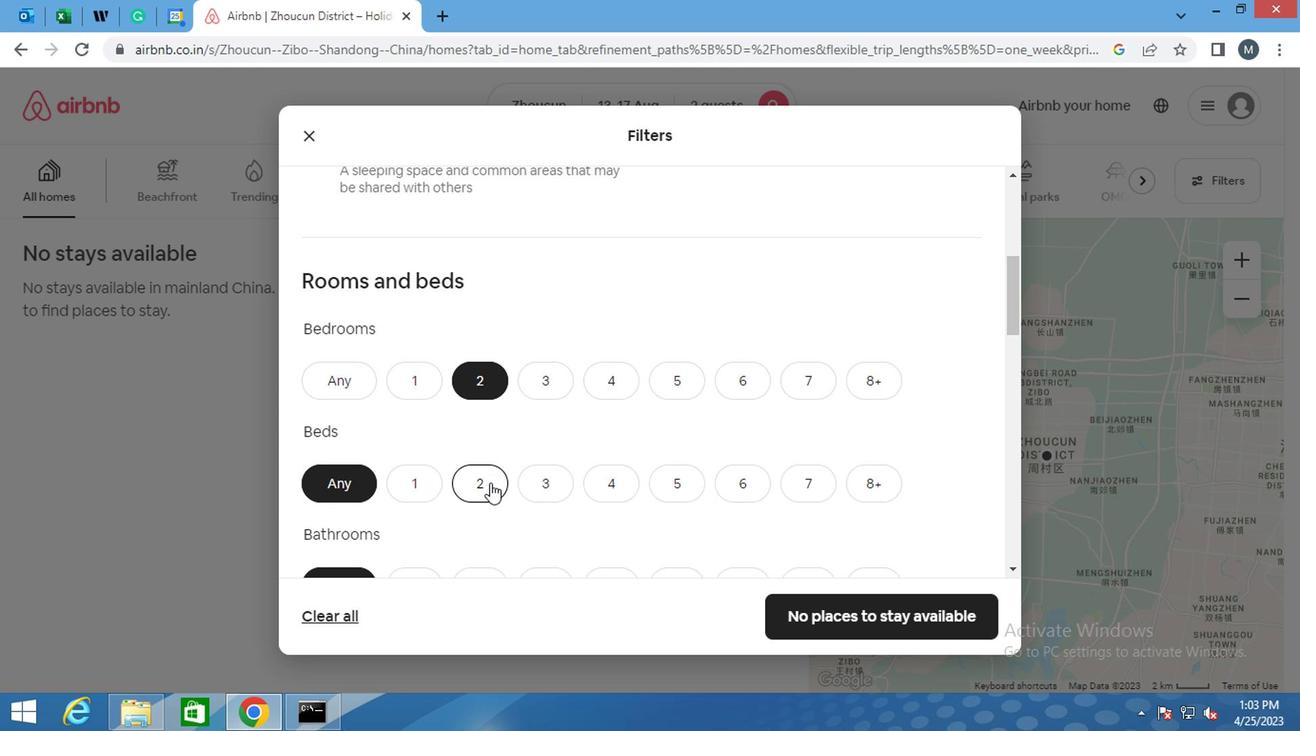 
Action: Mouse moved to (475, 478)
Screenshot: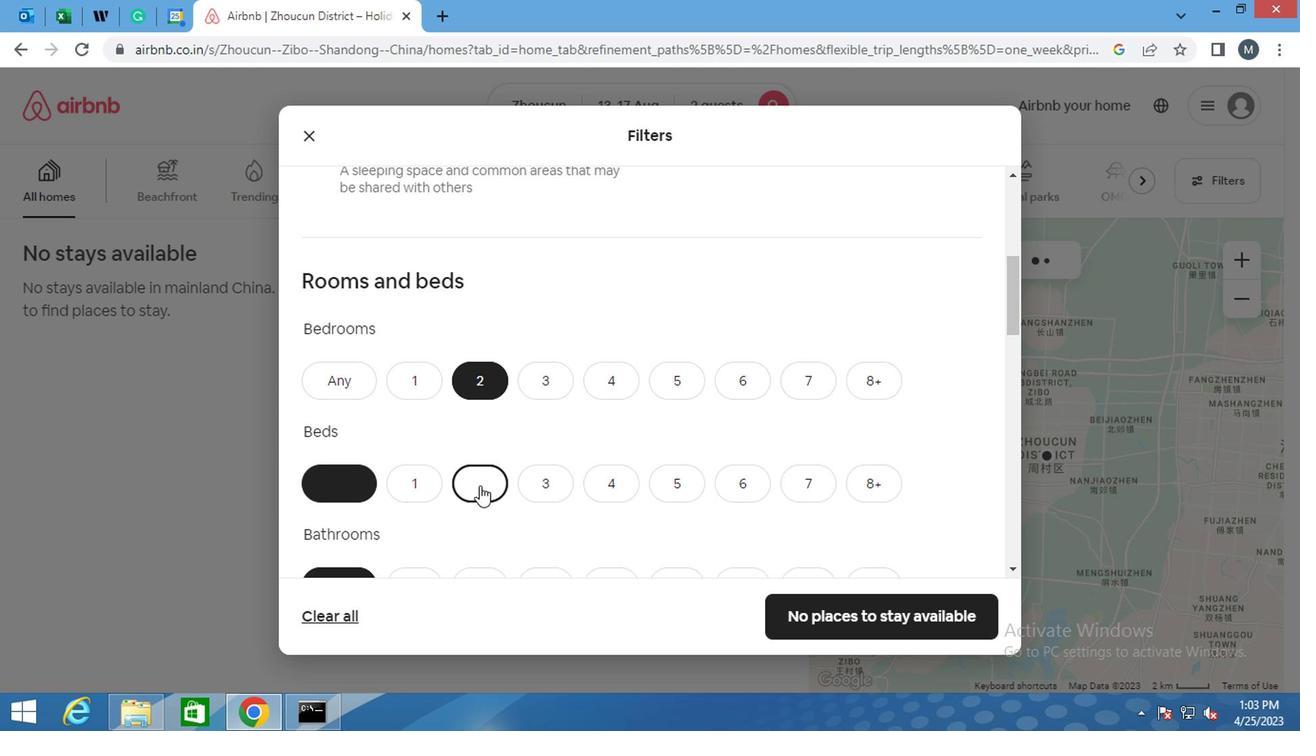 
Action: Mouse scrolled (475, 476) with delta (0, -1)
Screenshot: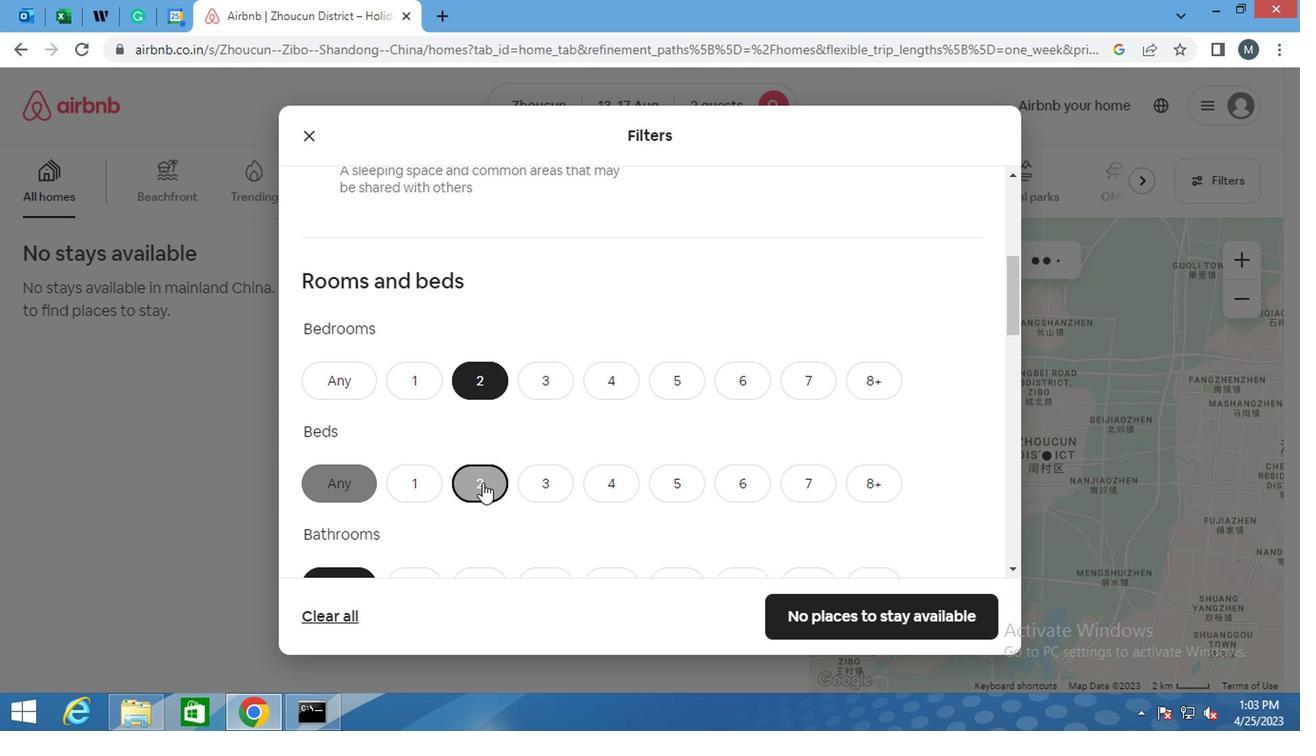 
Action: Mouse moved to (476, 476)
Screenshot: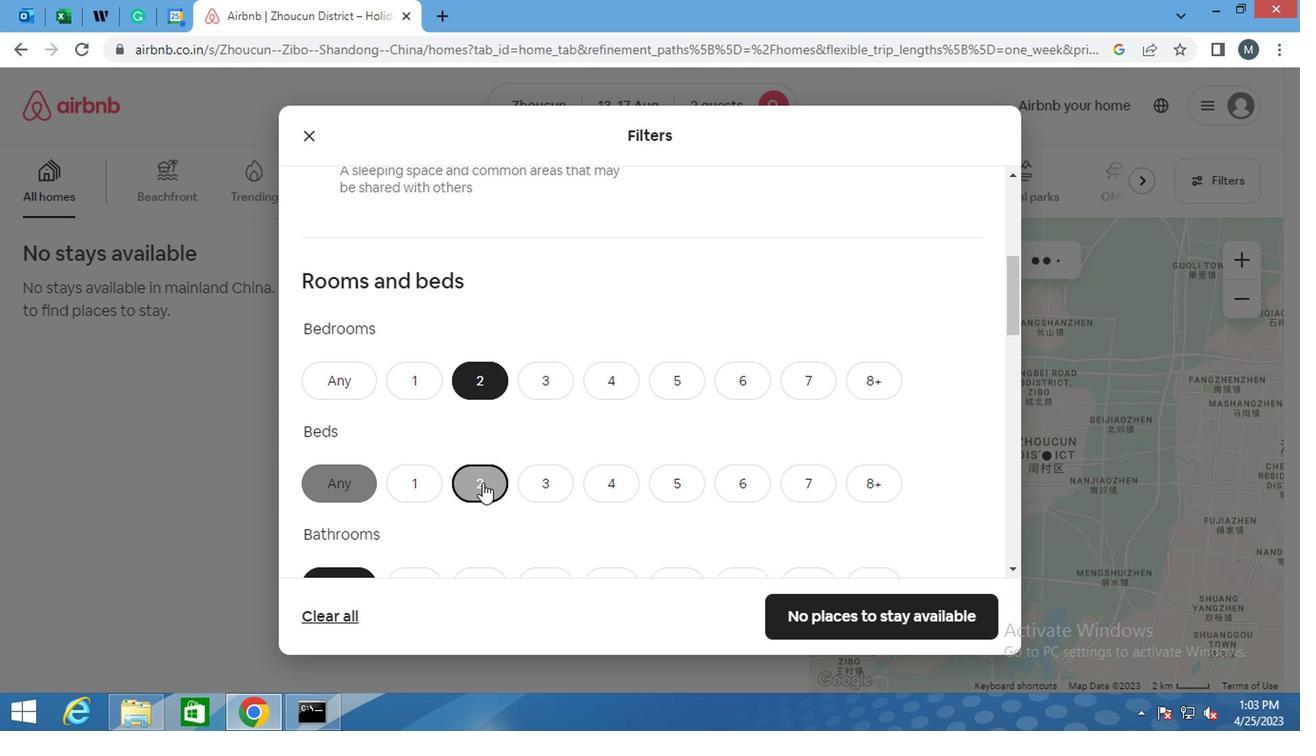 
Action: Mouse scrolled (476, 476) with delta (0, 0)
Screenshot: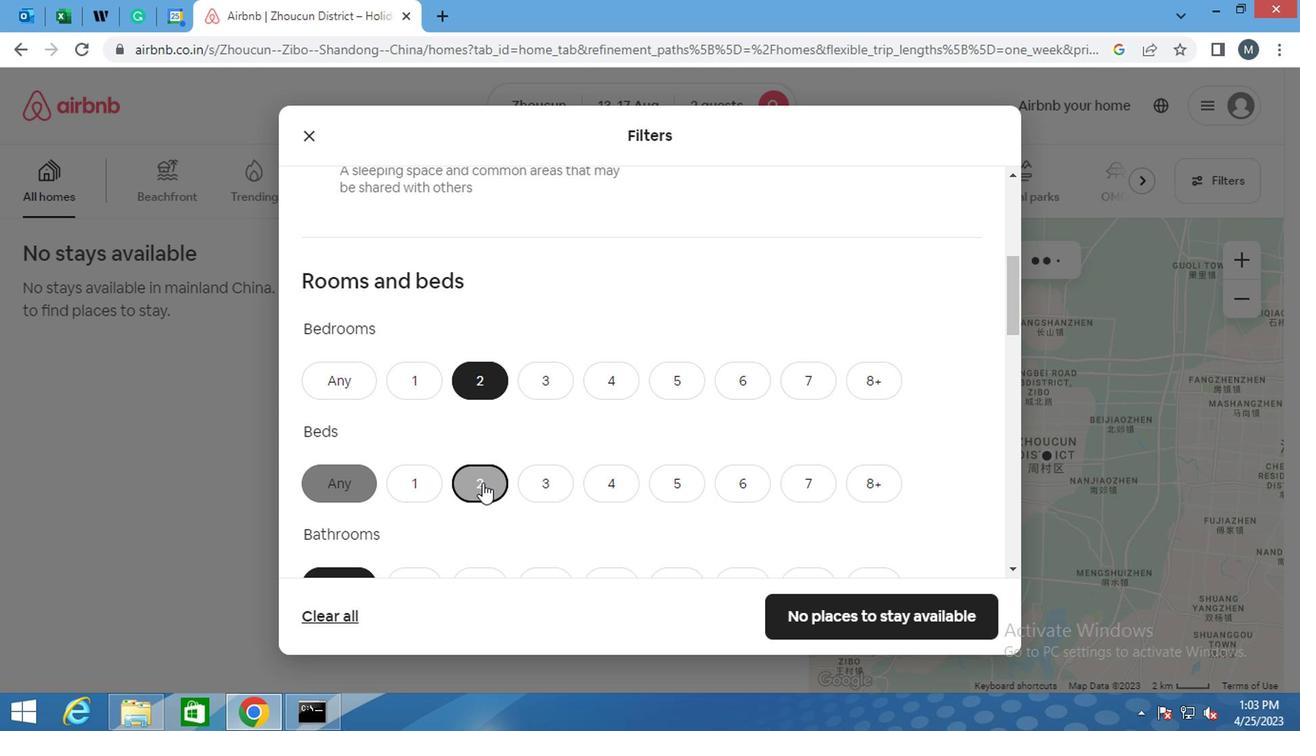 
Action: Mouse moved to (416, 402)
Screenshot: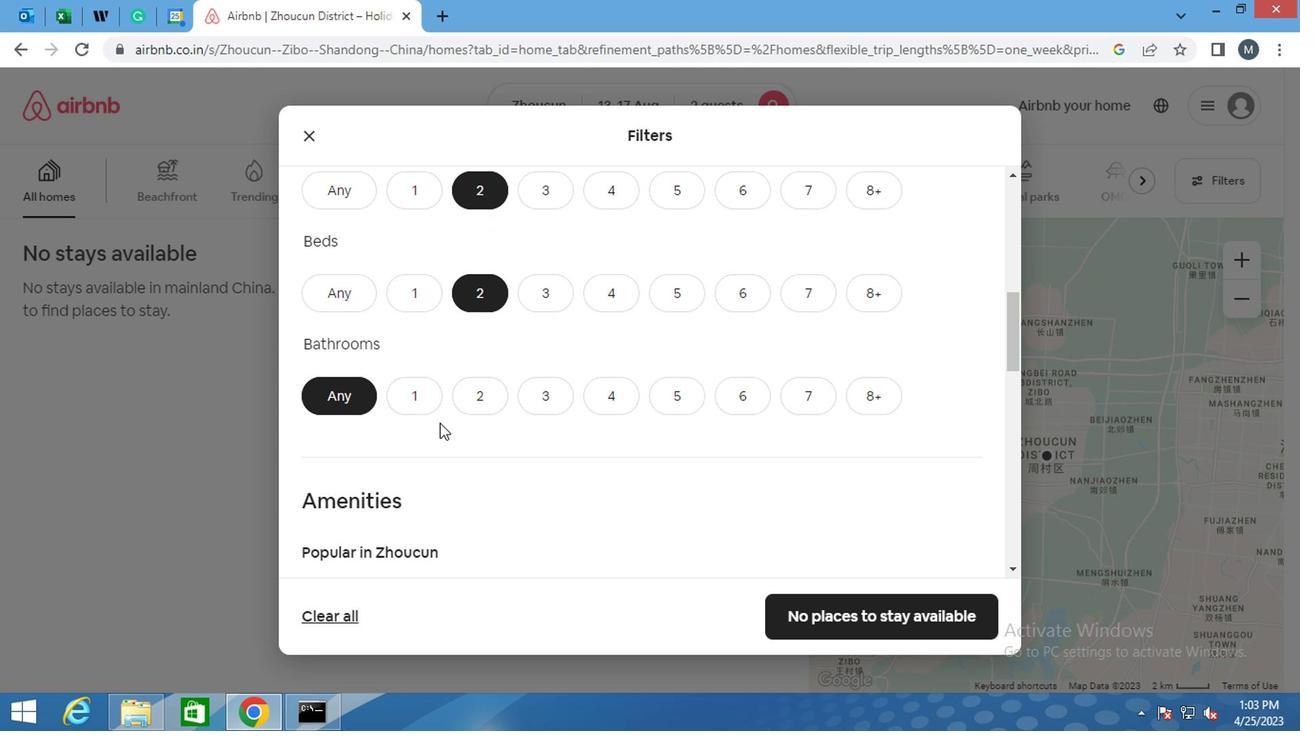 
Action: Mouse pressed left at (416, 402)
Screenshot: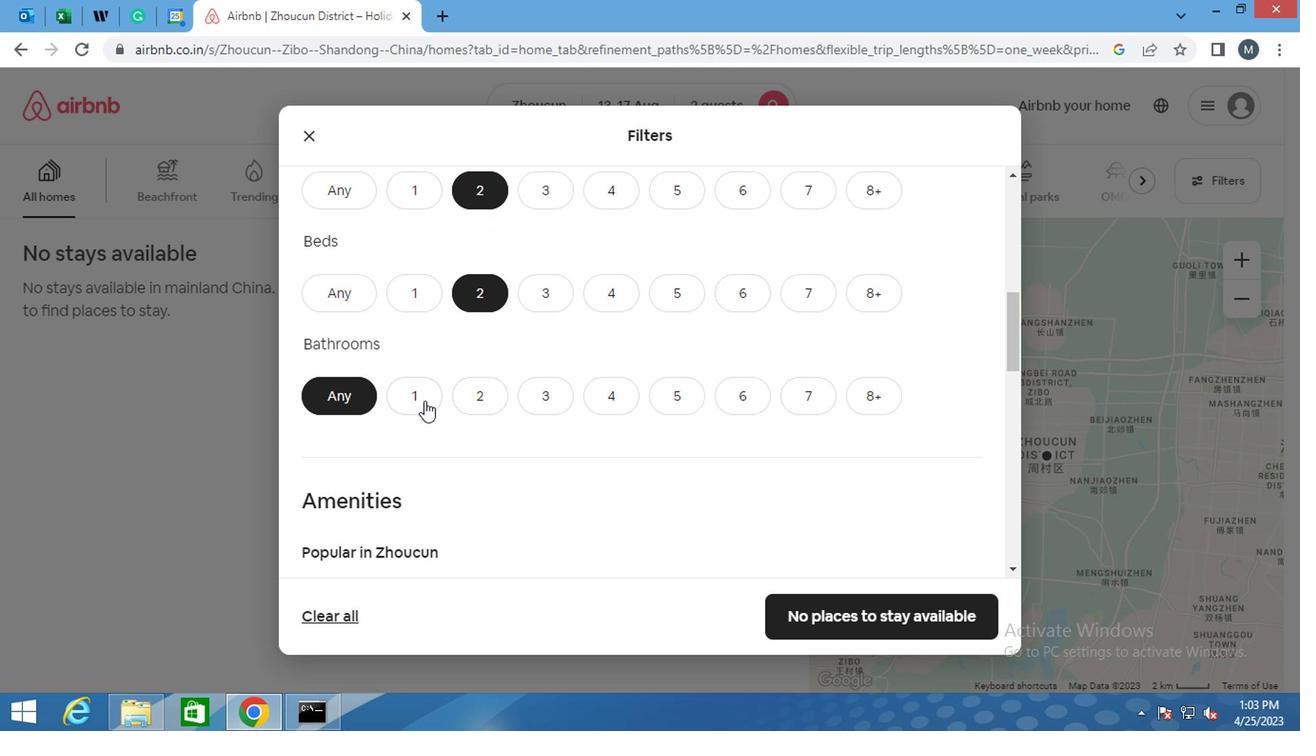 
Action: Mouse moved to (513, 390)
Screenshot: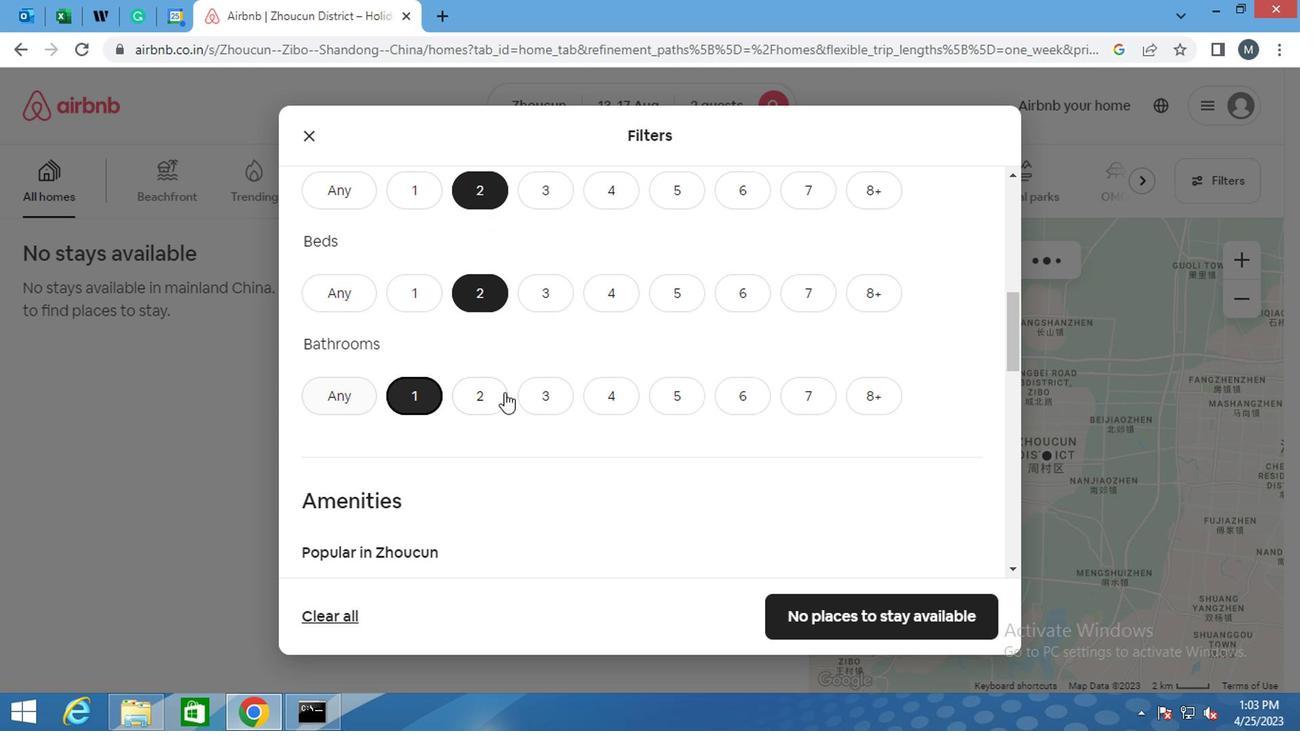 
Action: Mouse scrolled (513, 389) with delta (0, -1)
Screenshot: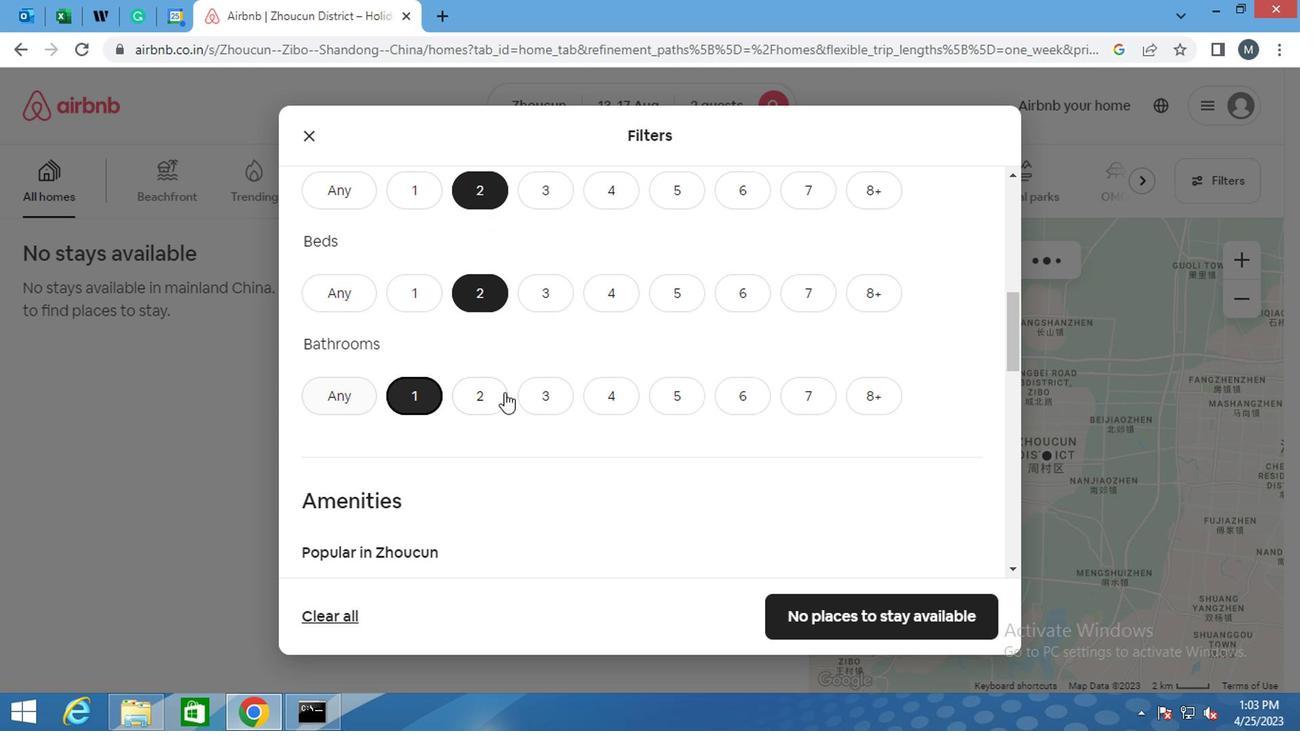 
Action: Mouse moved to (510, 397)
Screenshot: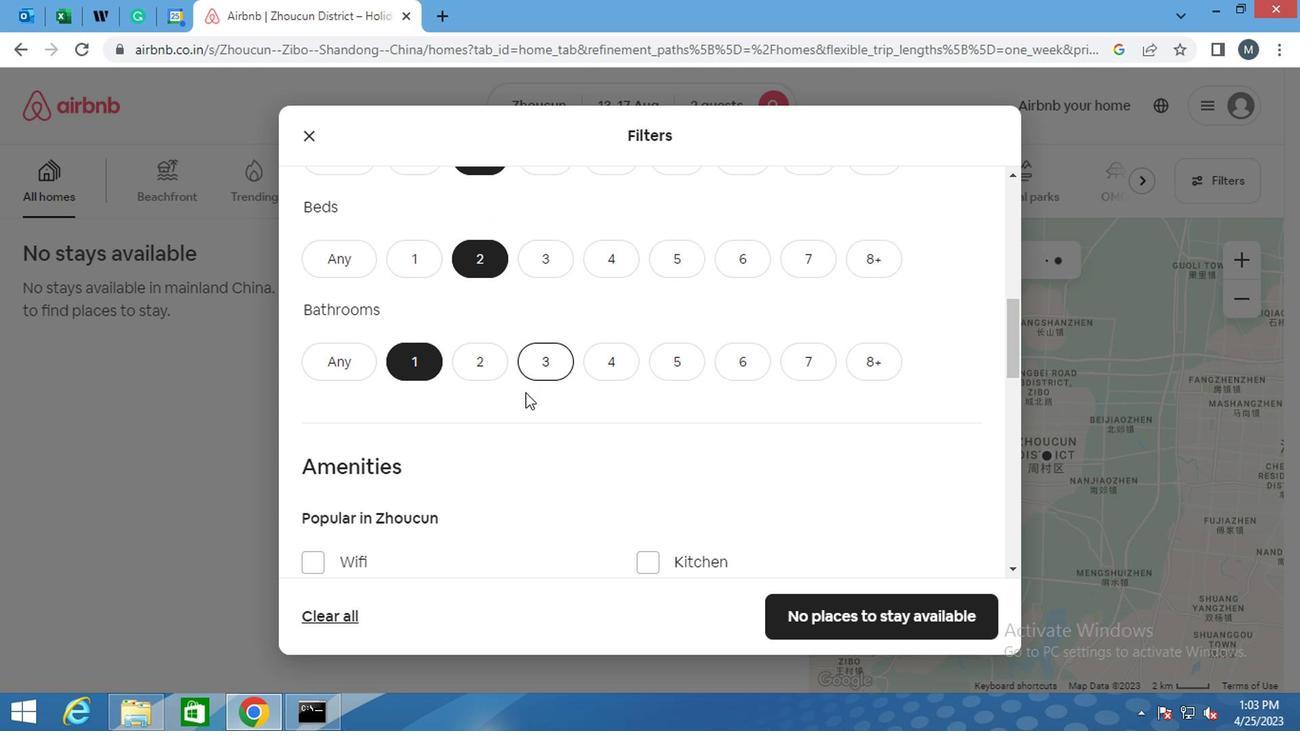 
Action: Mouse scrolled (510, 396) with delta (0, -1)
Screenshot: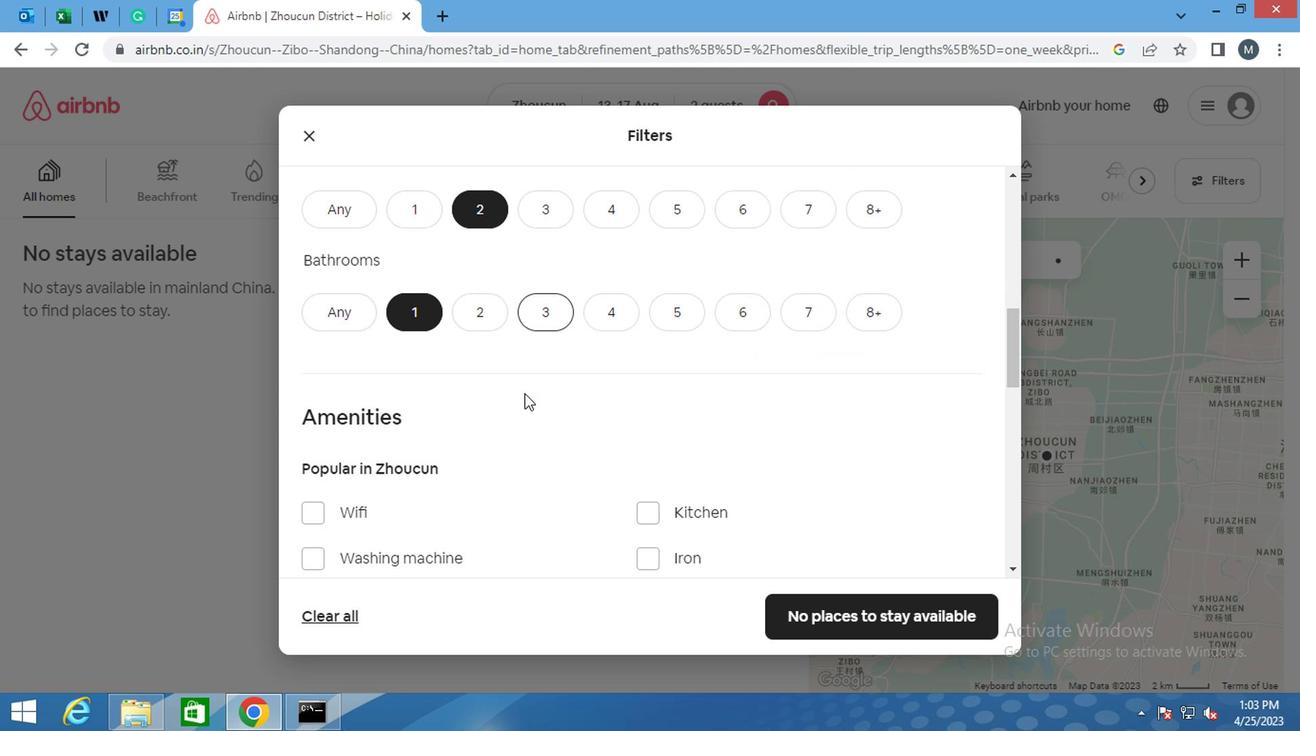 
Action: Mouse moved to (413, 416)
Screenshot: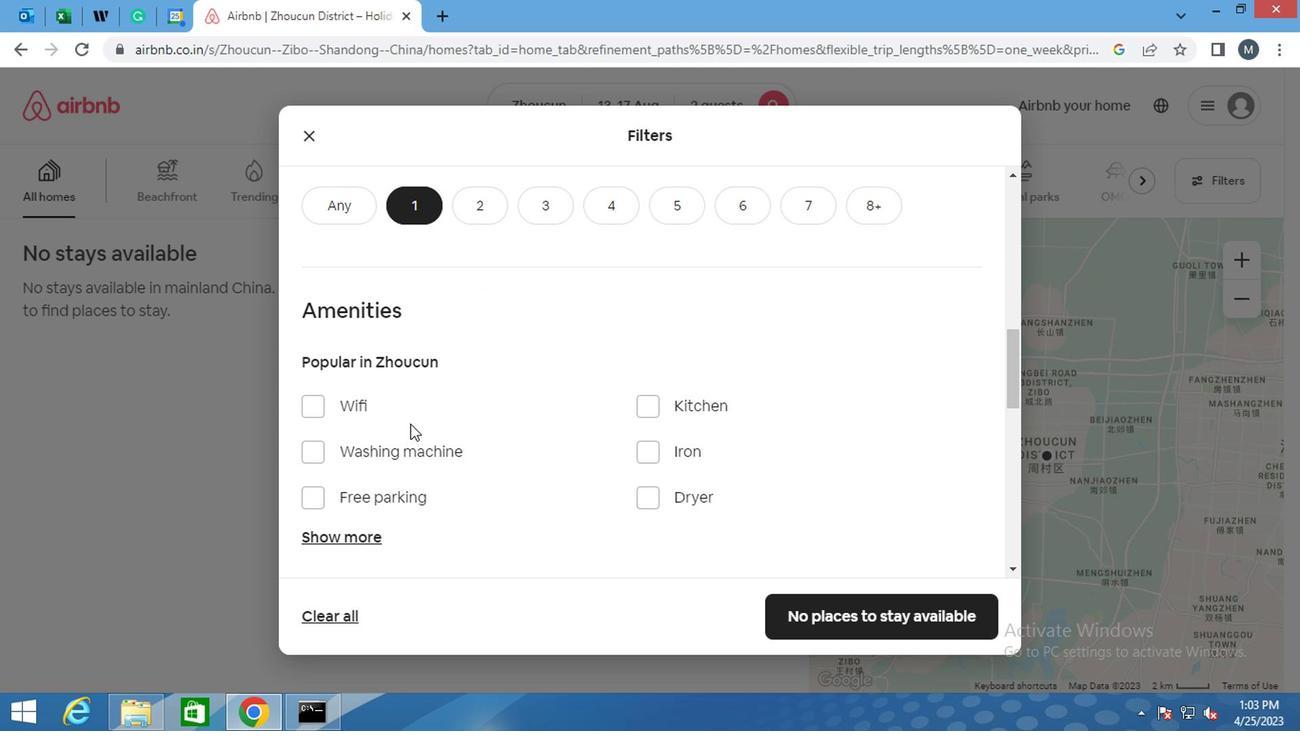 
Action: Mouse scrolled (413, 415) with delta (0, -1)
Screenshot: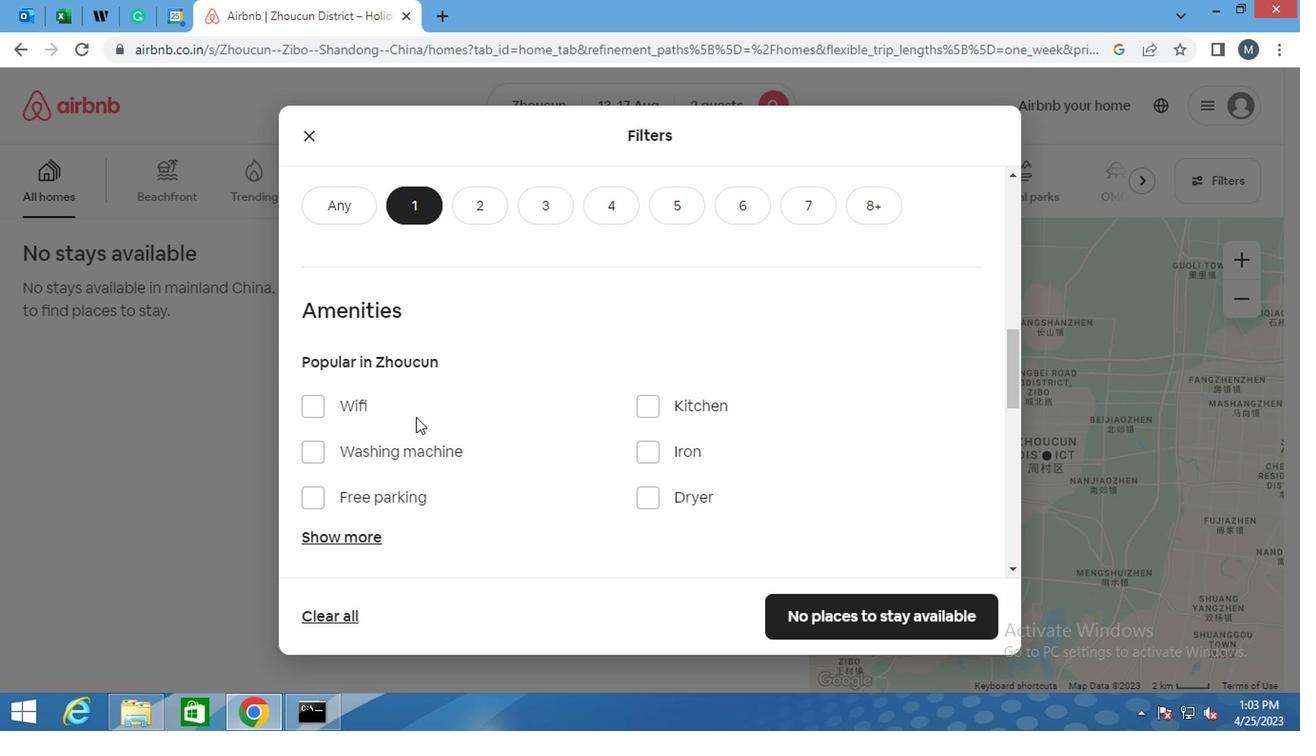 
Action: Mouse moved to (317, 313)
Screenshot: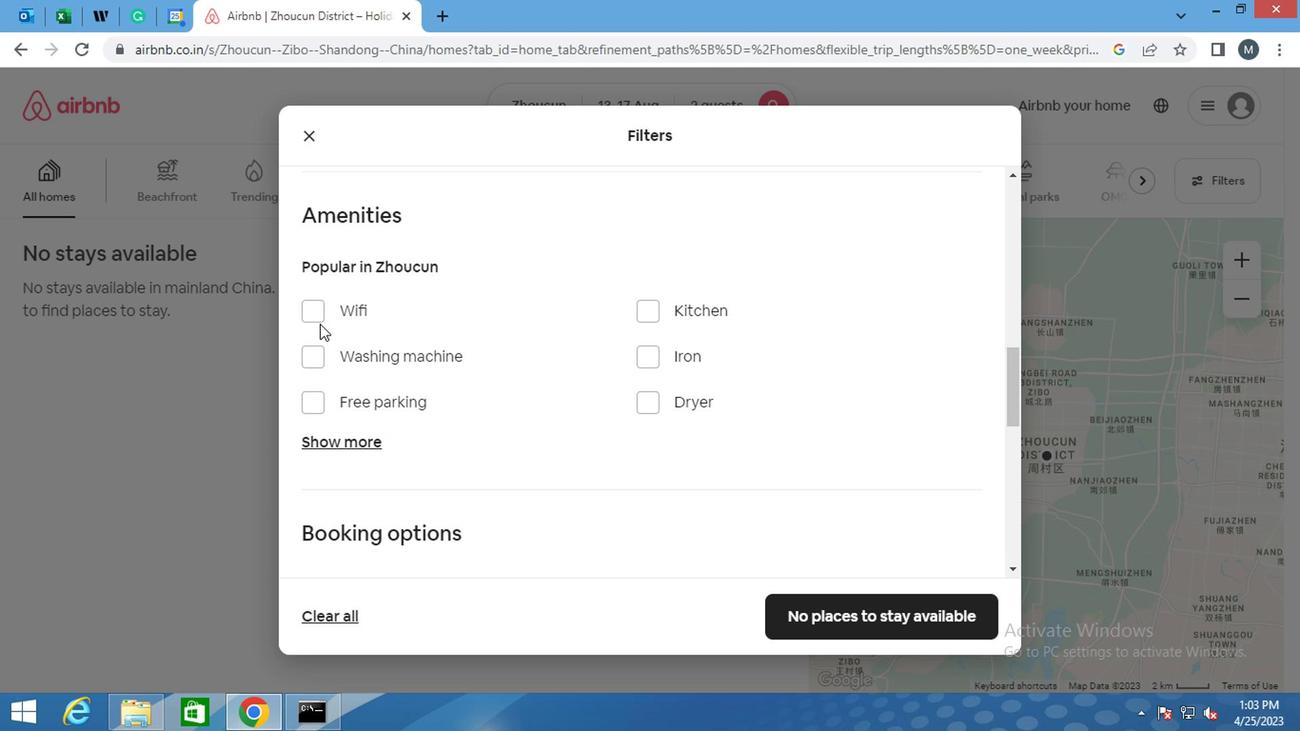
Action: Mouse pressed left at (317, 313)
Screenshot: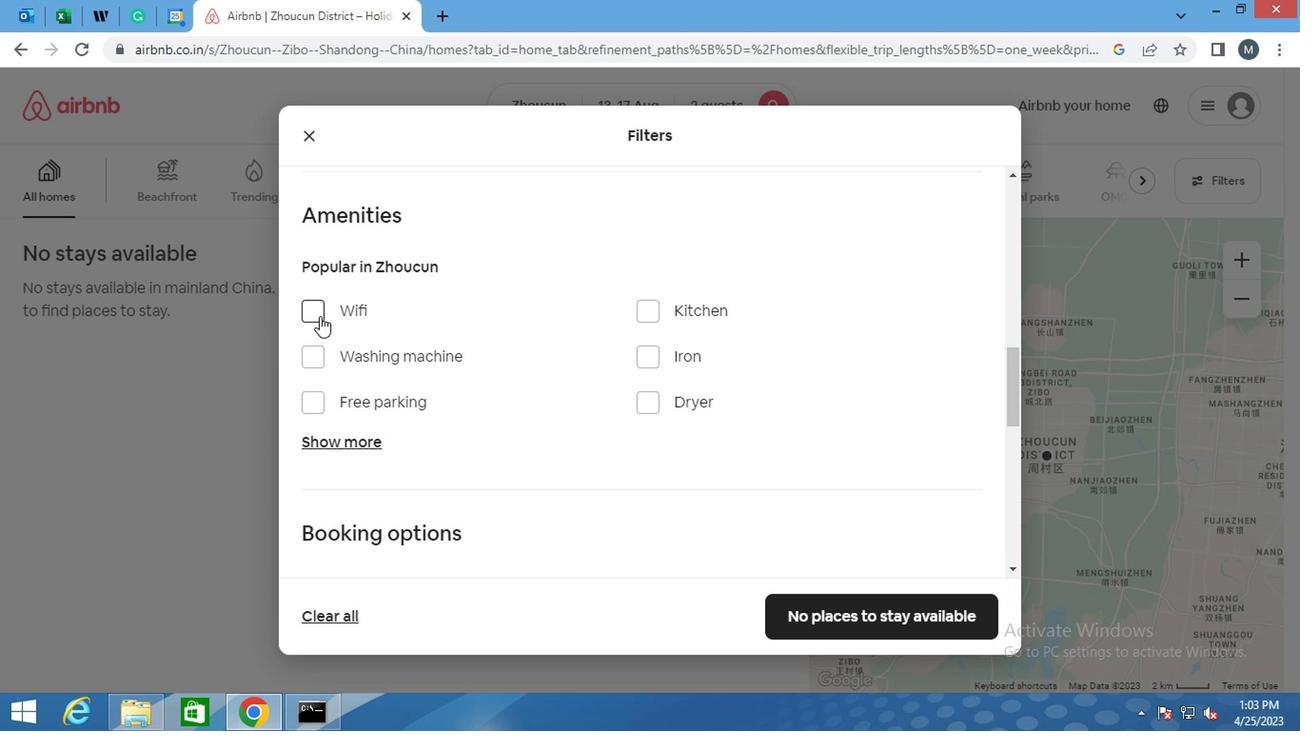 
Action: Mouse moved to (315, 357)
Screenshot: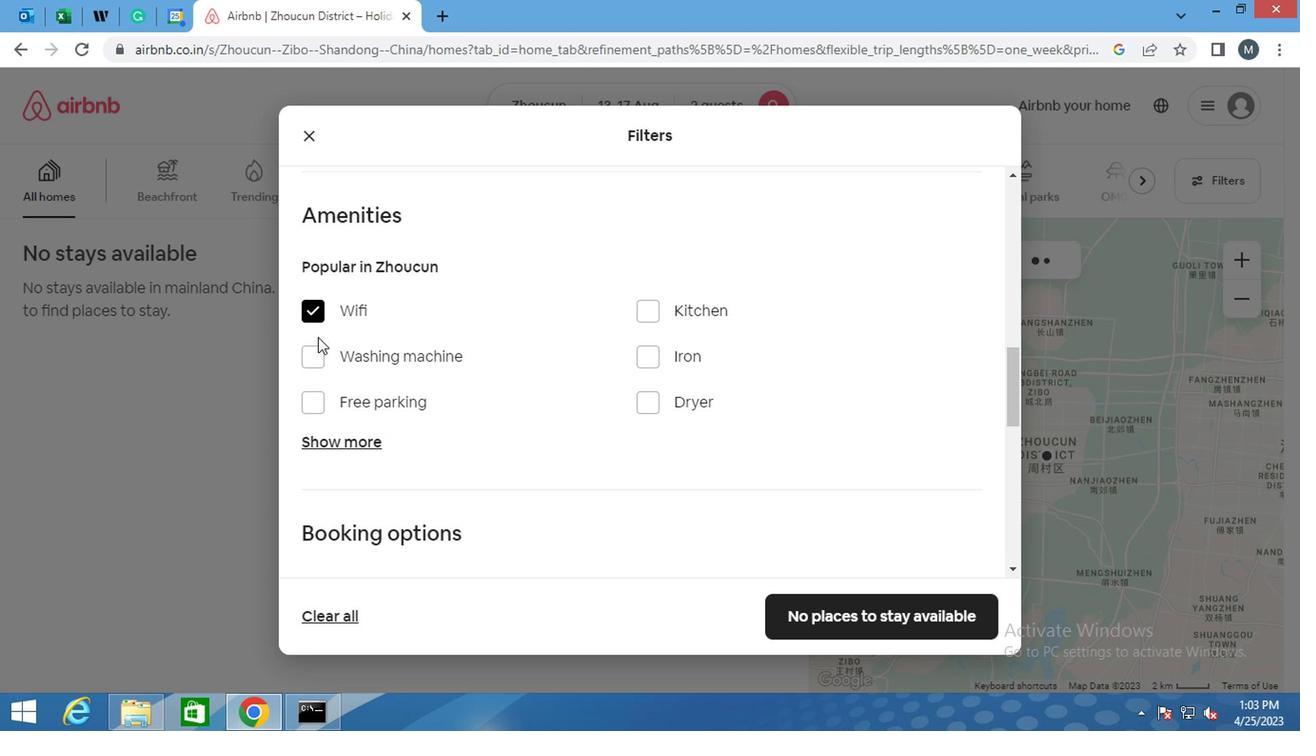 
Action: Mouse pressed left at (315, 357)
Screenshot: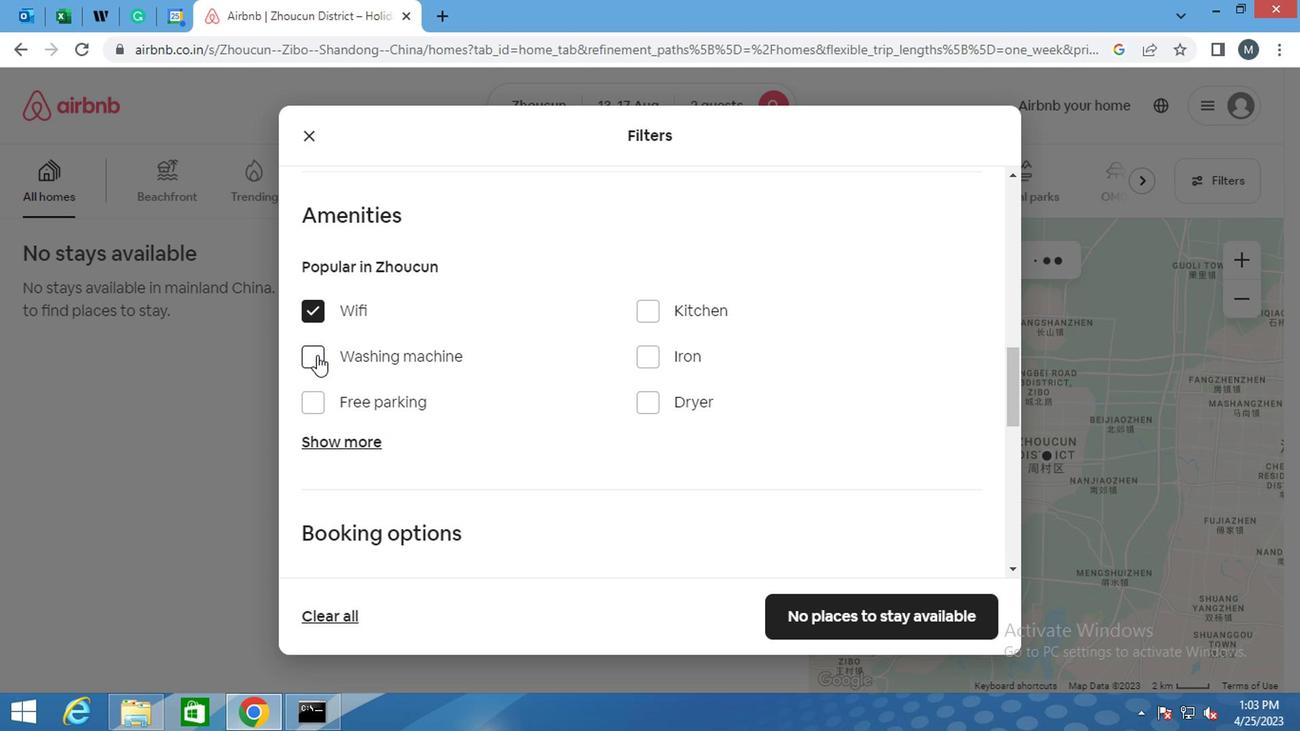 
Action: Mouse moved to (391, 344)
Screenshot: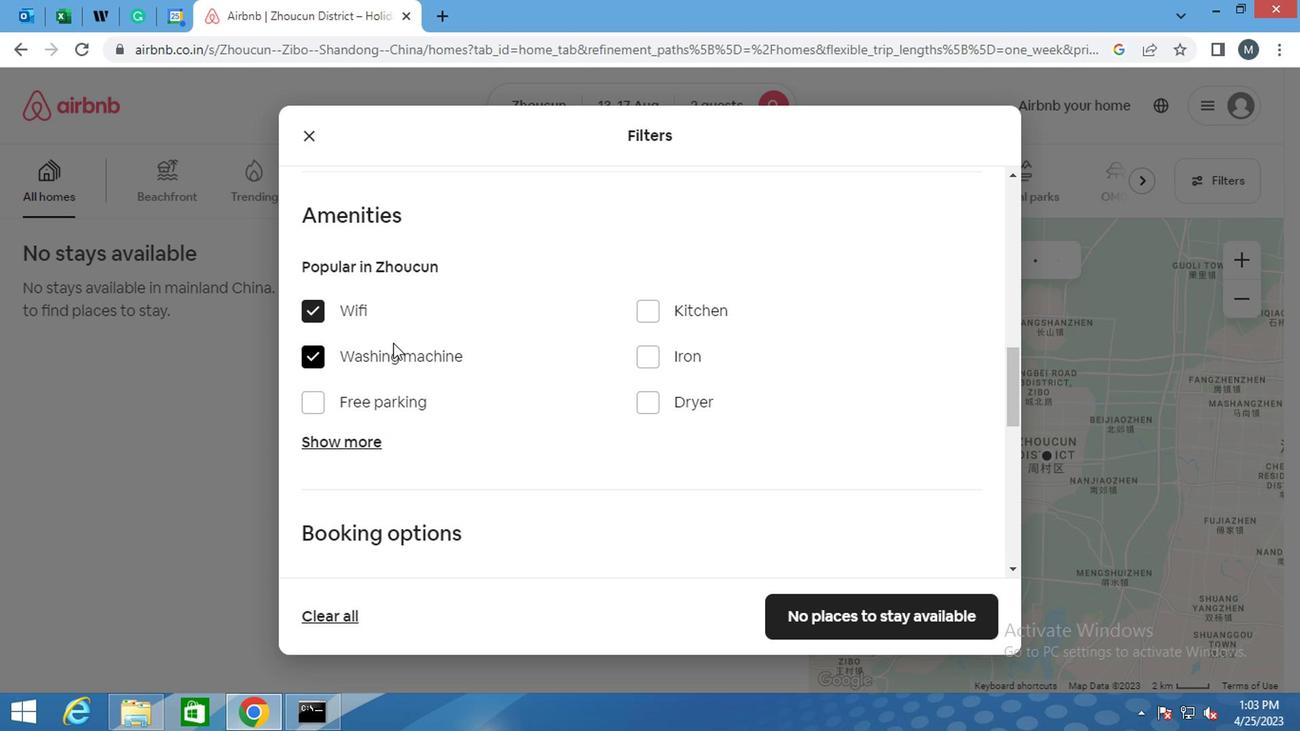 
Action: Mouse scrolled (391, 343) with delta (0, 0)
Screenshot: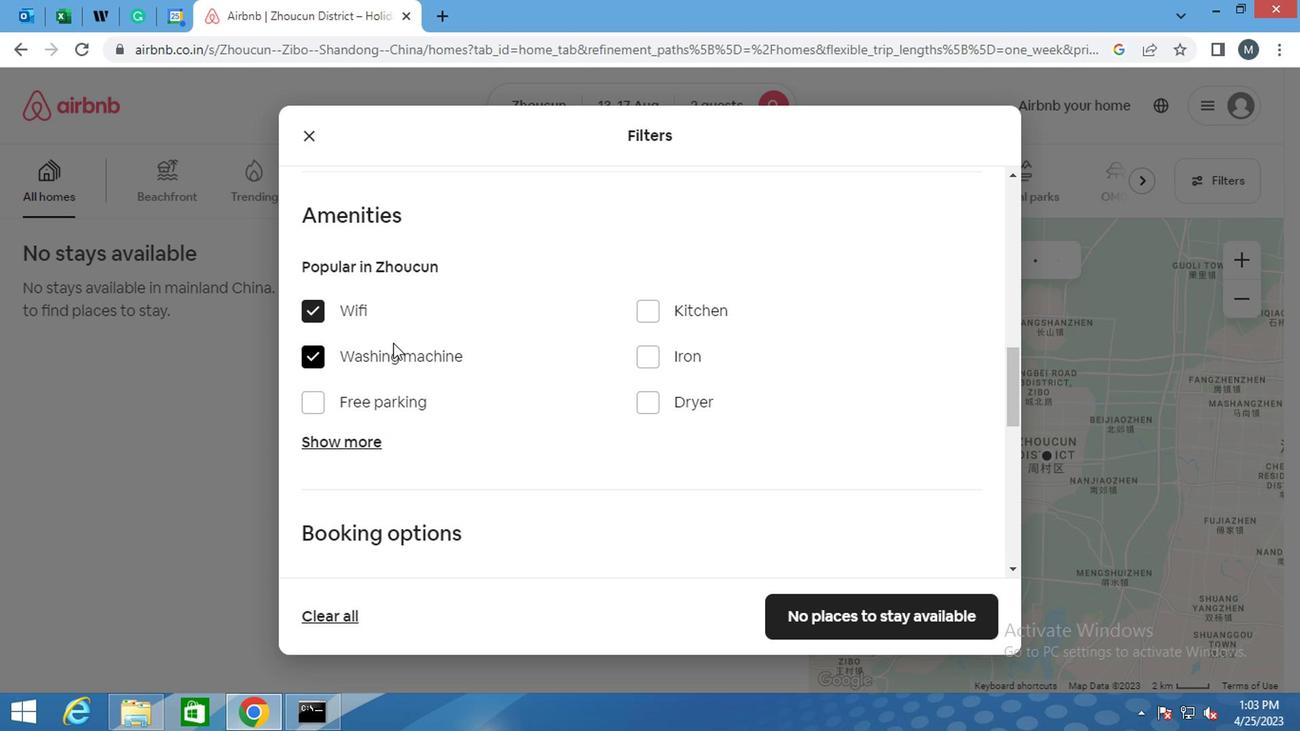 
Action: Mouse moved to (392, 344)
Screenshot: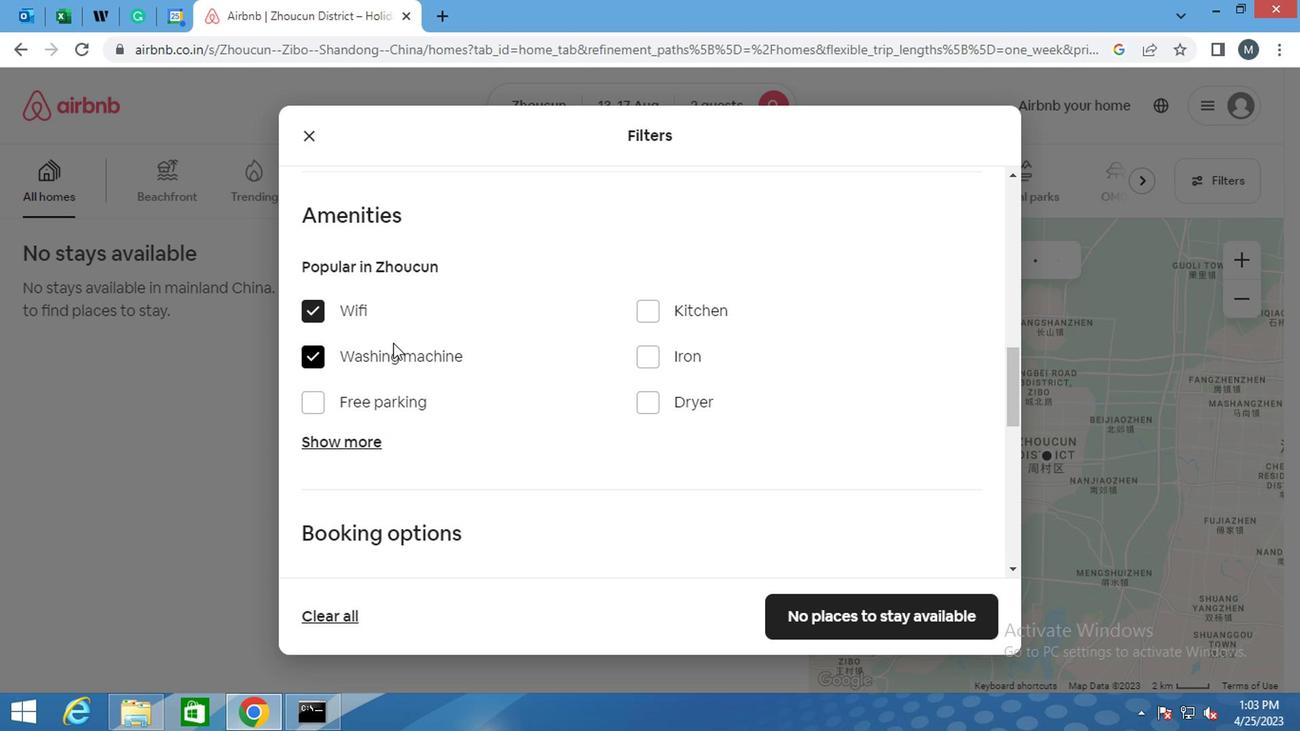 
Action: Mouse scrolled (392, 343) with delta (0, 0)
Screenshot: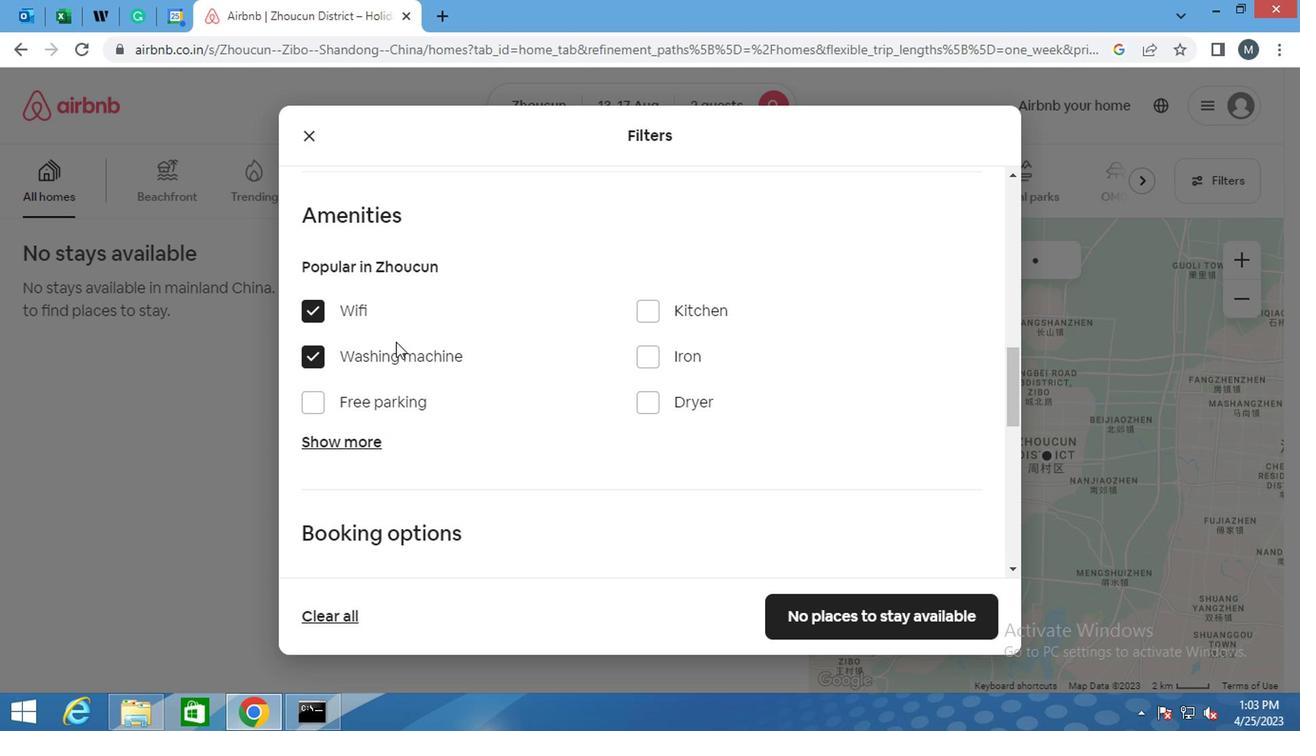
Action: Mouse moved to (394, 350)
Screenshot: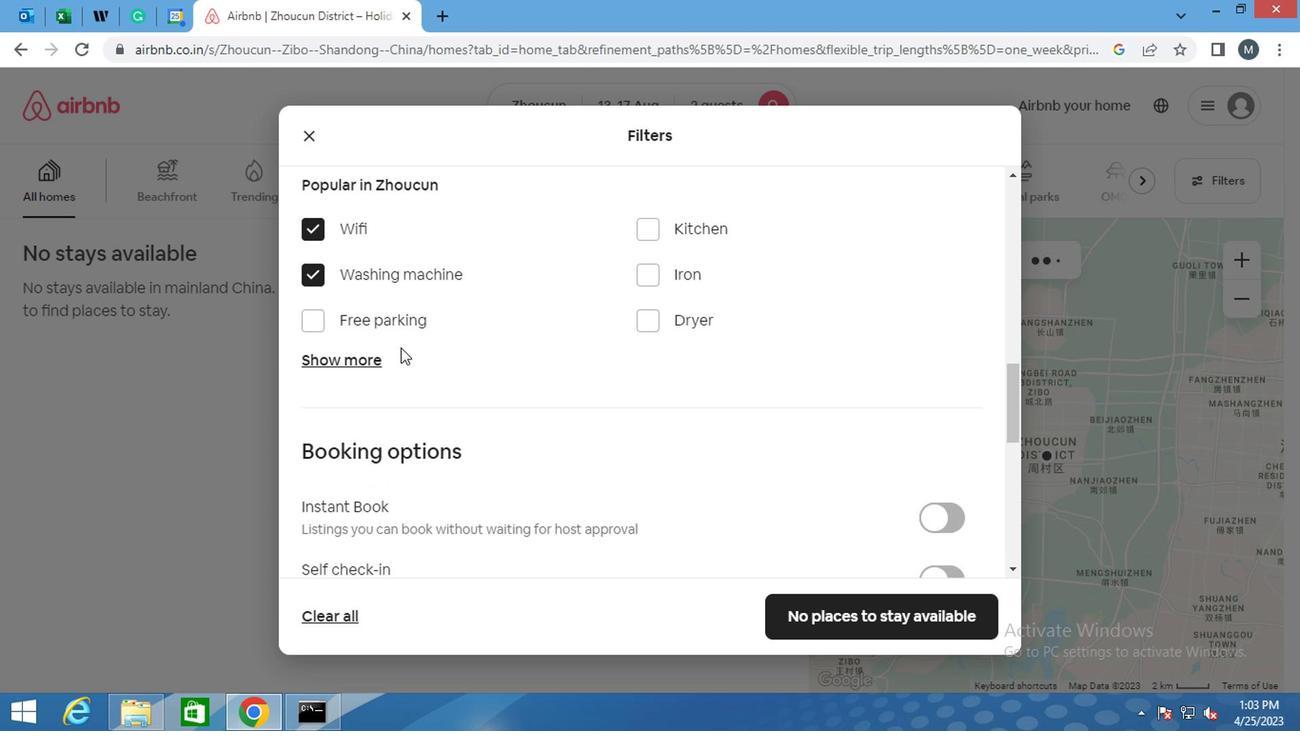 
Action: Mouse scrolled (394, 348) with delta (0, -1)
Screenshot: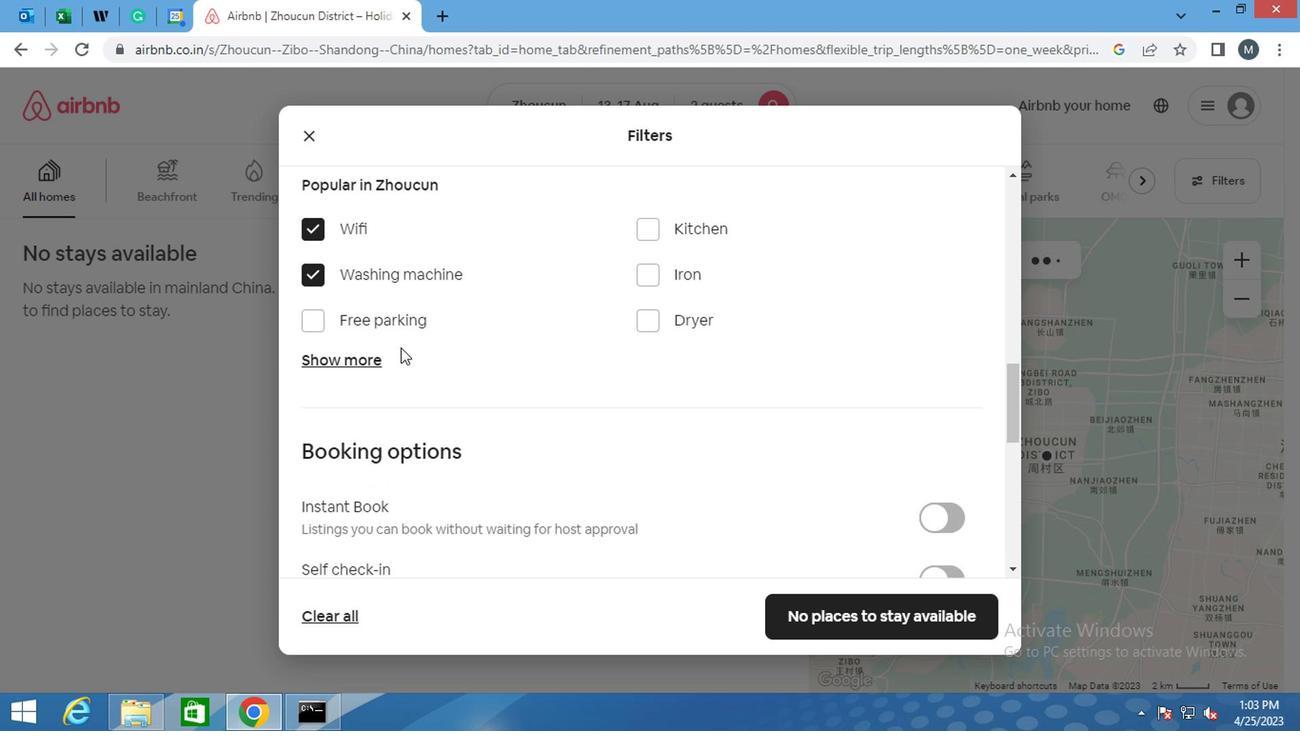 
Action: Mouse moved to (912, 383)
Screenshot: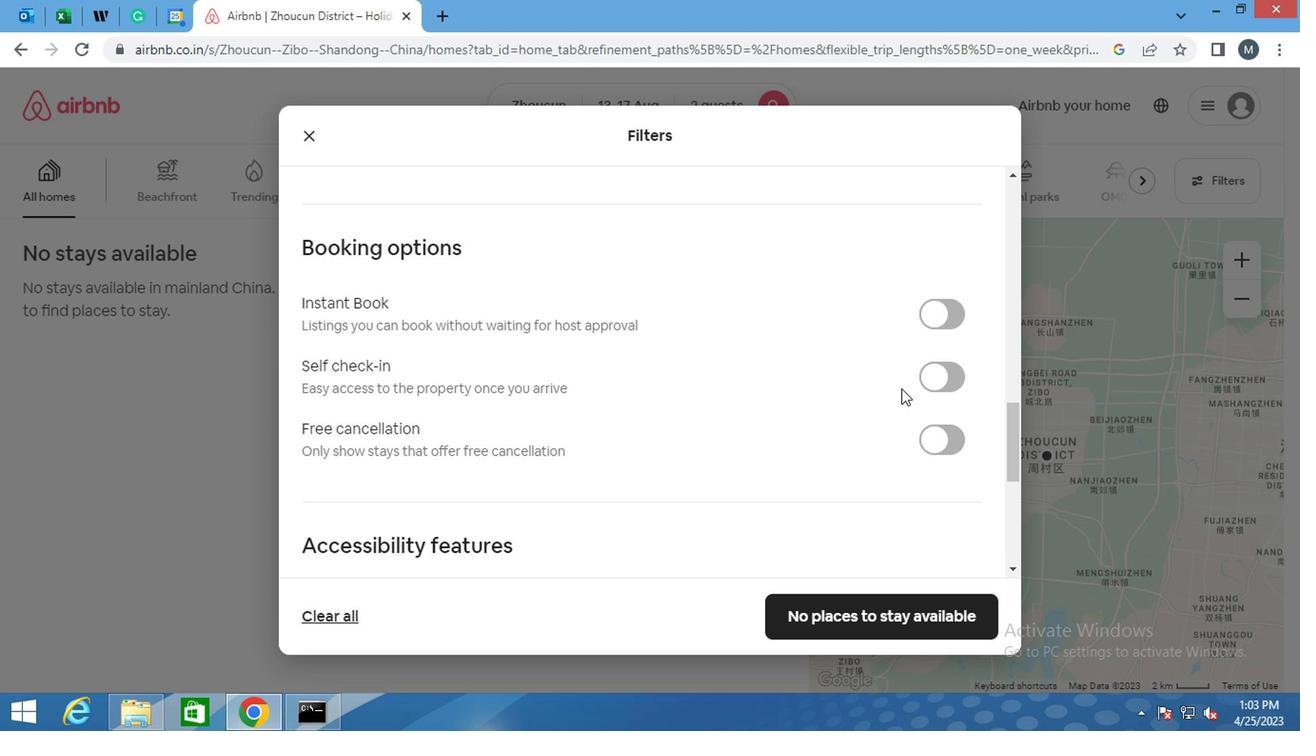
Action: Mouse pressed left at (912, 383)
Screenshot: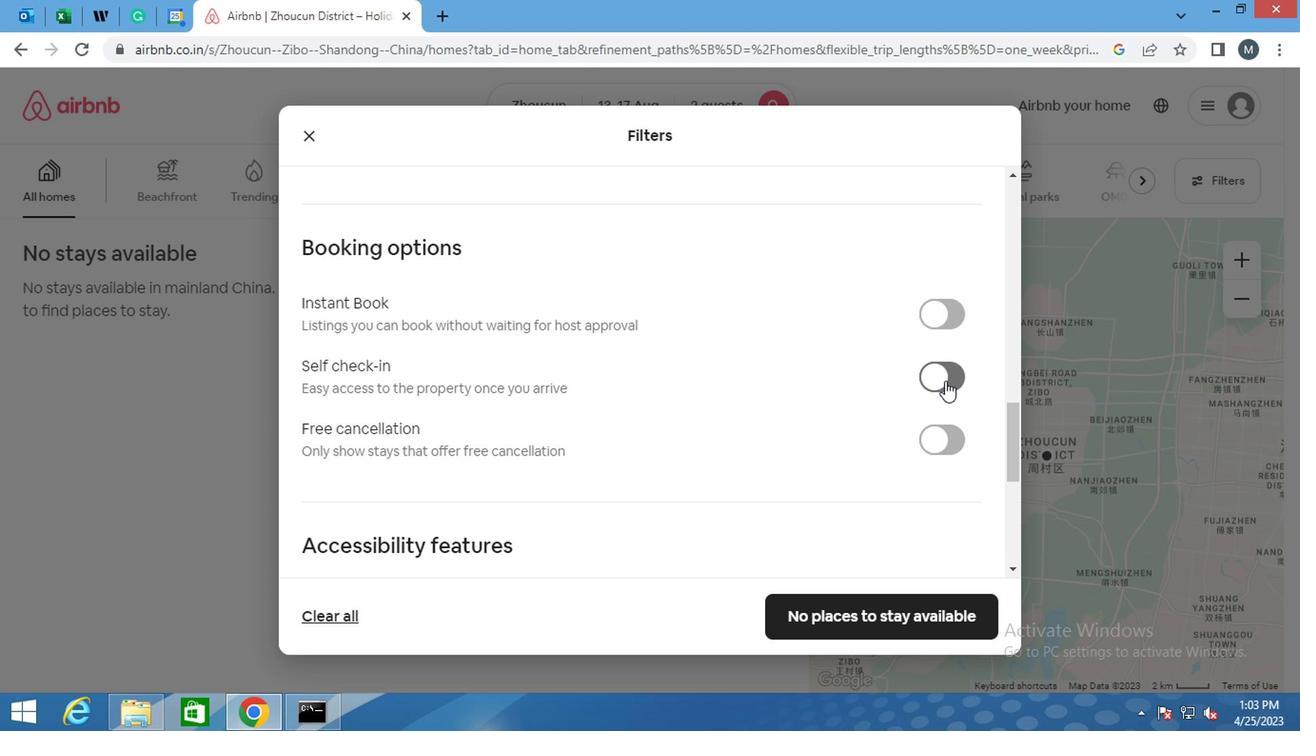 
Action: Mouse moved to (736, 369)
Screenshot: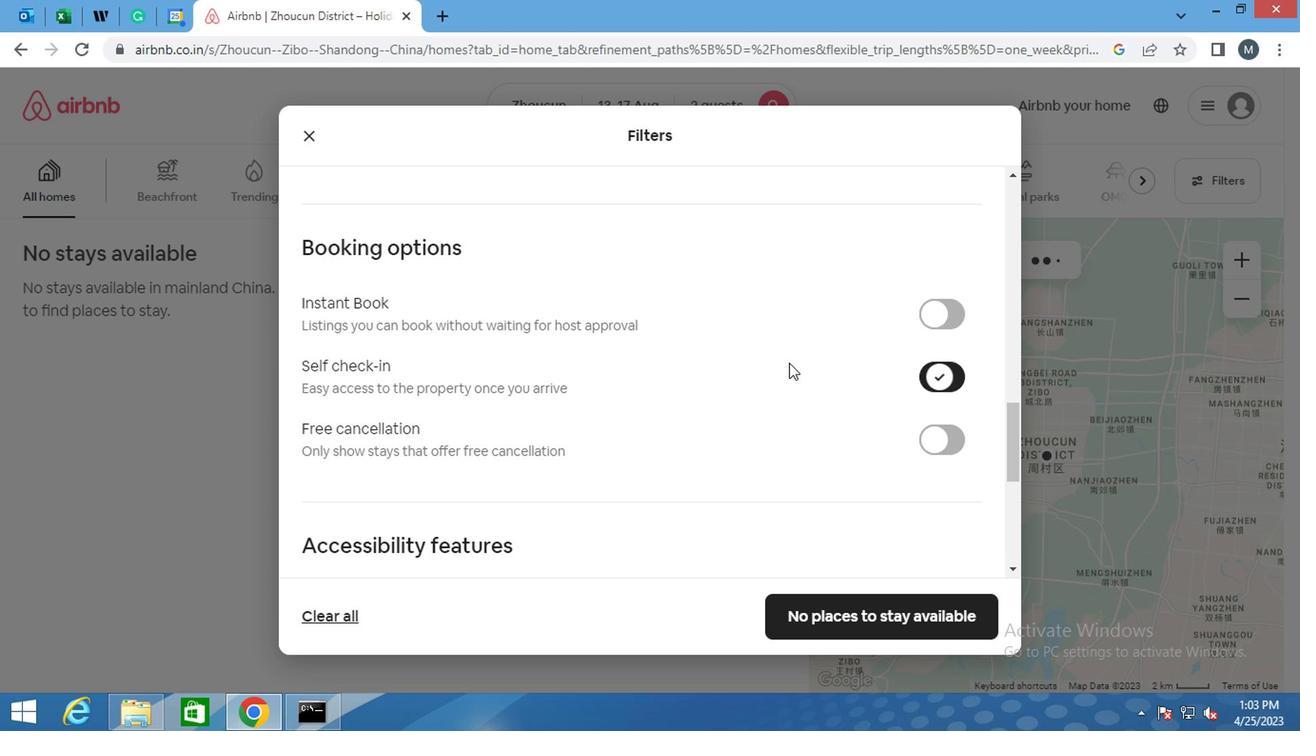 
Action: Mouse scrolled (736, 367) with delta (0, -1)
Screenshot: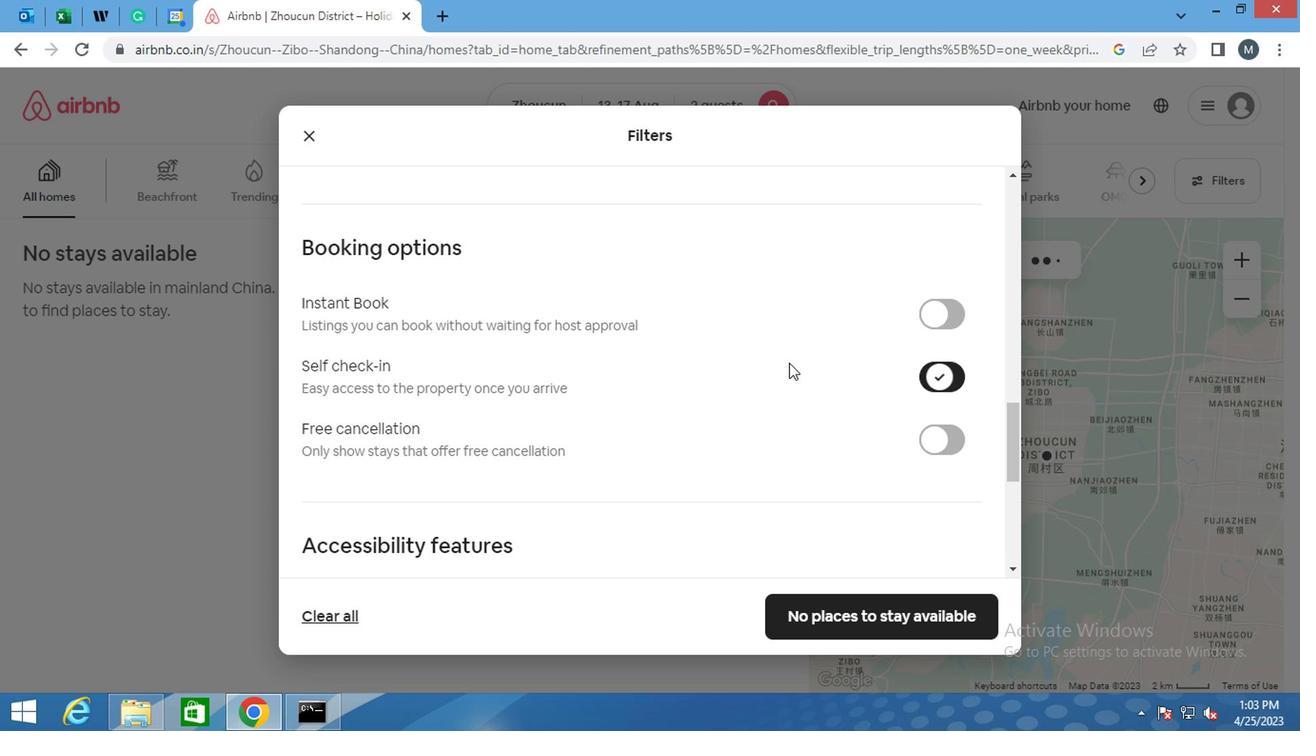 
Action: Mouse moved to (736, 369)
Screenshot: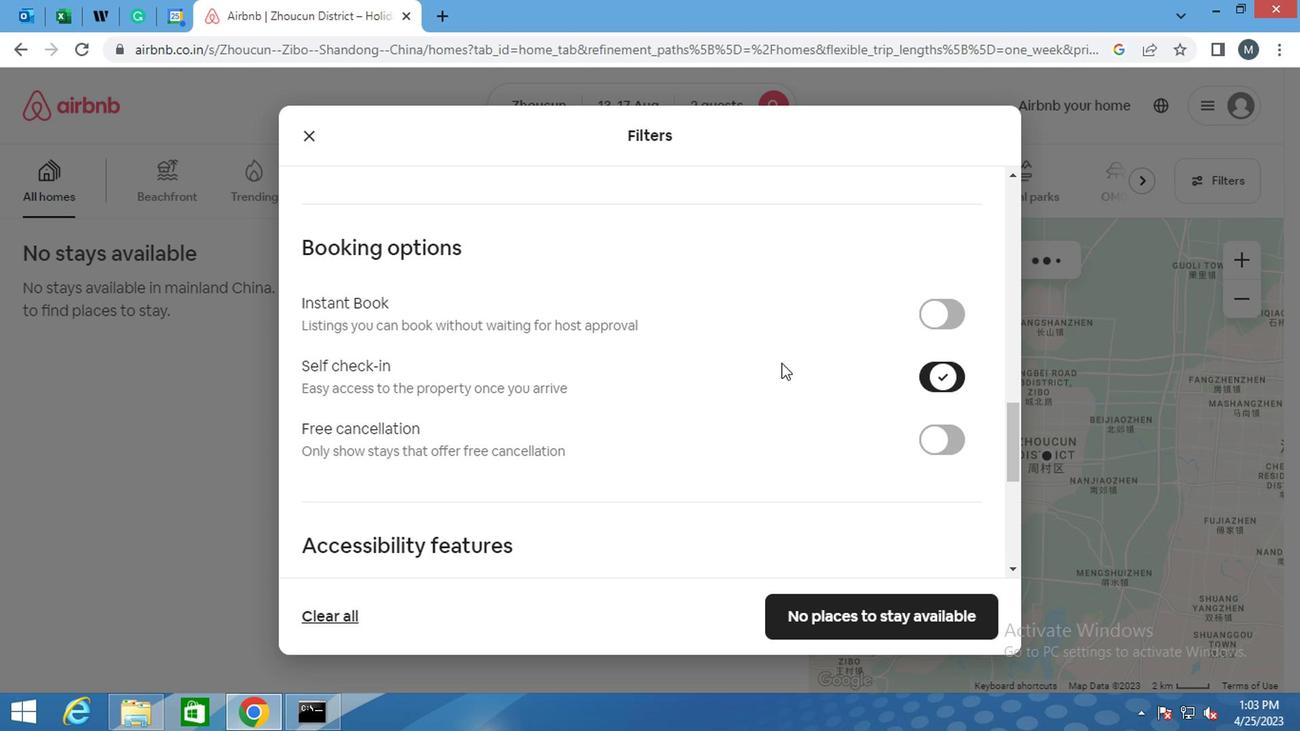 
Action: Mouse scrolled (736, 369) with delta (0, 0)
Screenshot: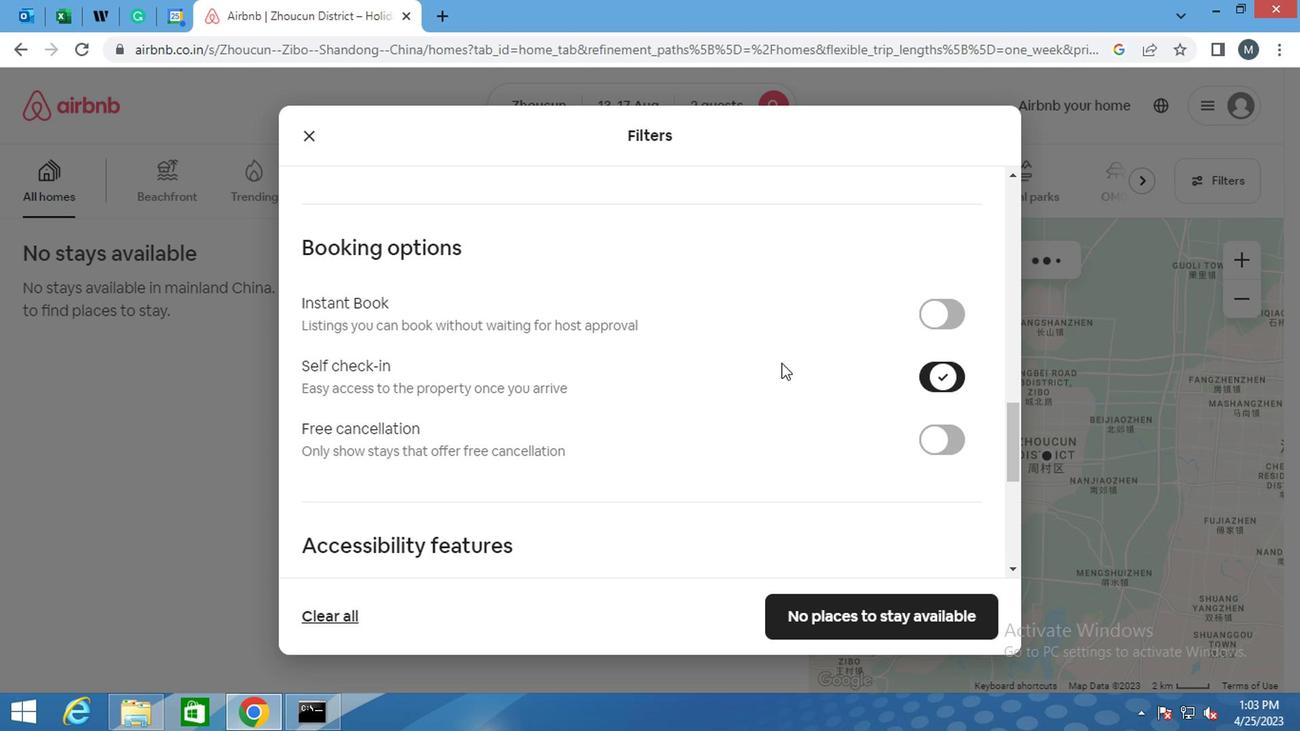 
Action: Mouse moved to (733, 375)
Screenshot: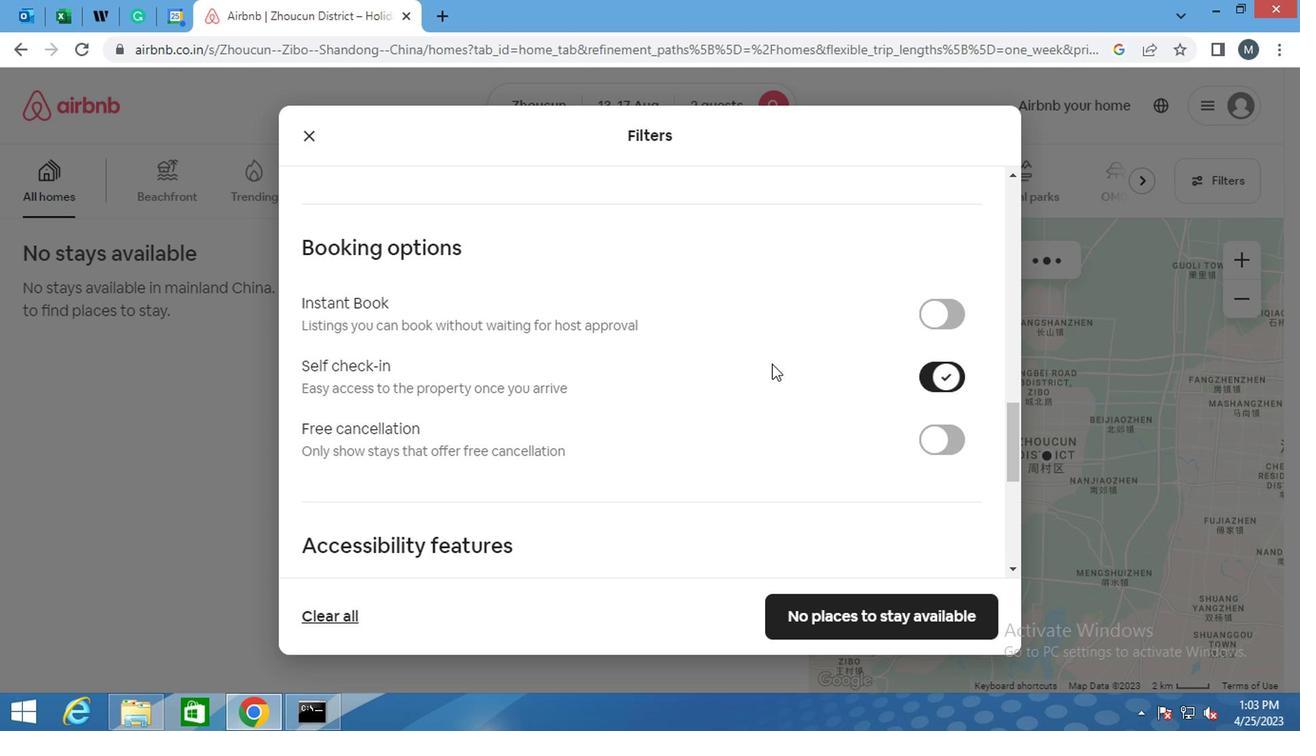 
Action: Mouse scrolled (733, 374) with delta (0, 0)
Screenshot: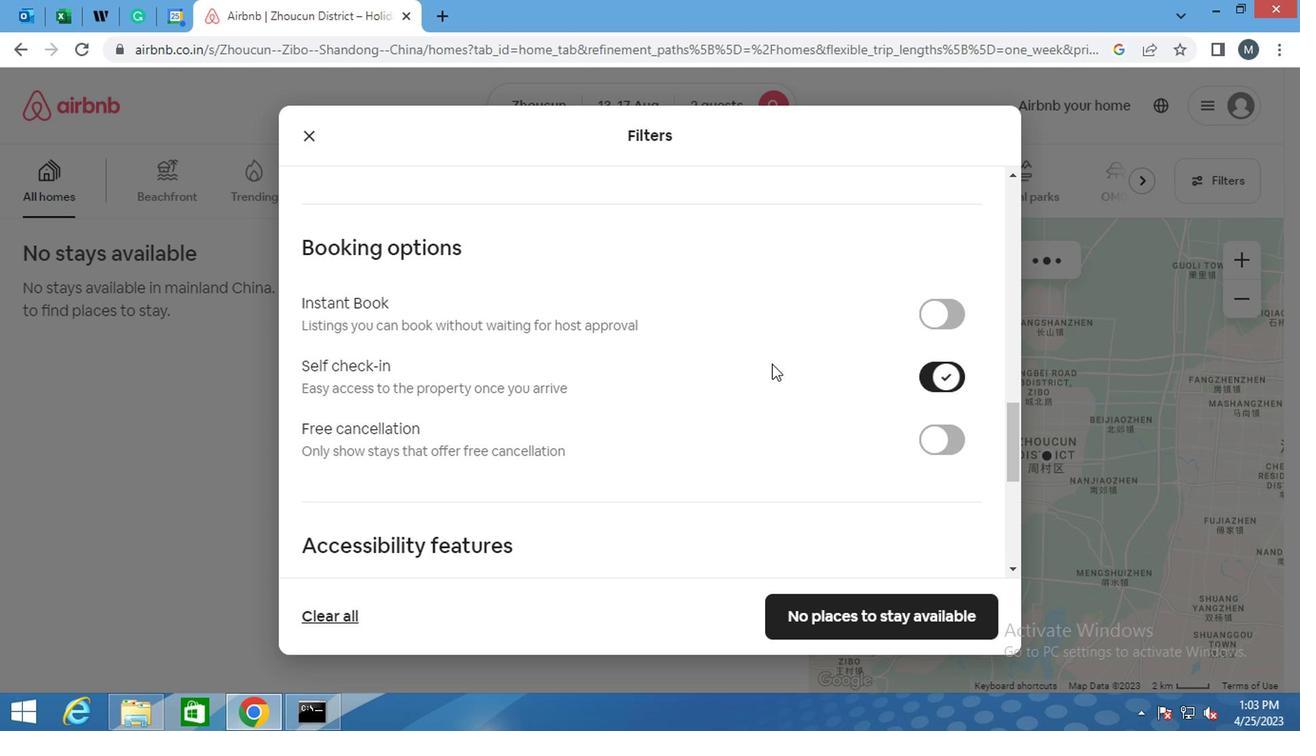 
Action: Mouse moved to (689, 398)
Screenshot: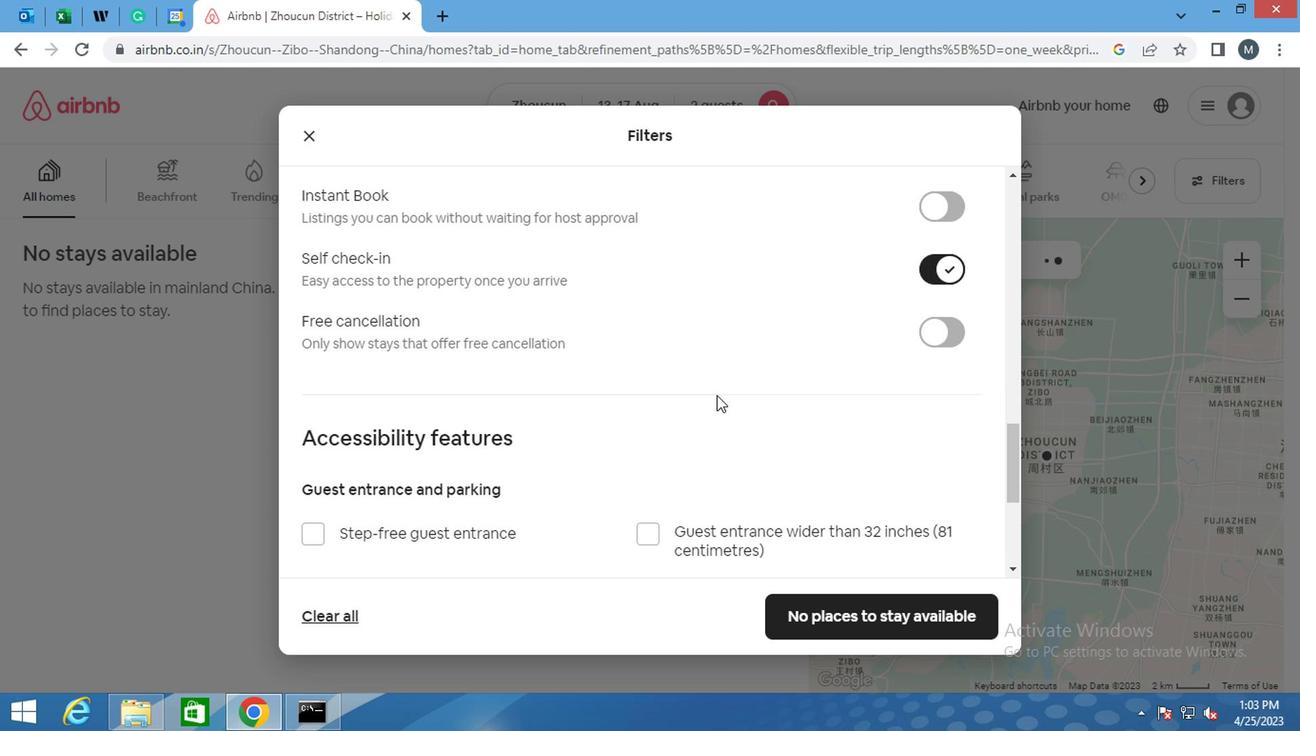 
Action: Mouse scrolled (689, 397) with delta (0, 0)
Screenshot: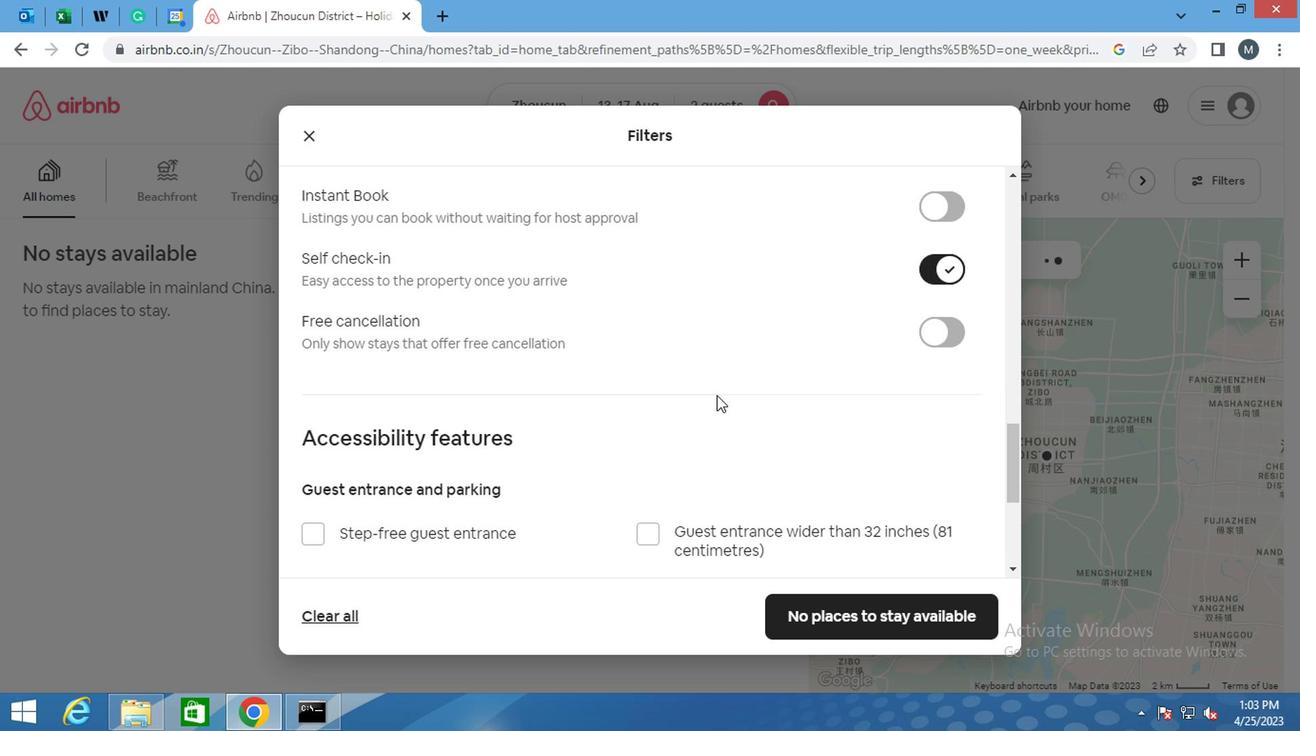 
Action: Mouse moved to (685, 398)
Screenshot: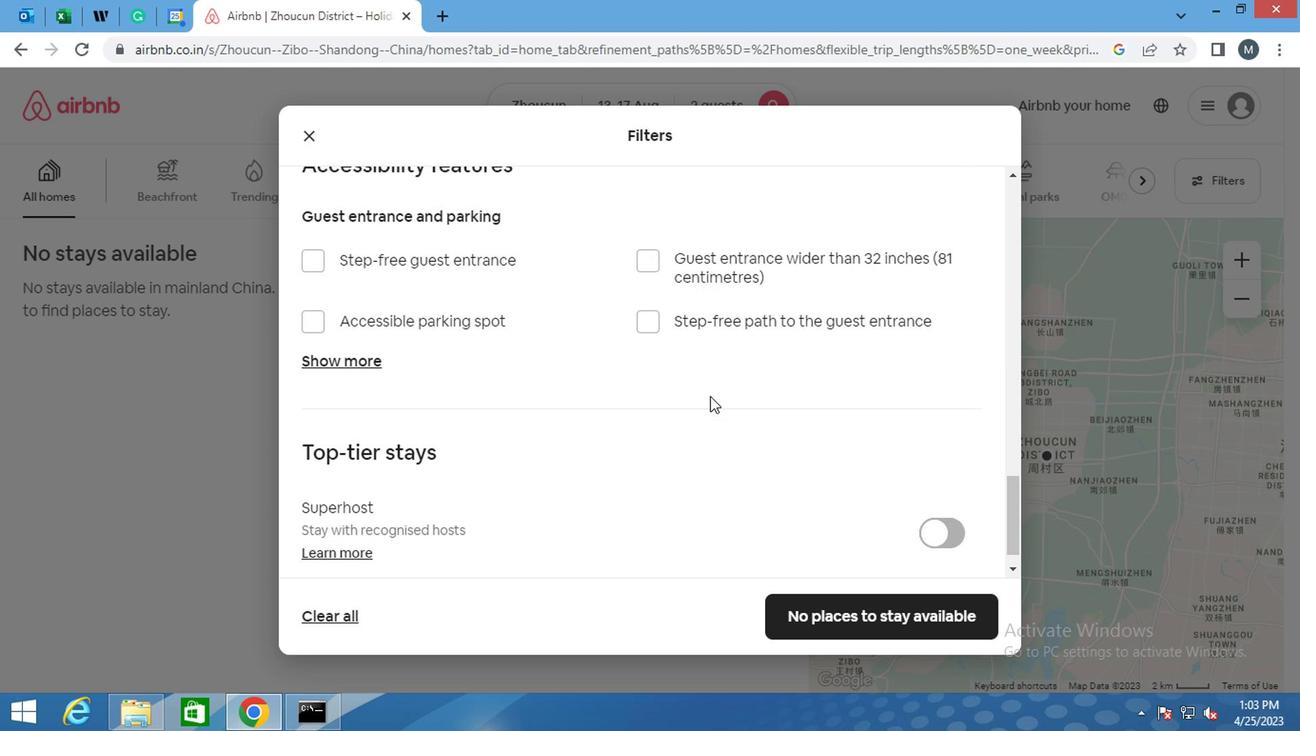 
Action: Mouse scrolled (685, 397) with delta (0, 0)
Screenshot: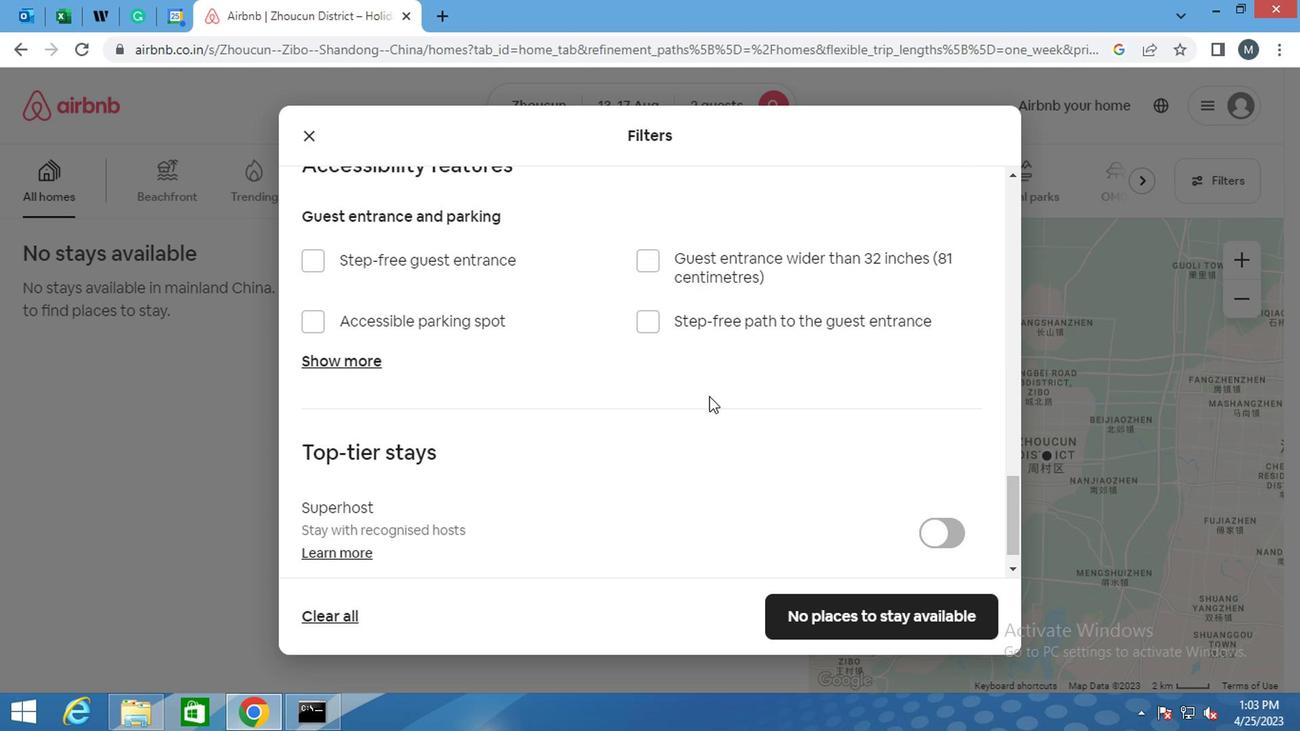
Action: Mouse moved to (691, 399)
Screenshot: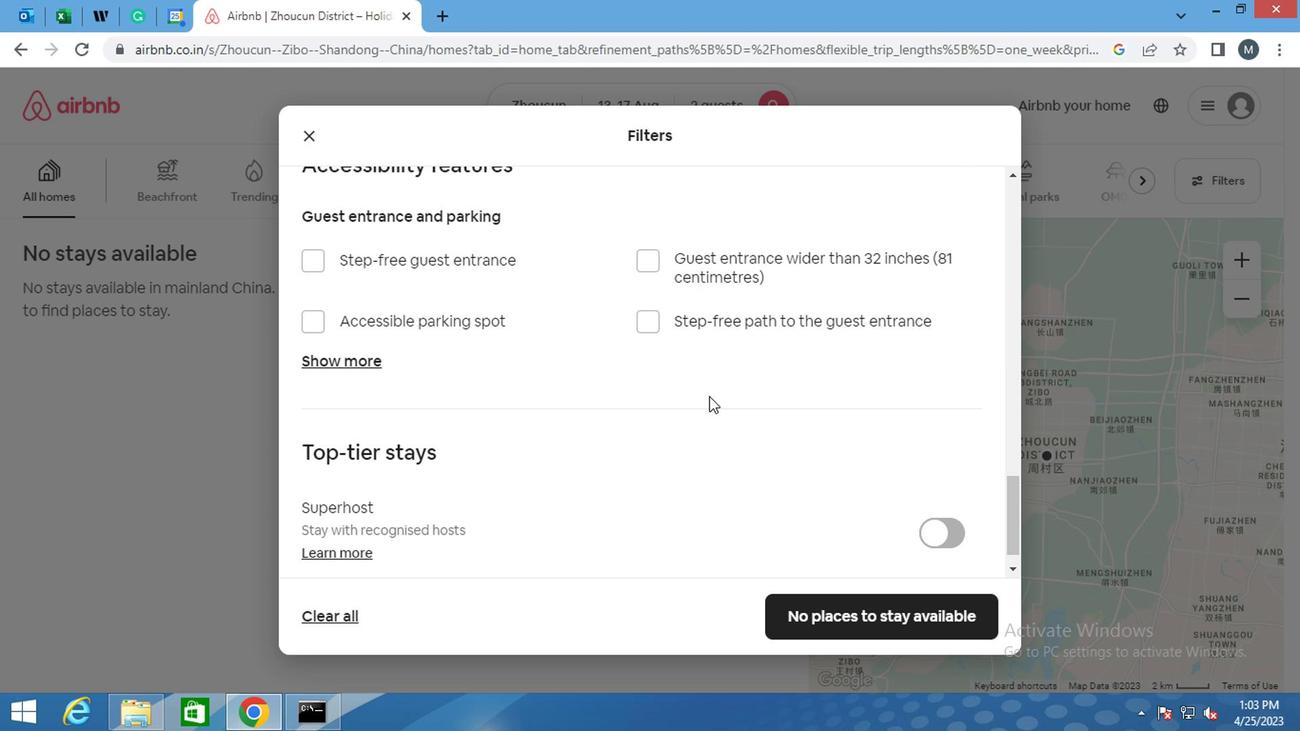 
Action: Mouse scrolled (691, 398) with delta (0, 0)
Screenshot: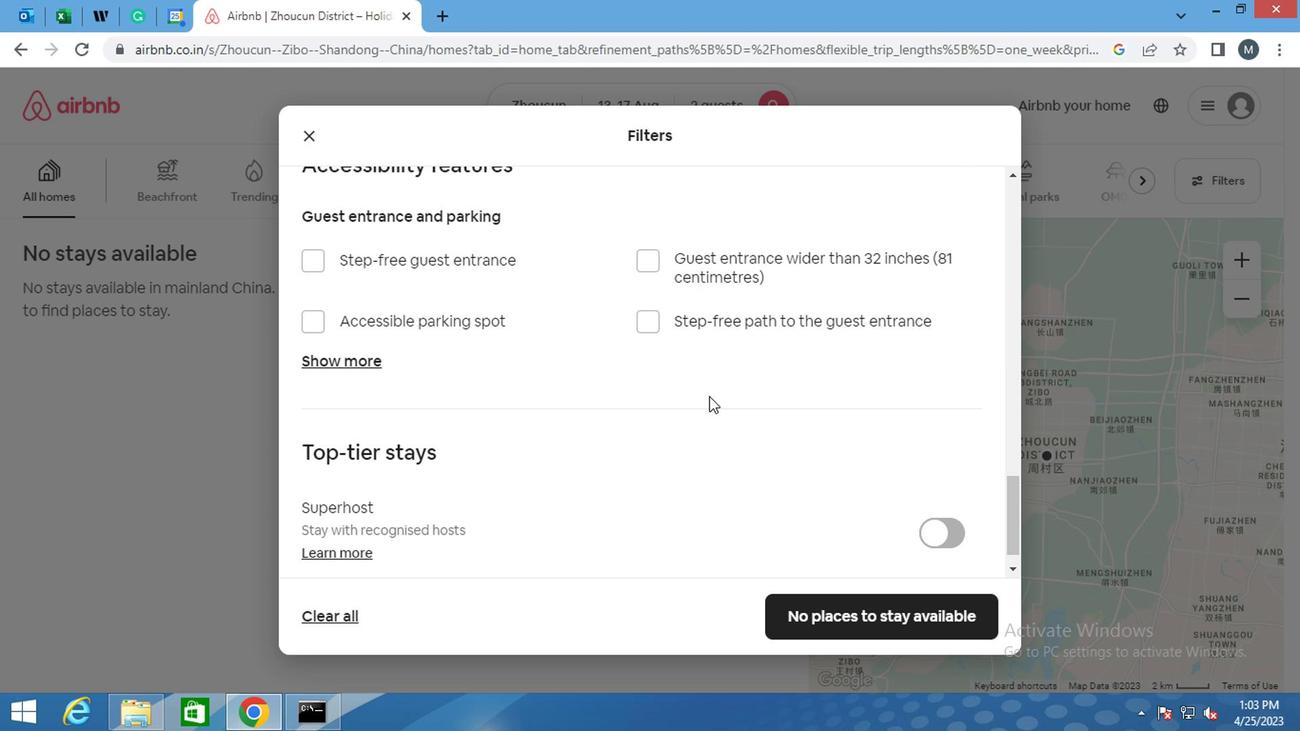 
Action: Mouse moved to (824, 615)
Screenshot: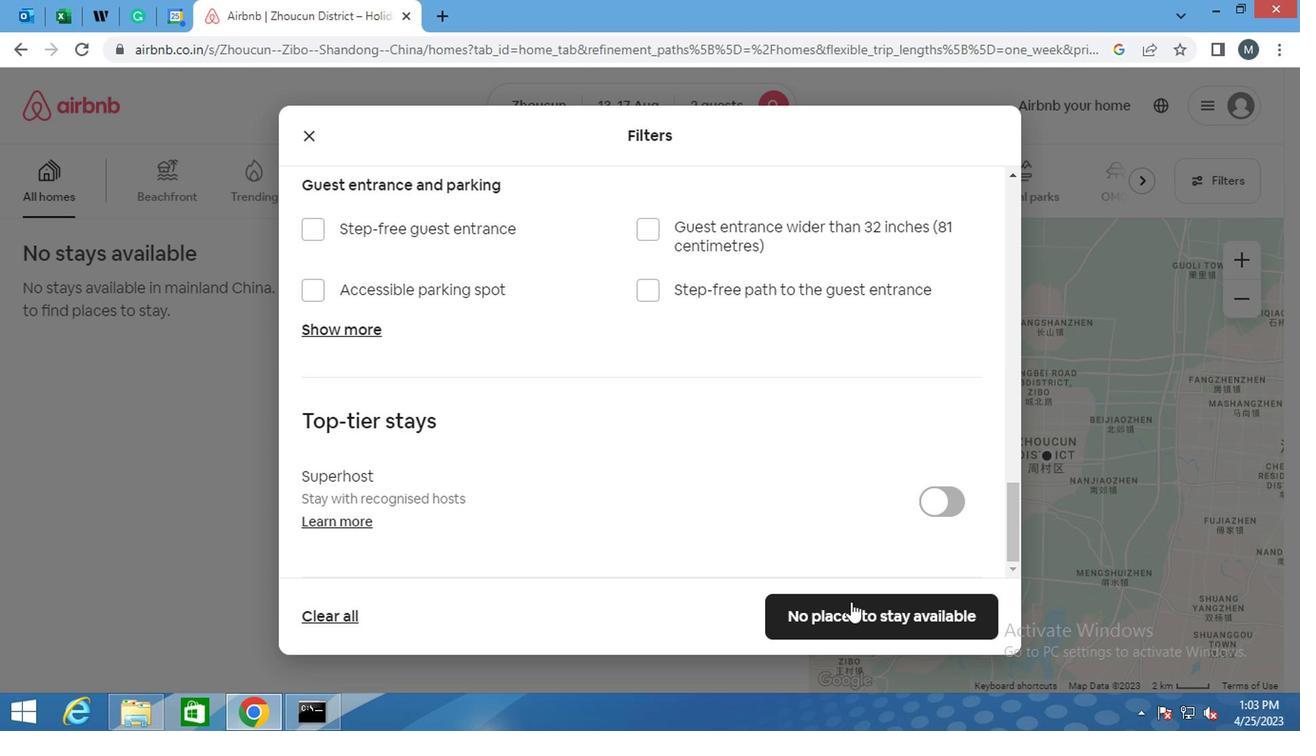 
Action: Mouse pressed left at (824, 615)
Screenshot: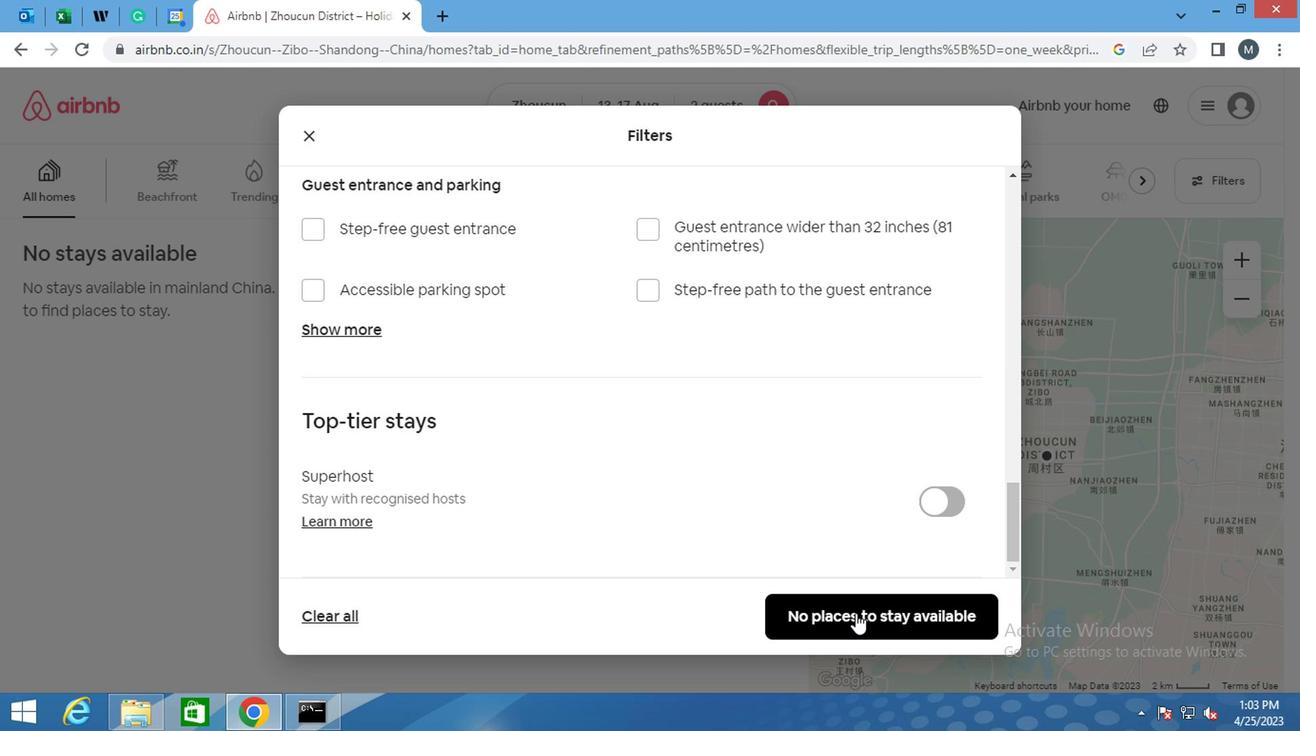 
Action: Mouse moved to (811, 606)
Screenshot: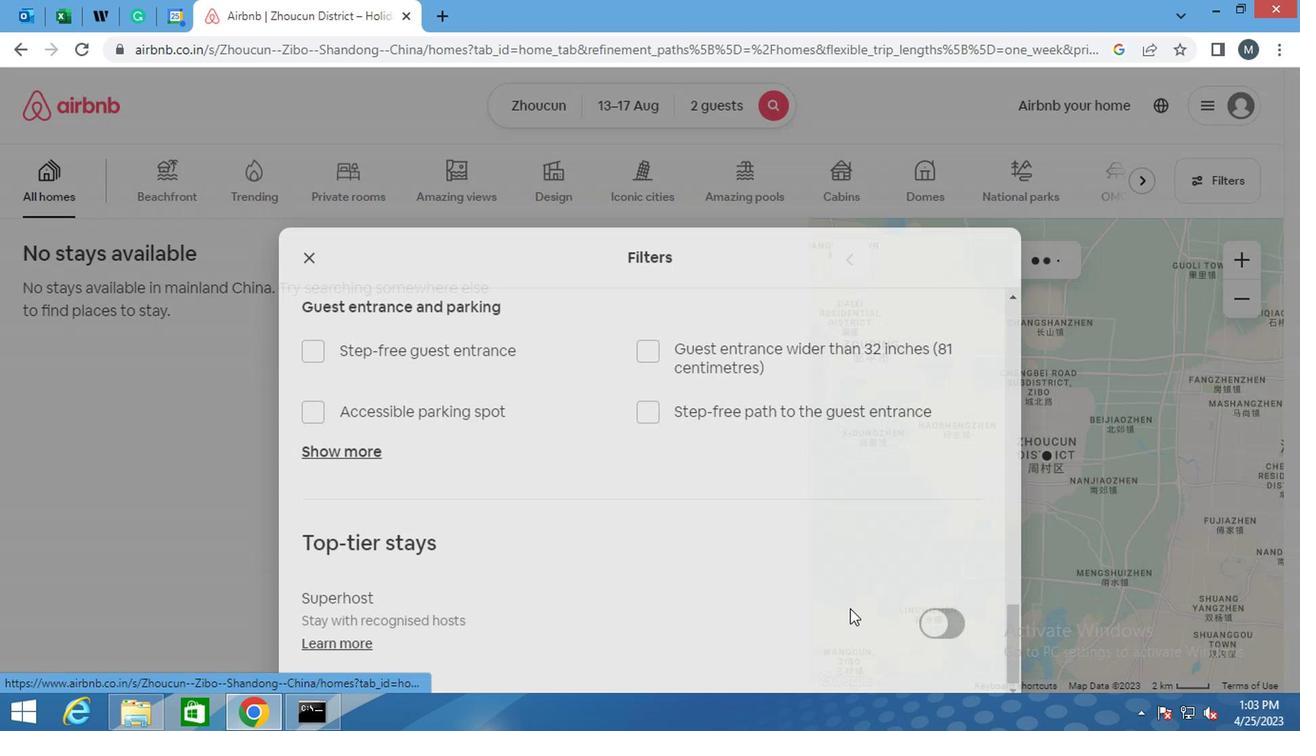 
